 Task: Look for space in Senden, Germany from 1st June, 2023 to 9th June, 2023 for 6 adults in price range Rs.6000 to Rs.12000. Place can be entire place with 3 bedrooms having 3 beds and 3 bathrooms. Property type can be house, flat, guest house. Booking option can be shelf check-in. Required host language is English.
Action: Mouse moved to (440, 100)
Screenshot: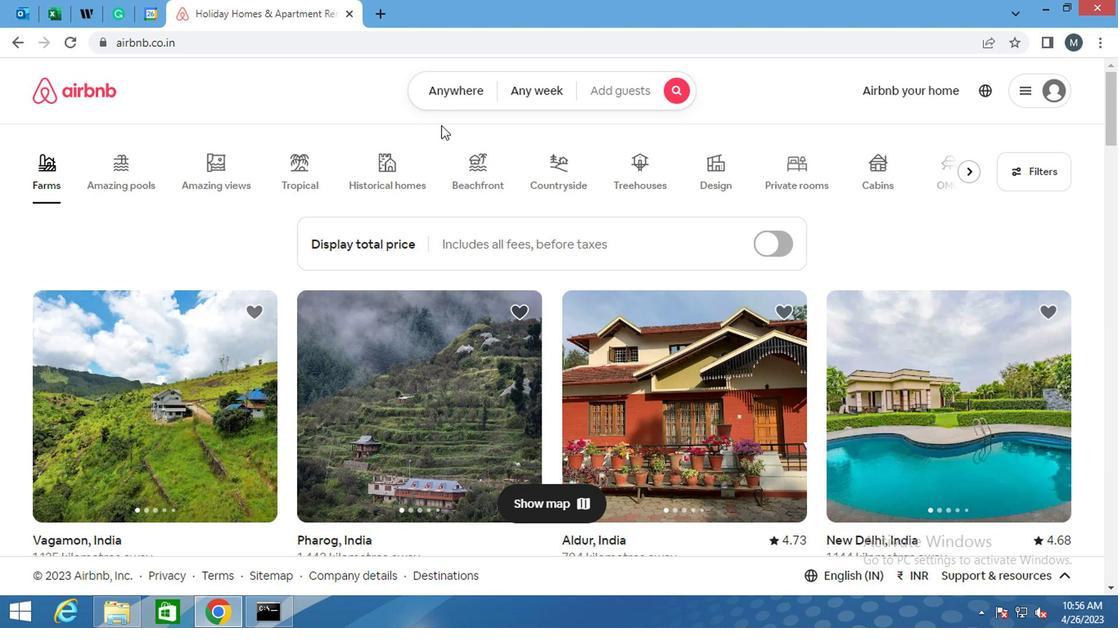 
Action: Mouse pressed left at (440, 100)
Screenshot: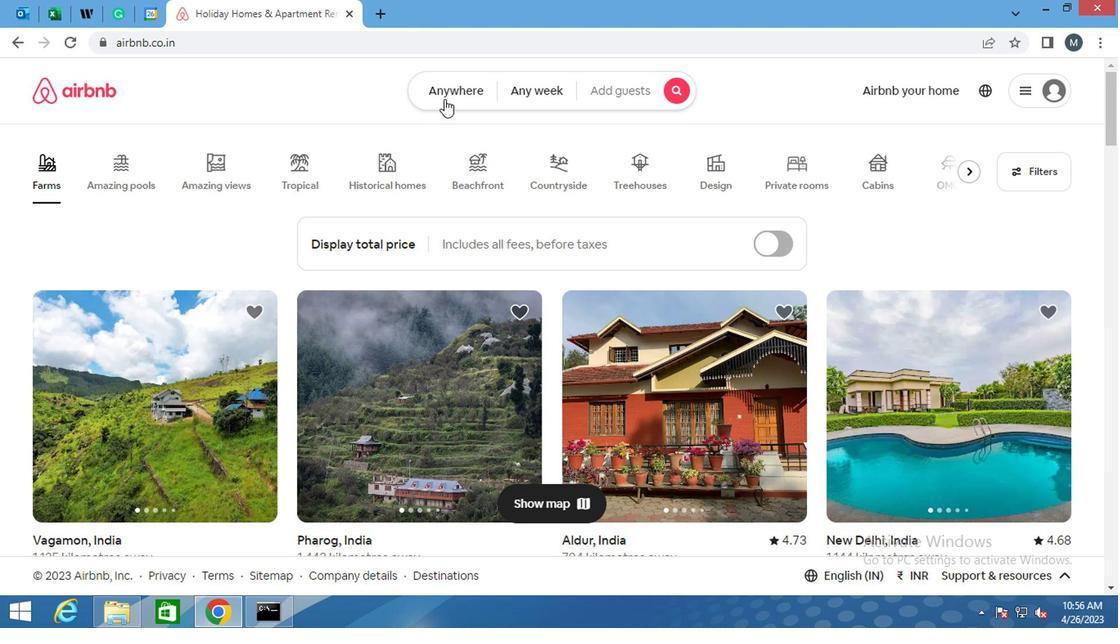 
Action: Mouse moved to (315, 158)
Screenshot: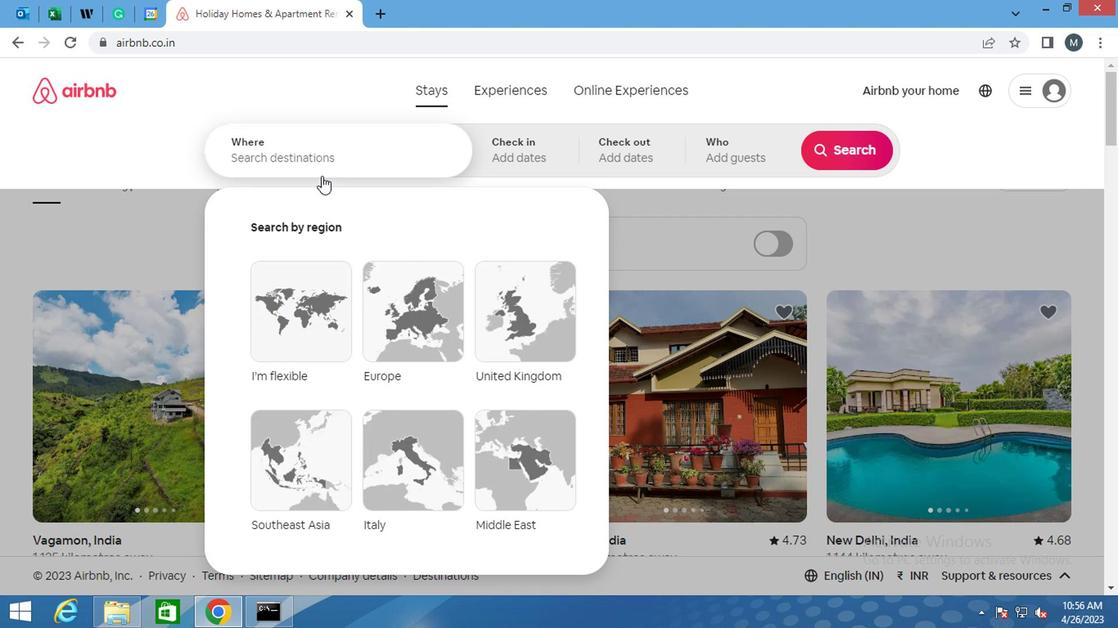 
Action: Mouse pressed left at (315, 158)
Screenshot: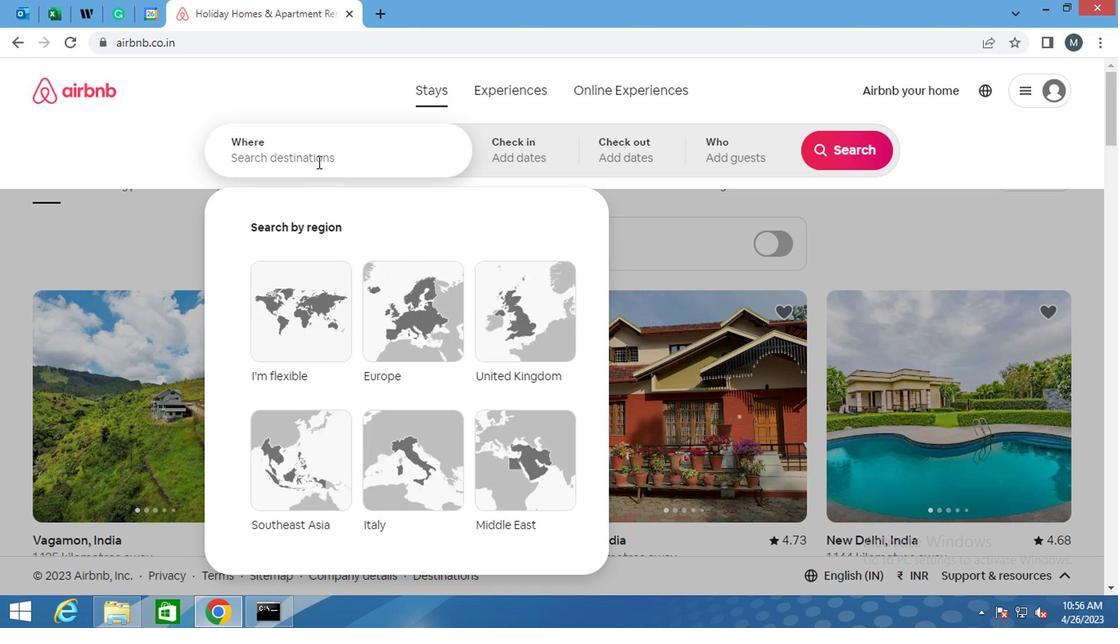 
Action: Mouse moved to (317, 164)
Screenshot: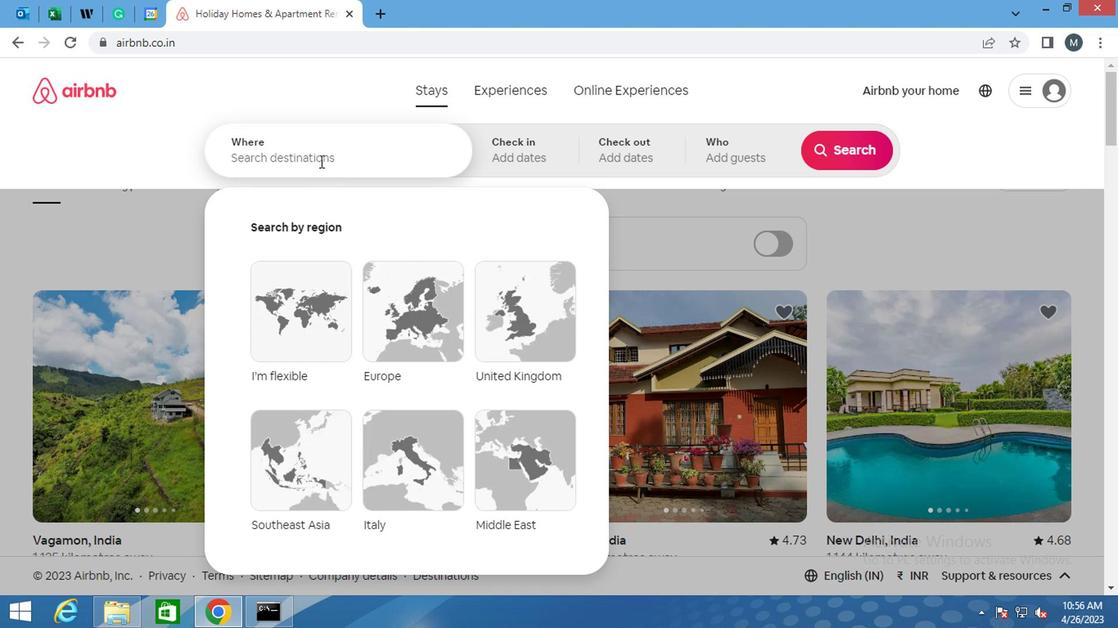 
Action: Key pressed <Key.shift>
Screenshot: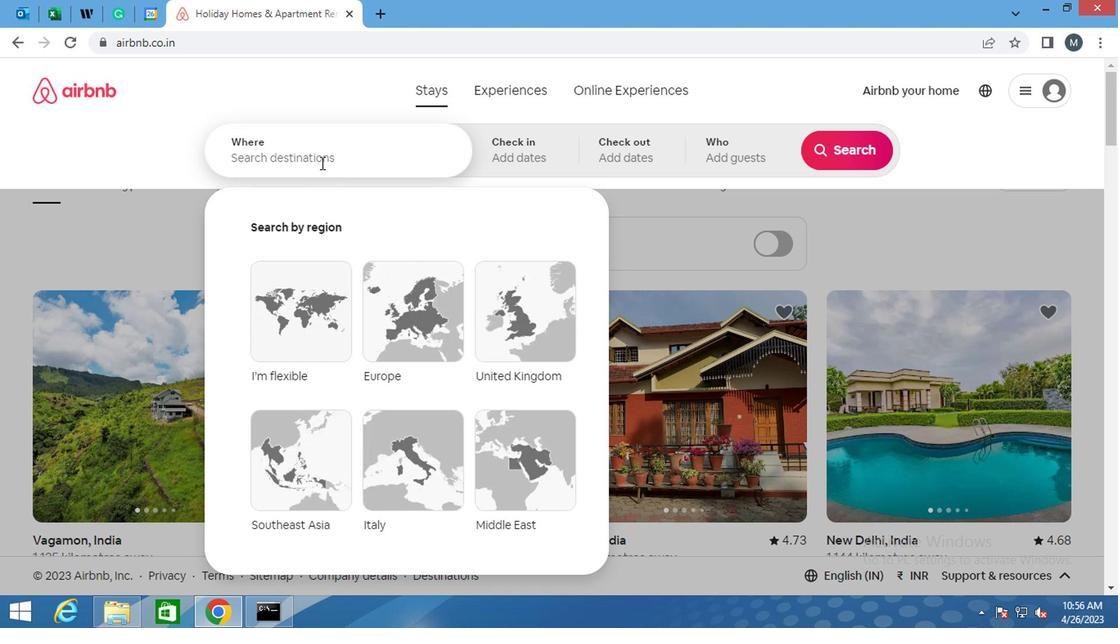 
Action: Mouse moved to (320, 172)
Screenshot: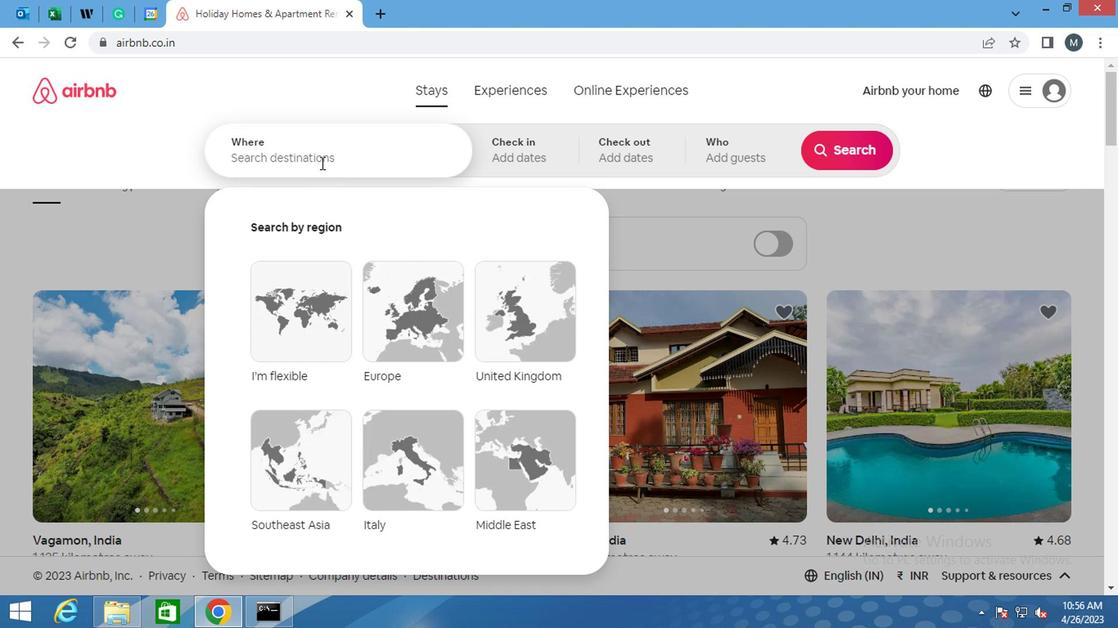 
Action: Key pressed S
Screenshot: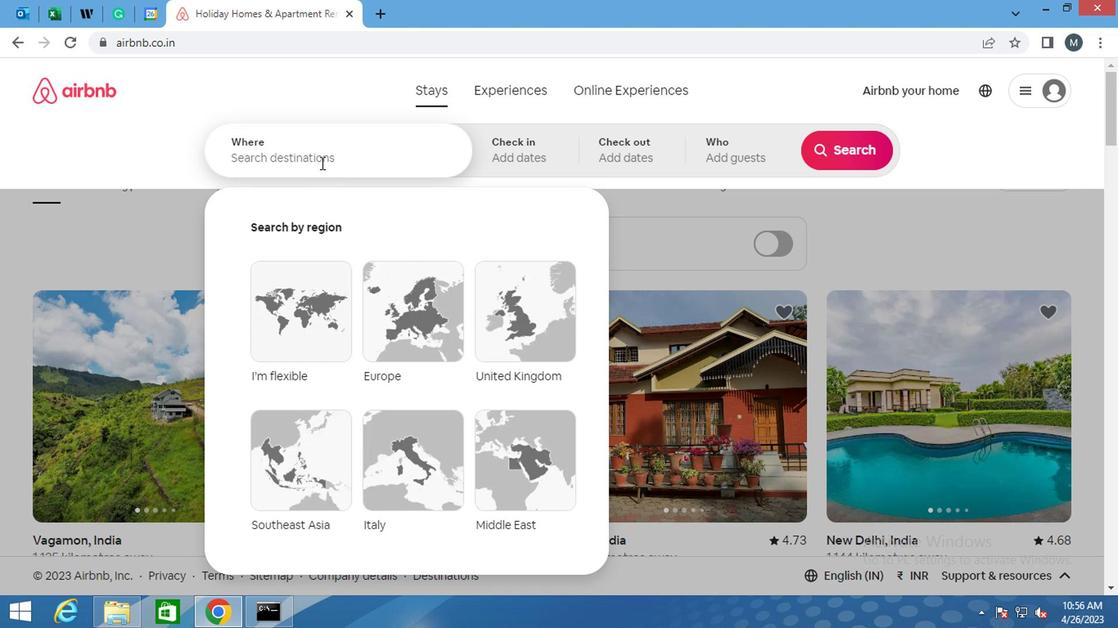 
Action: Mouse moved to (324, 178)
Screenshot: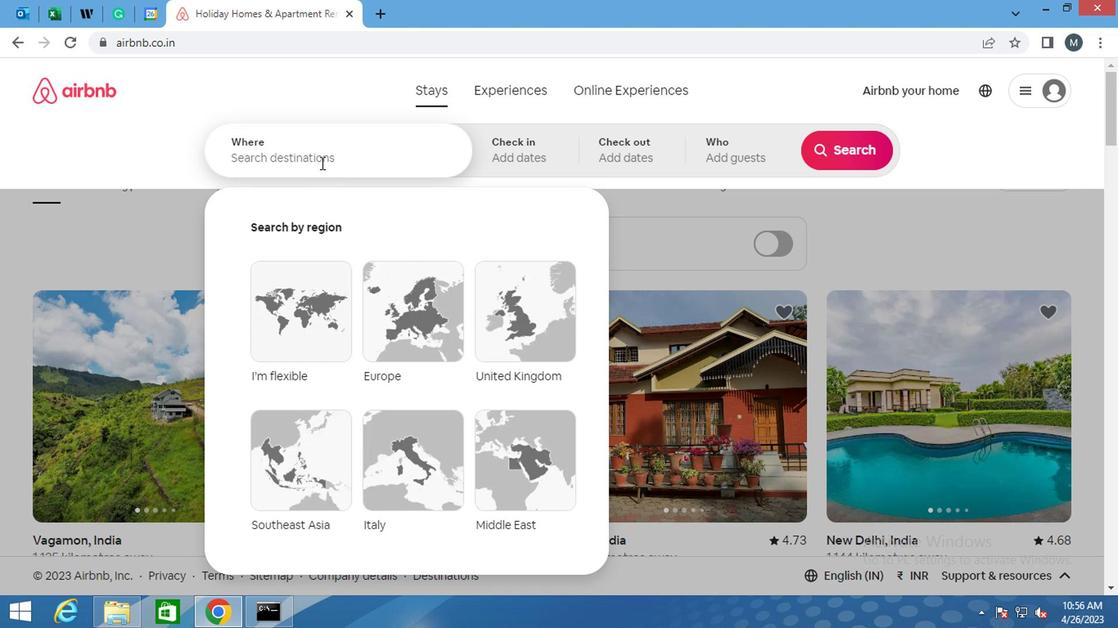 
Action: Key pressed EN
Screenshot: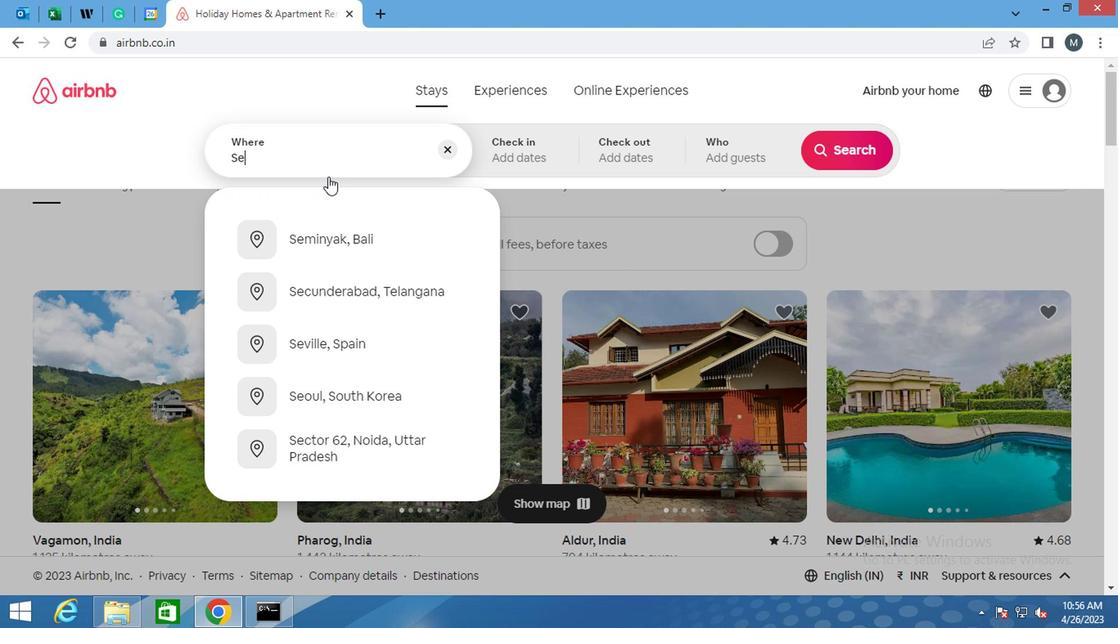 
Action: Mouse moved to (326, 178)
Screenshot: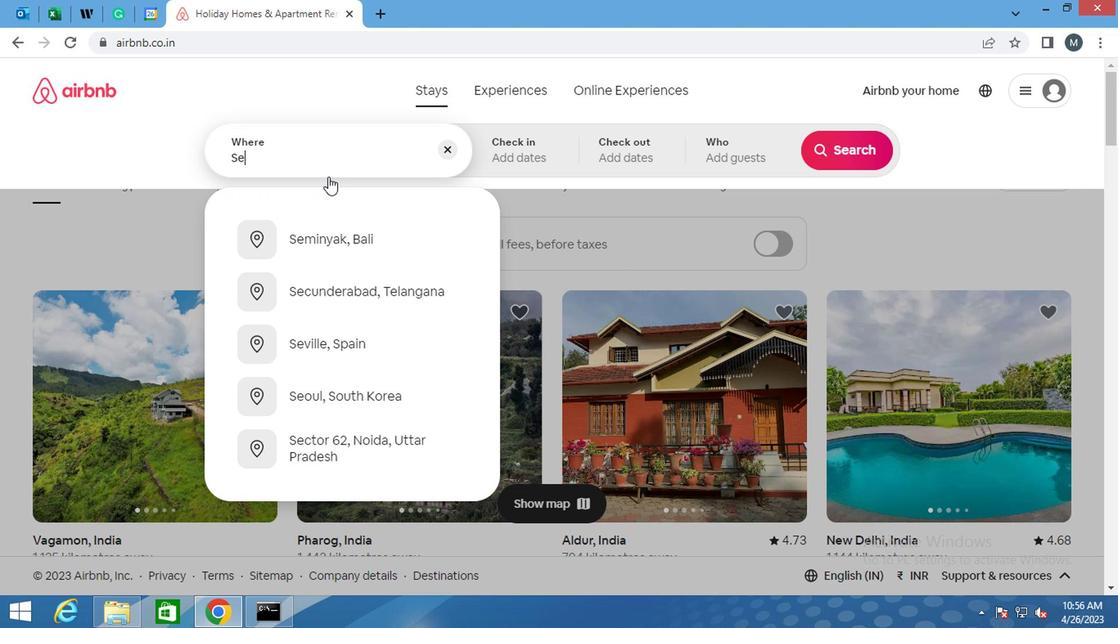 
Action: Key pressed DEN,<Key.space><Key.shift>GERMANY<Key.enter>
Screenshot: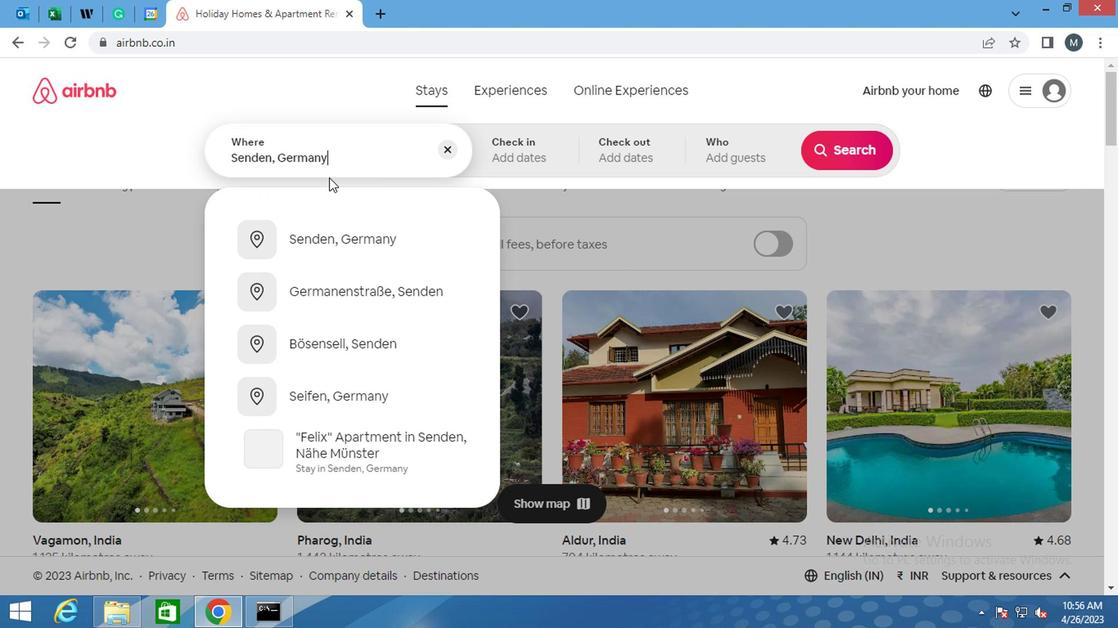 
Action: Mouse moved to (842, 285)
Screenshot: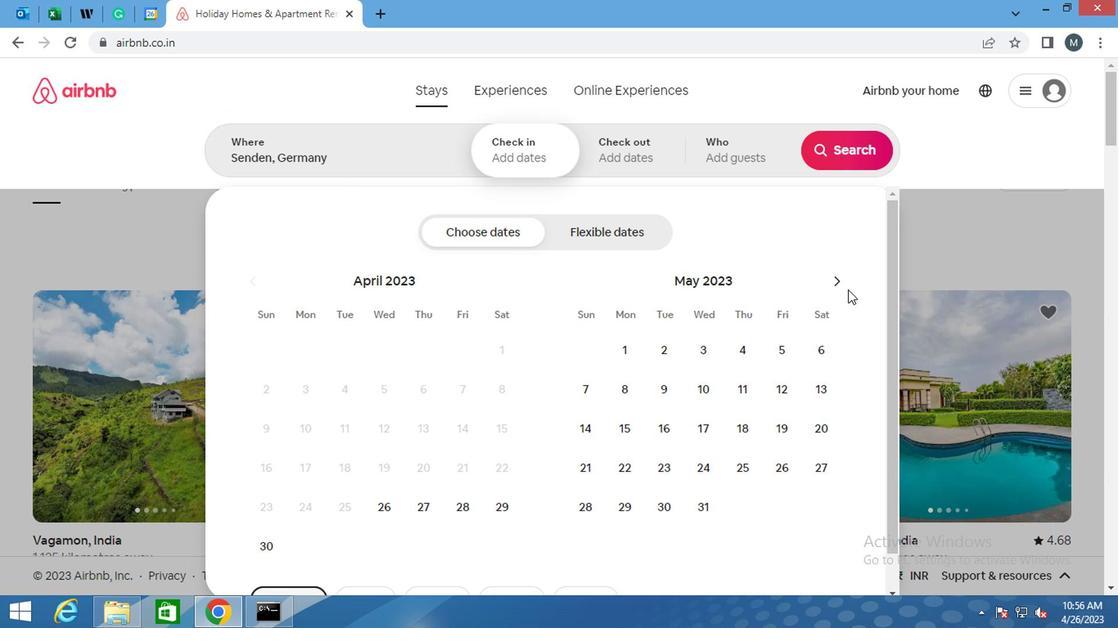 
Action: Mouse pressed left at (842, 285)
Screenshot: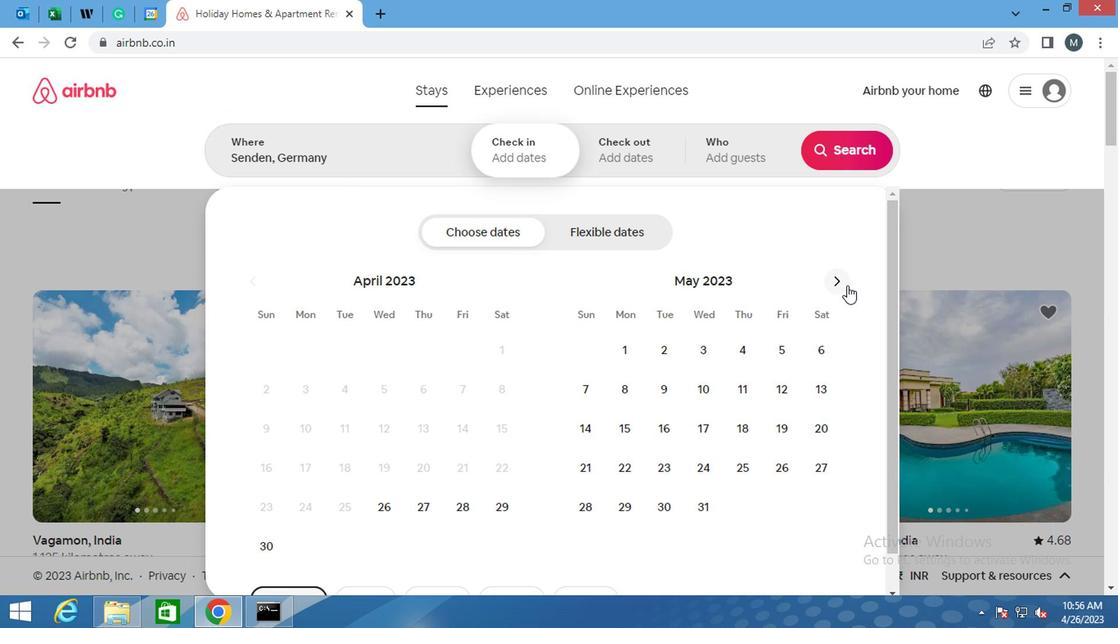 
Action: Mouse moved to (730, 348)
Screenshot: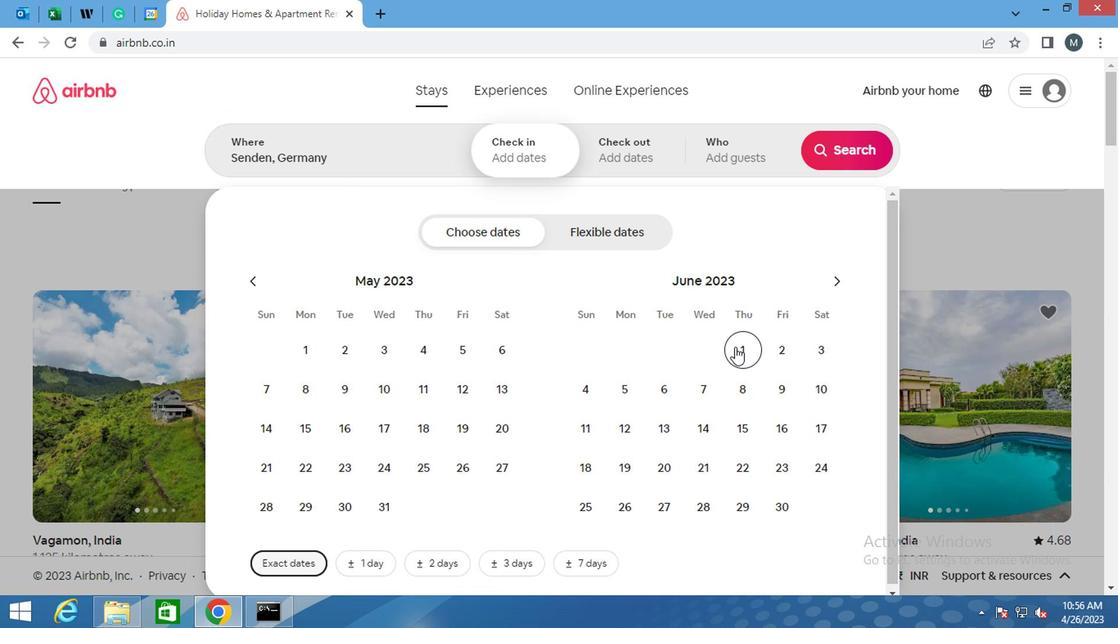 
Action: Mouse pressed left at (730, 348)
Screenshot: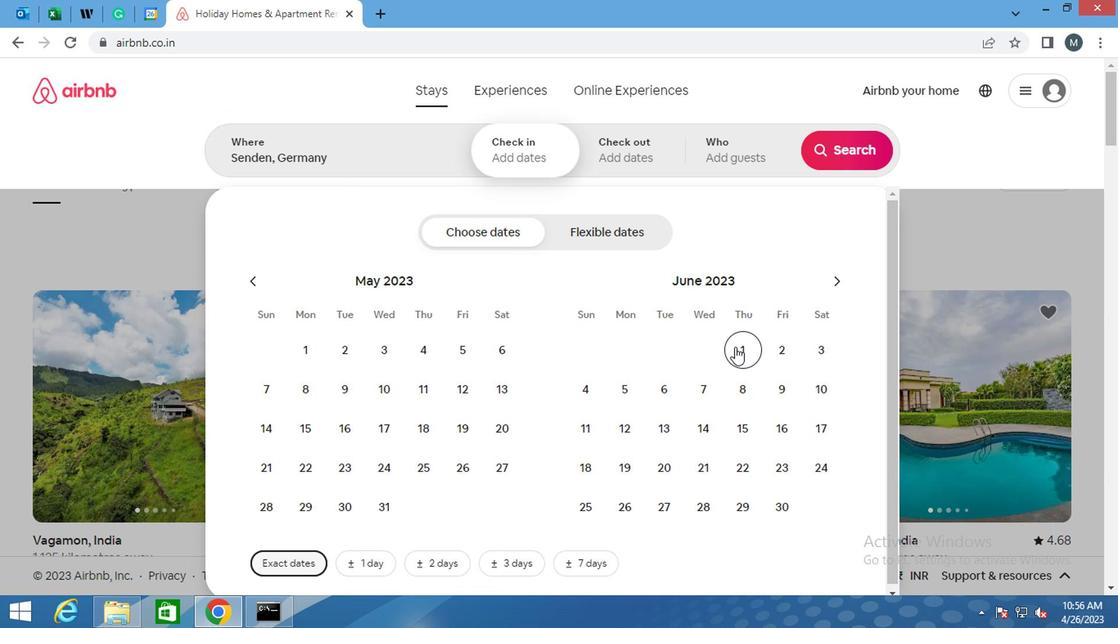 
Action: Mouse moved to (769, 387)
Screenshot: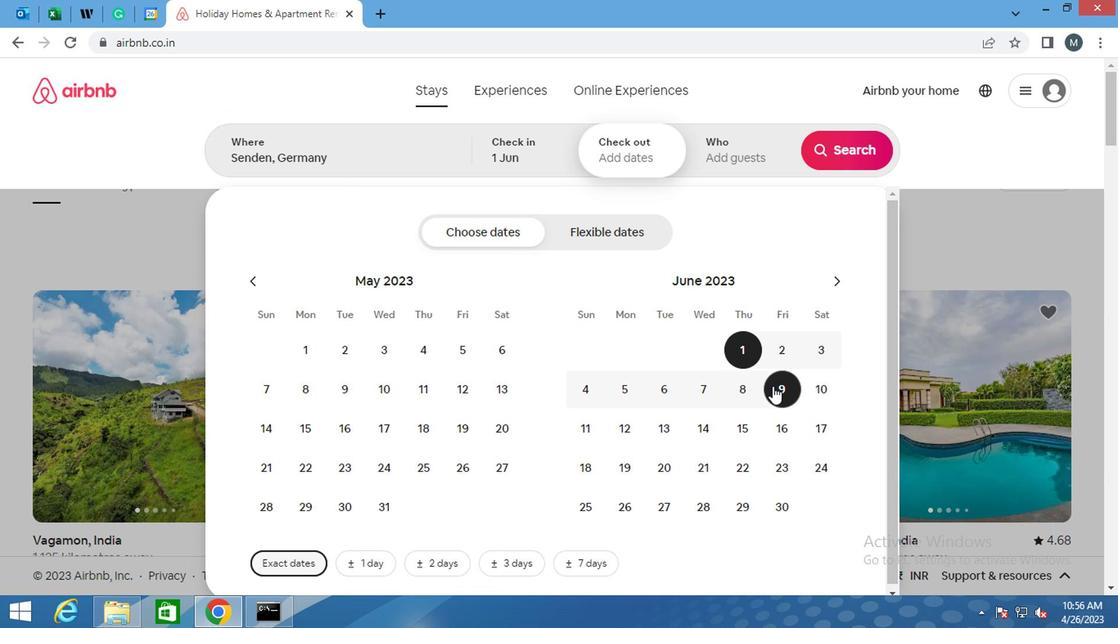 
Action: Mouse pressed left at (769, 387)
Screenshot: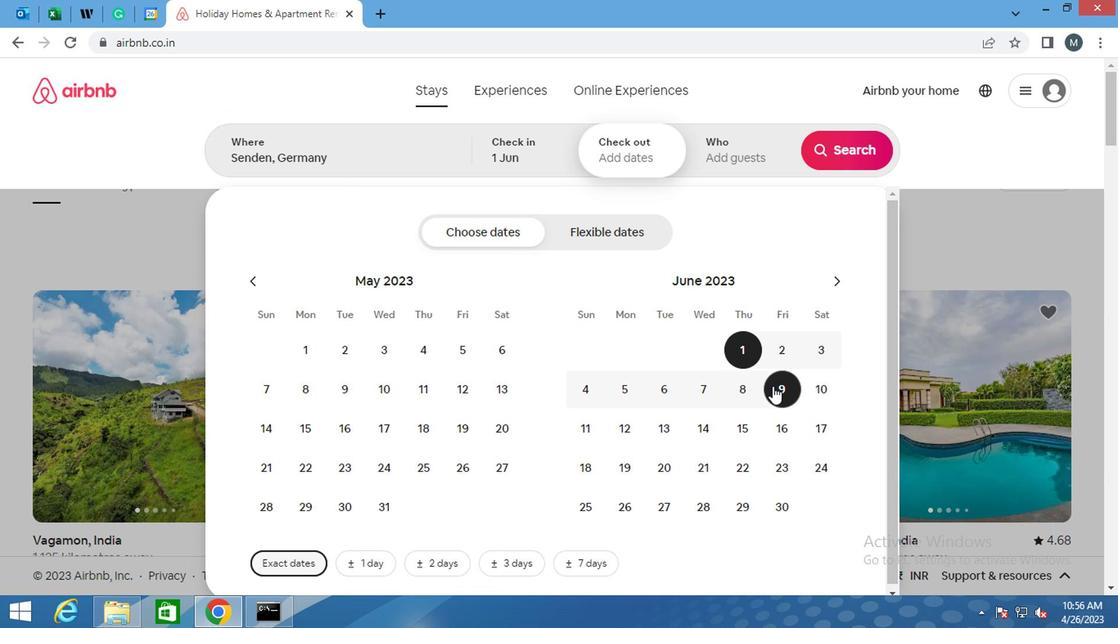 
Action: Mouse moved to (702, 138)
Screenshot: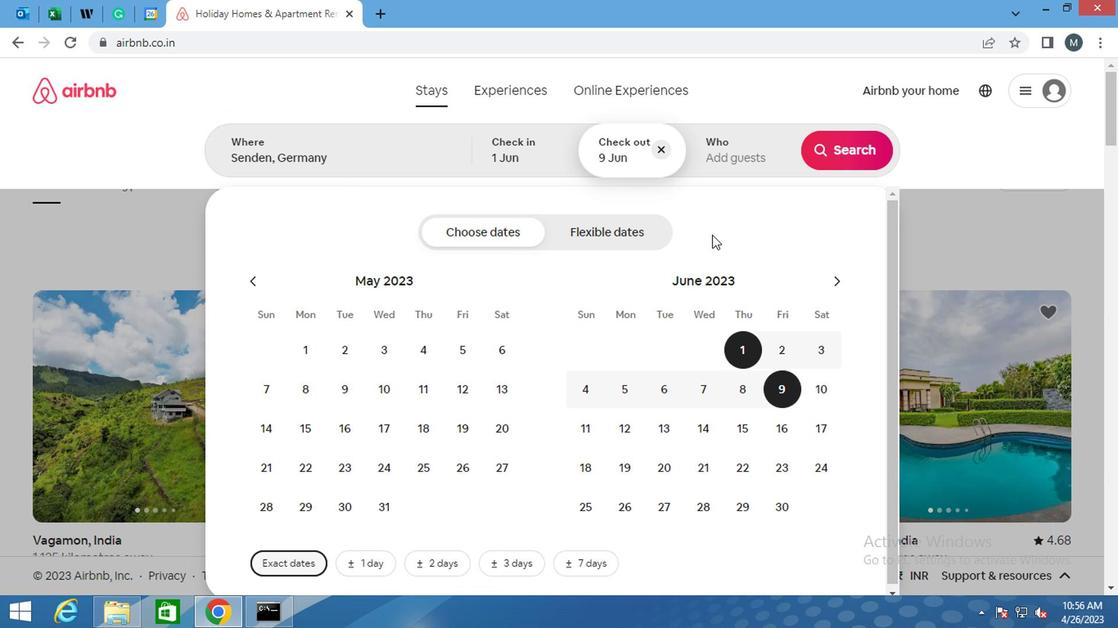 
Action: Mouse pressed left at (702, 138)
Screenshot: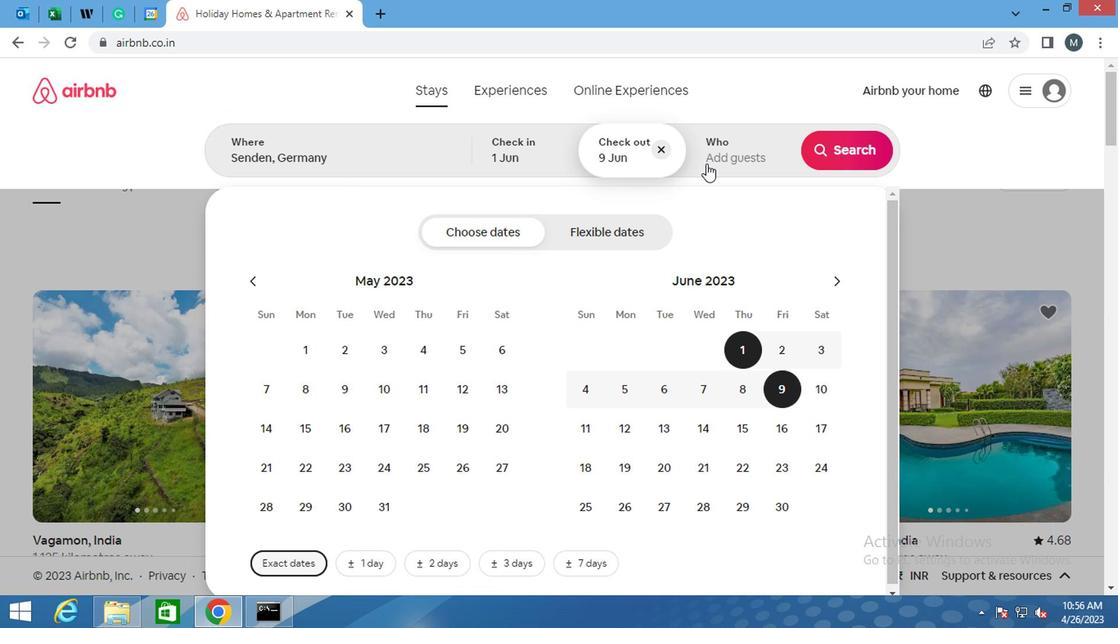 
Action: Mouse moved to (858, 243)
Screenshot: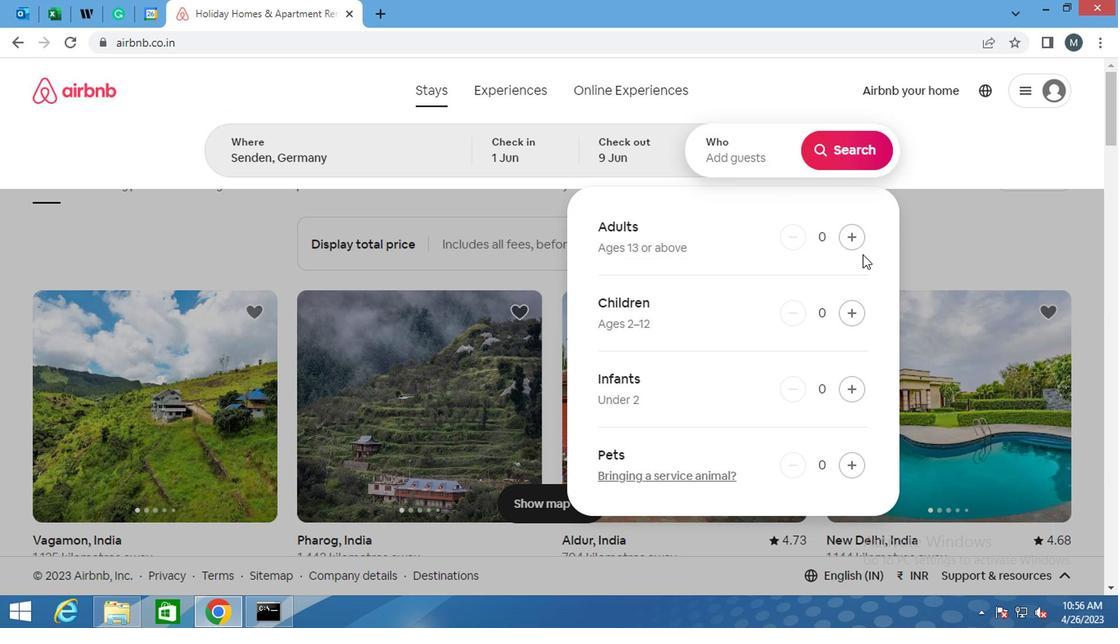 
Action: Mouse pressed left at (858, 243)
Screenshot: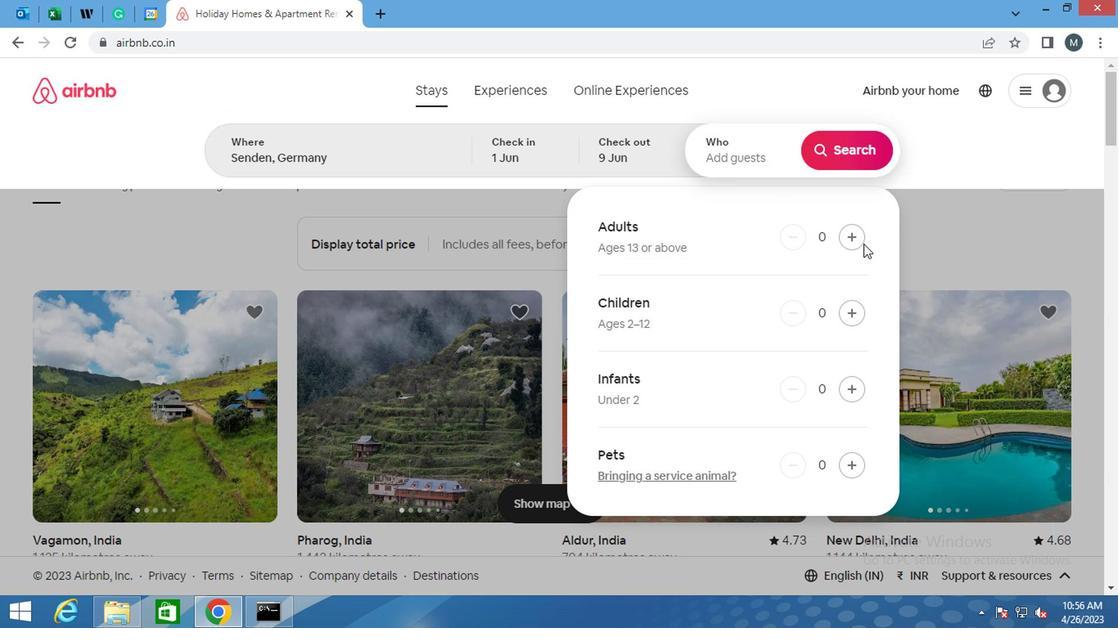 
Action: Mouse moved to (857, 241)
Screenshot: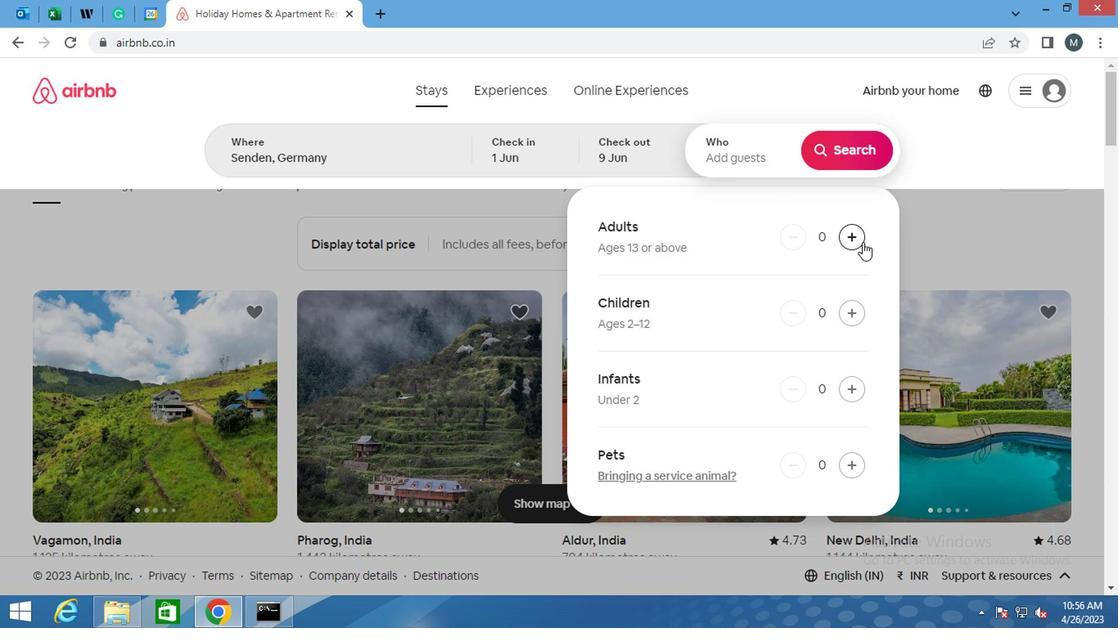 
Action: Mouse pressed left at (857, 241)
Screenshot: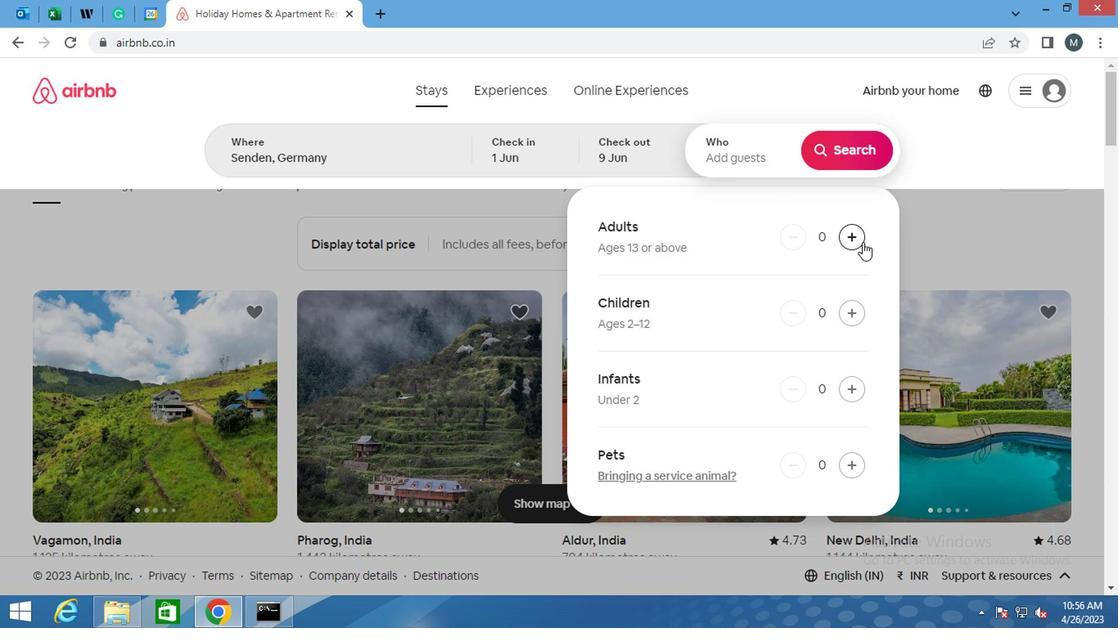 
Action: Mouse moved to (857, 241)
Screenshot: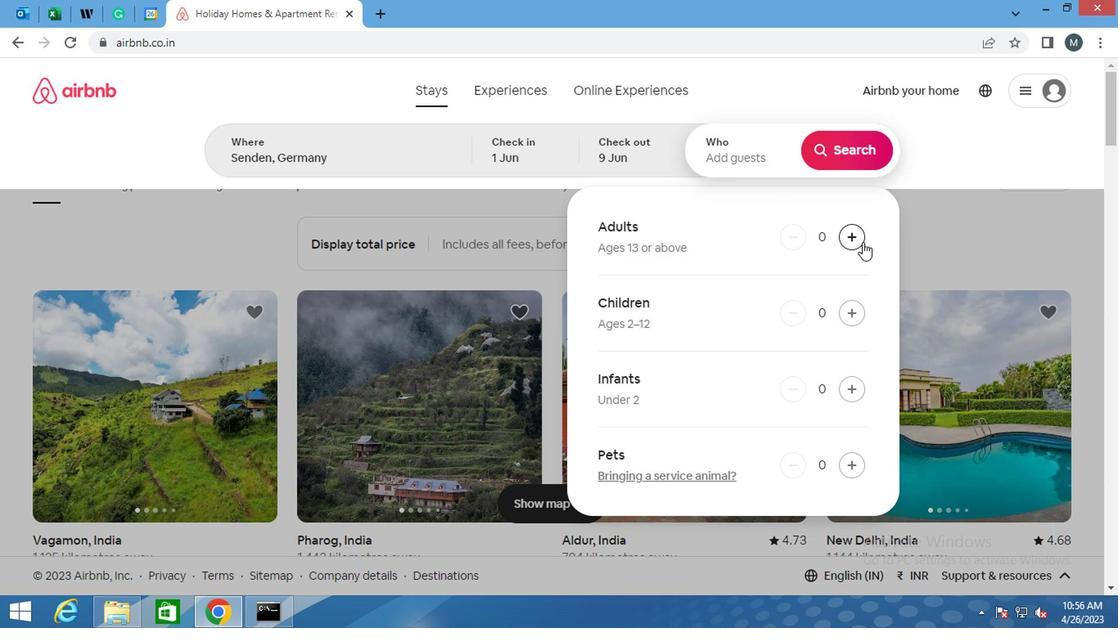 
Action: Mouse pressed left at (857, 241)
Screenshot: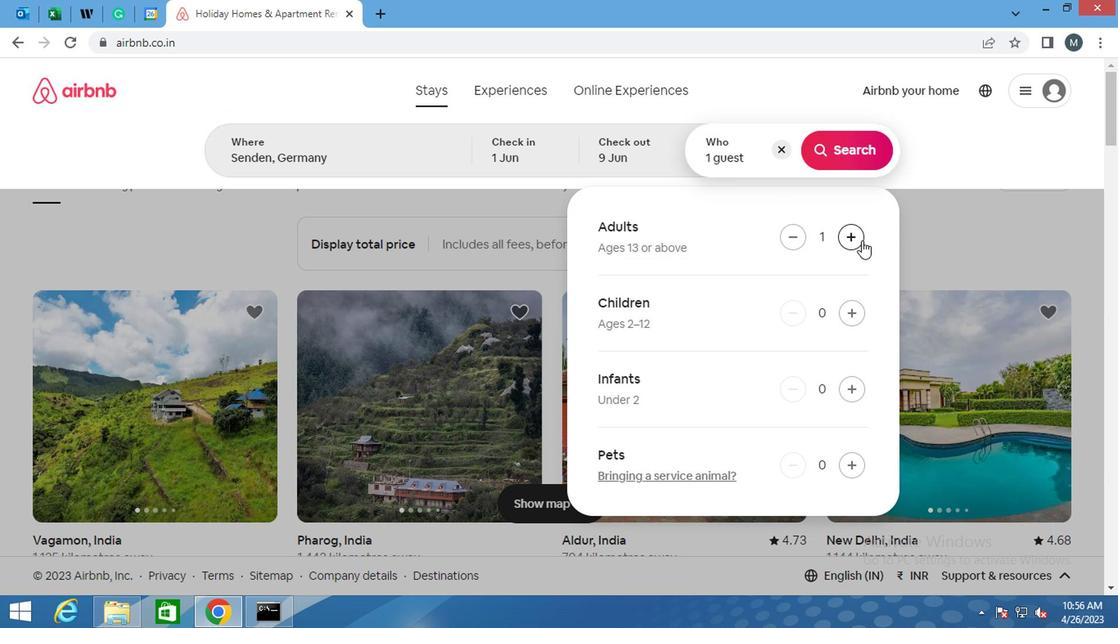 
Action: Mouse moved to (857, 240)
Screenshot: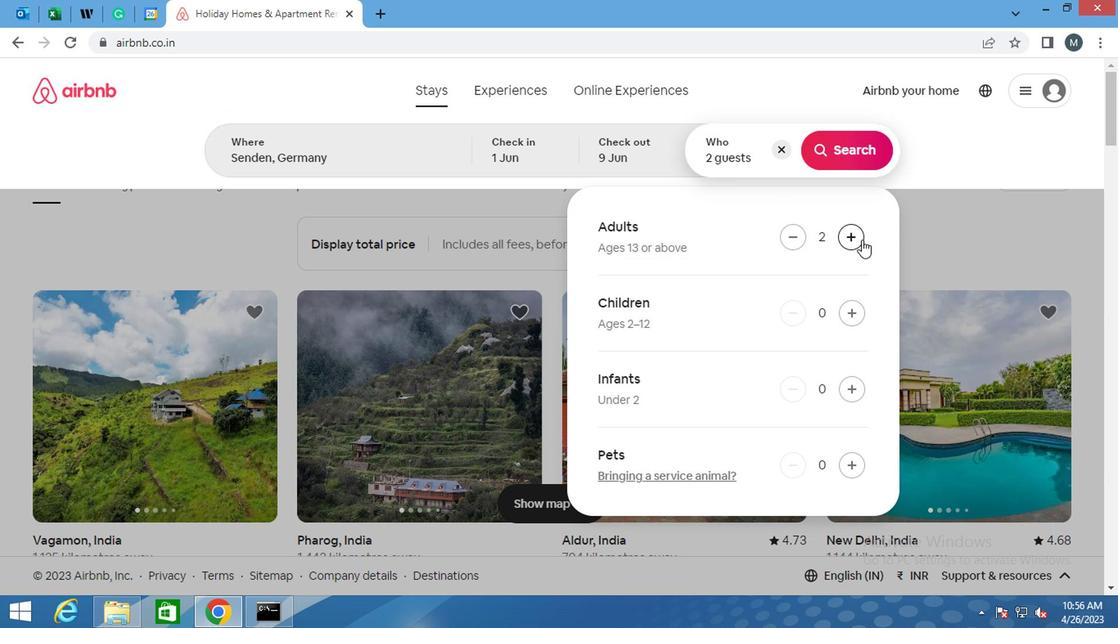 
Action: Mouse pressed left at (857, 240)
Screenshot: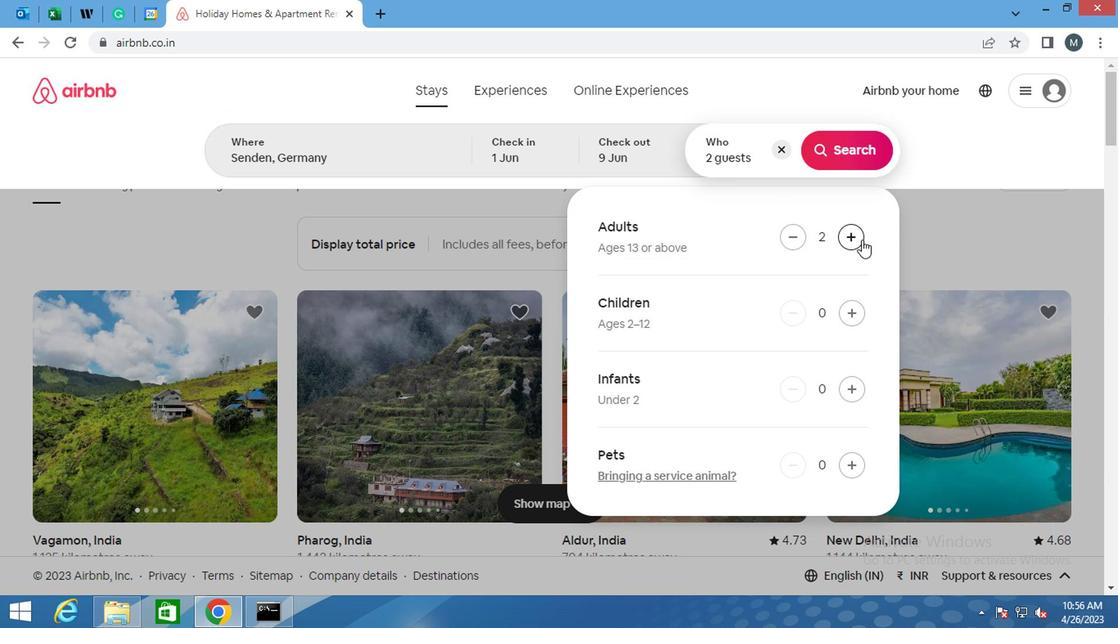 
Action: Mouse pressed left at (857, 240)
Screenshot: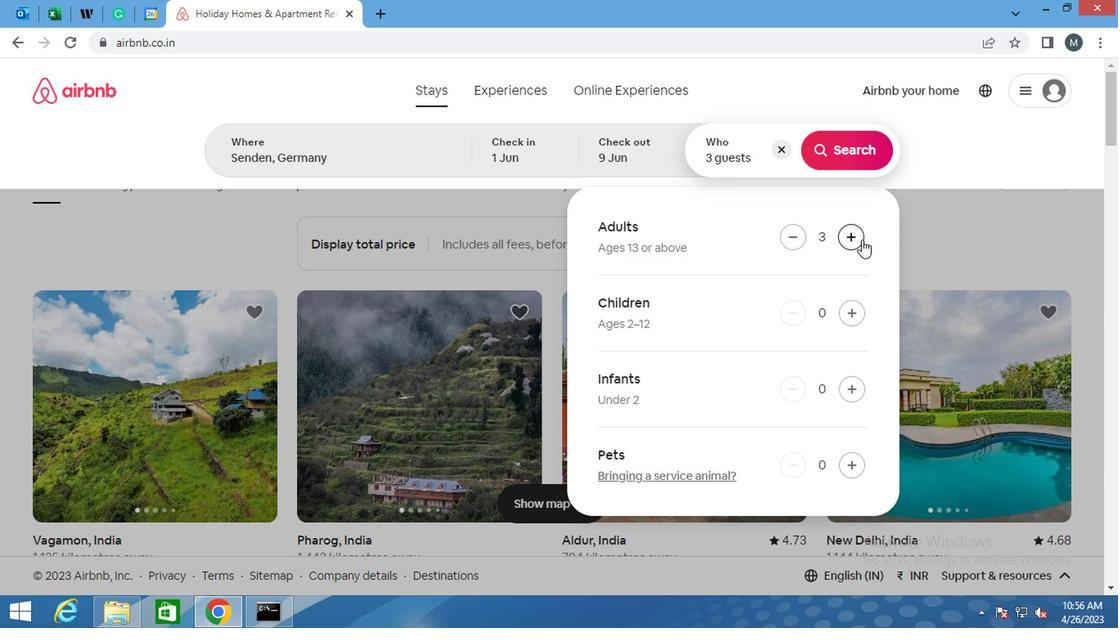 
Action: Mouse moved to (839, 235)
Screenshot: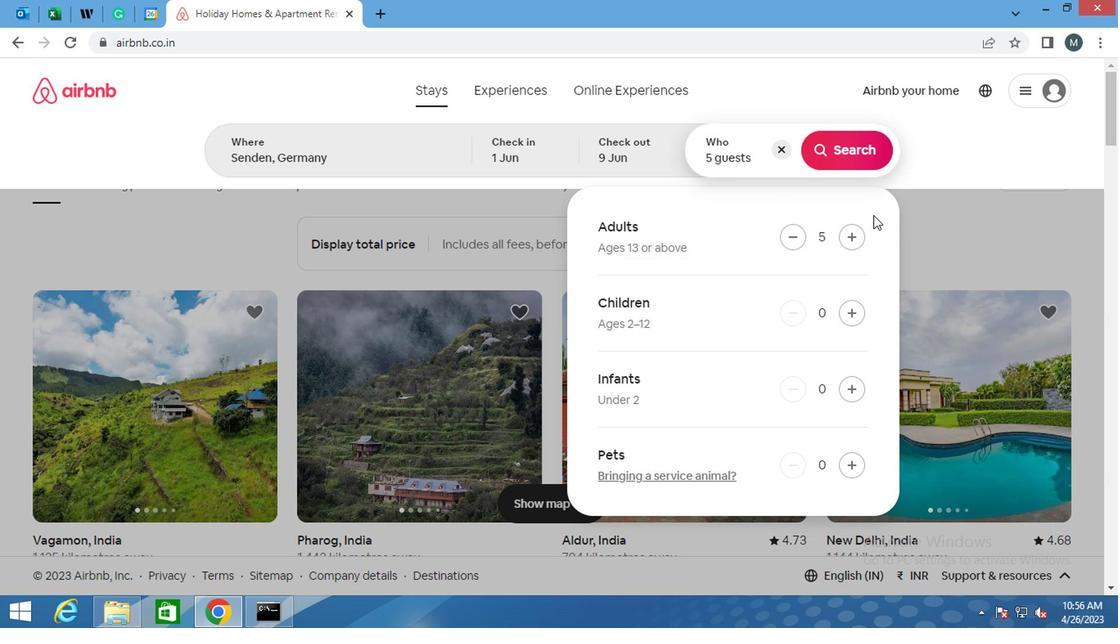 
Action: Mouse pressed left at (839, 235)
Screenshot: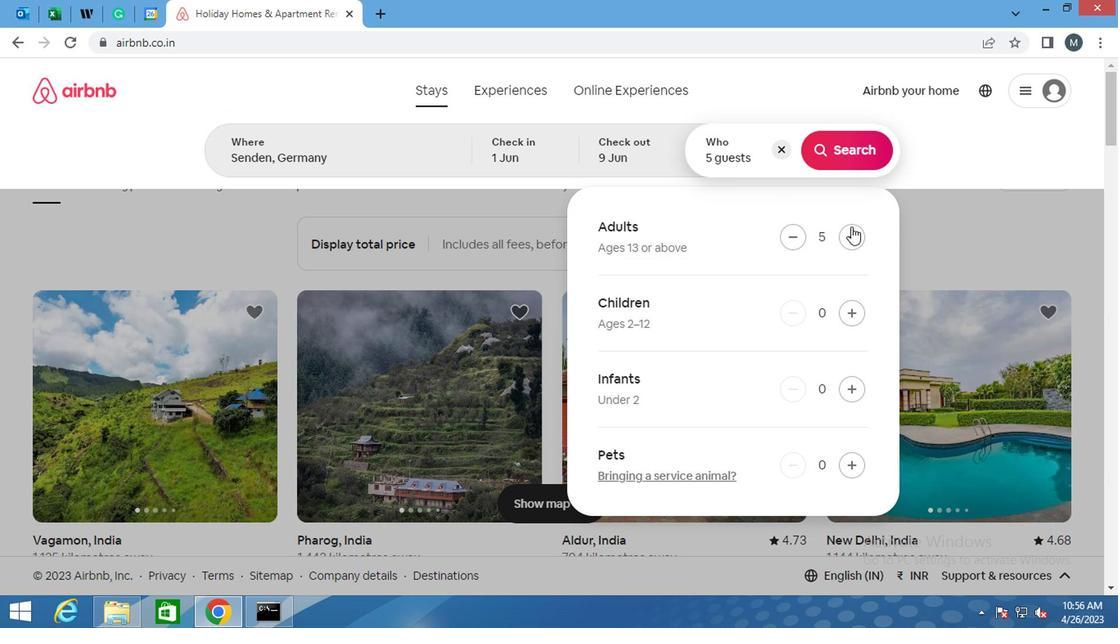 
Action: Mouse moved to (839, 174)
Screenshot: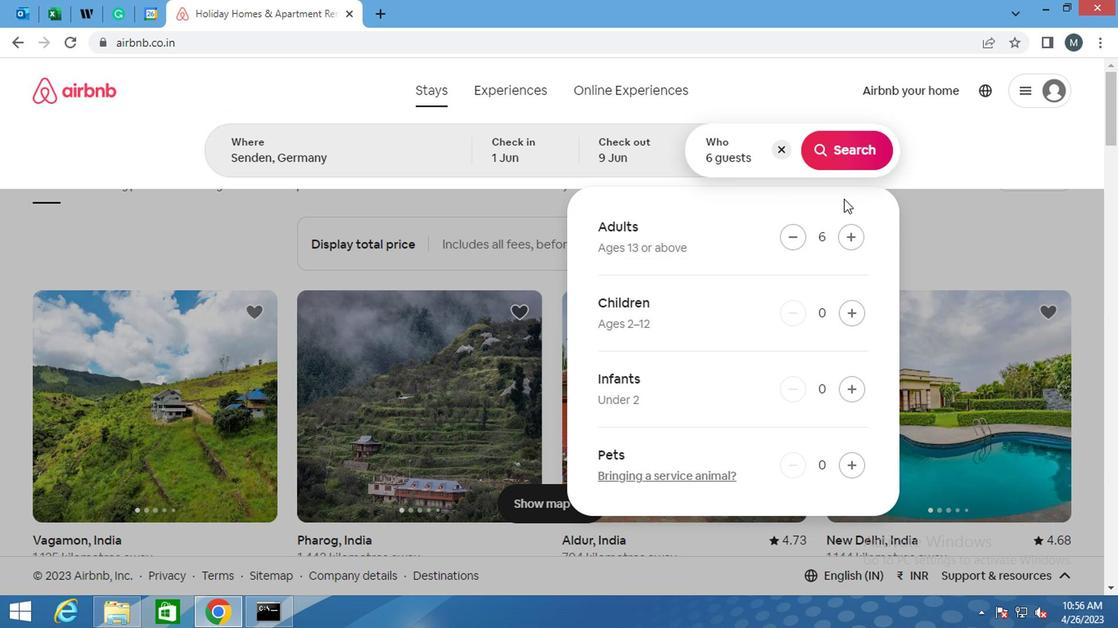 
Action: Mouse pressed left at (839, 174)
Screenshot: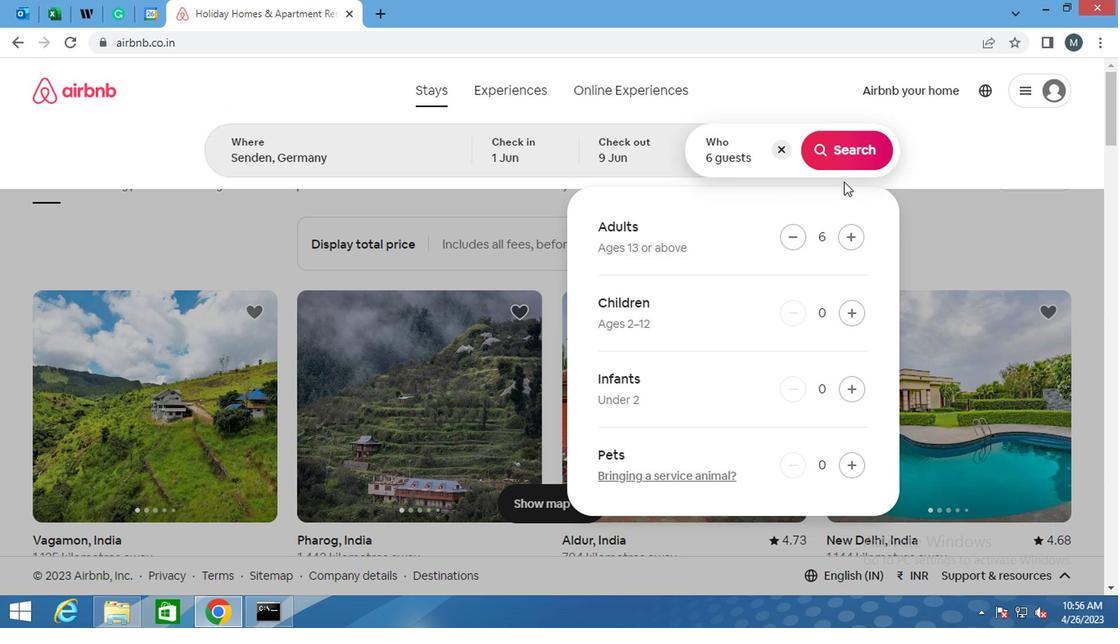 
Action: Mouse moved to (853, 147)
Screenshot: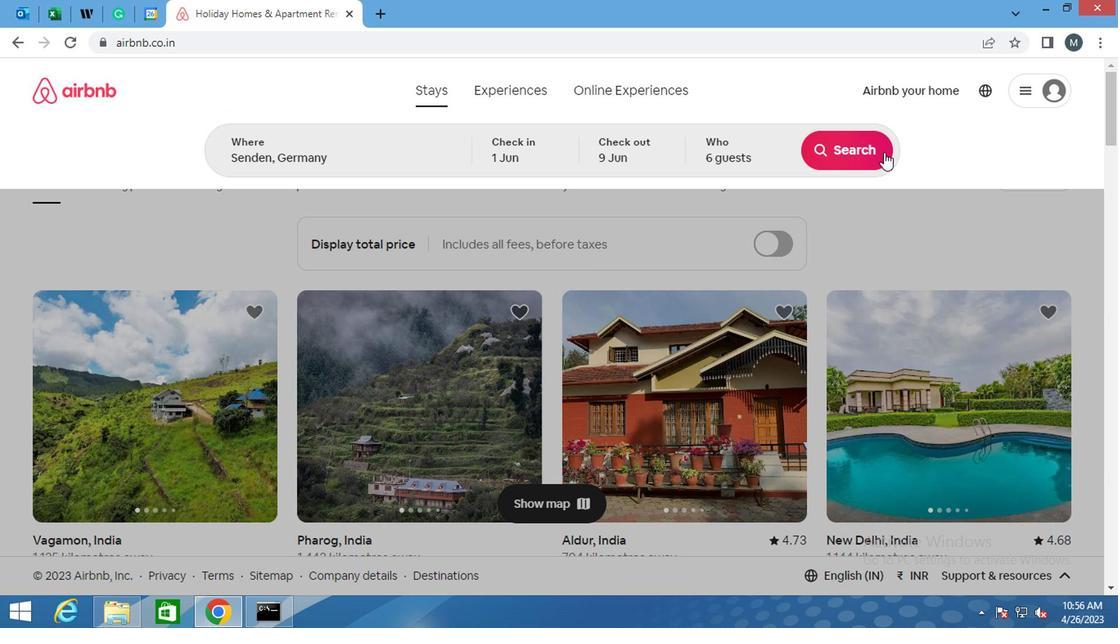 
Action: Mouse pressed left at (853, 147)
Screenshot: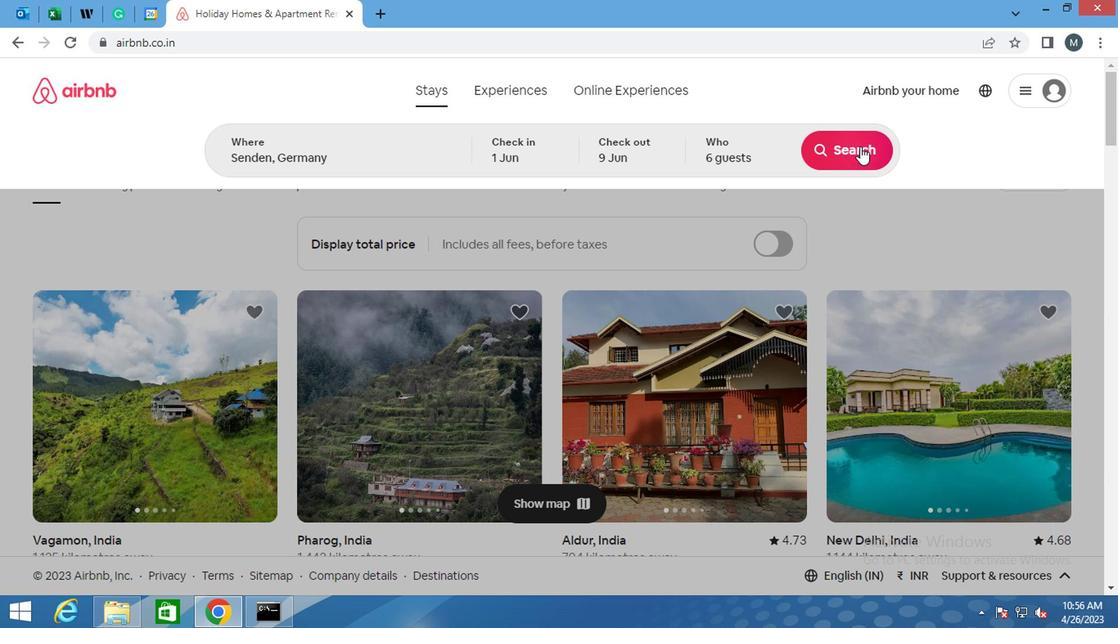 
Action: Mouse moved to (1014, 163)
Screenshot: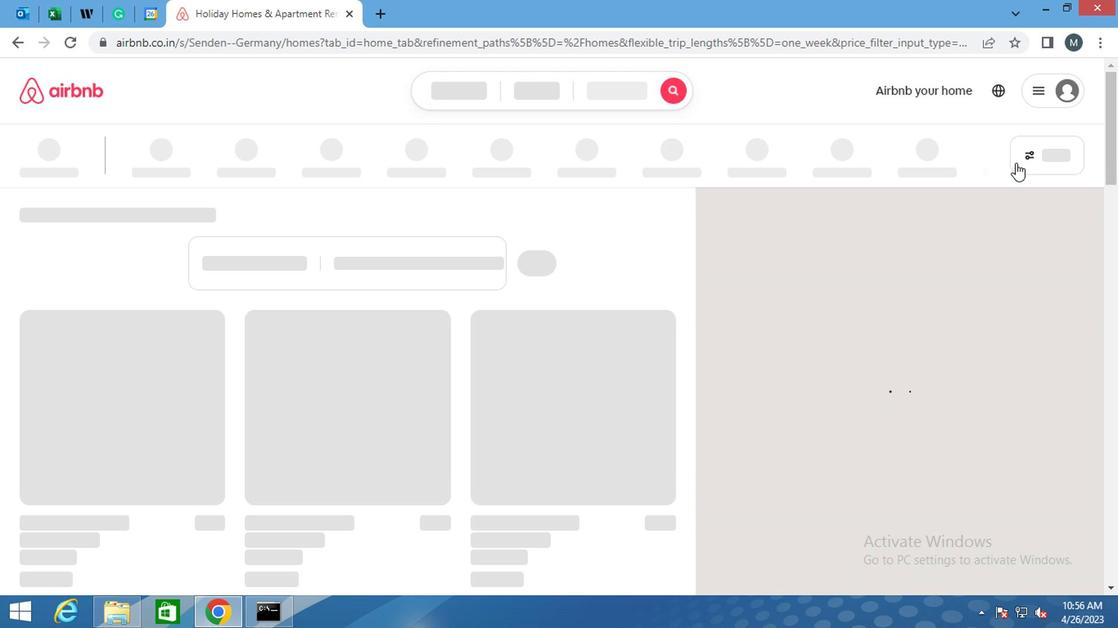 
Action: Mouse pressed left at (1014, 163)
Screenshot: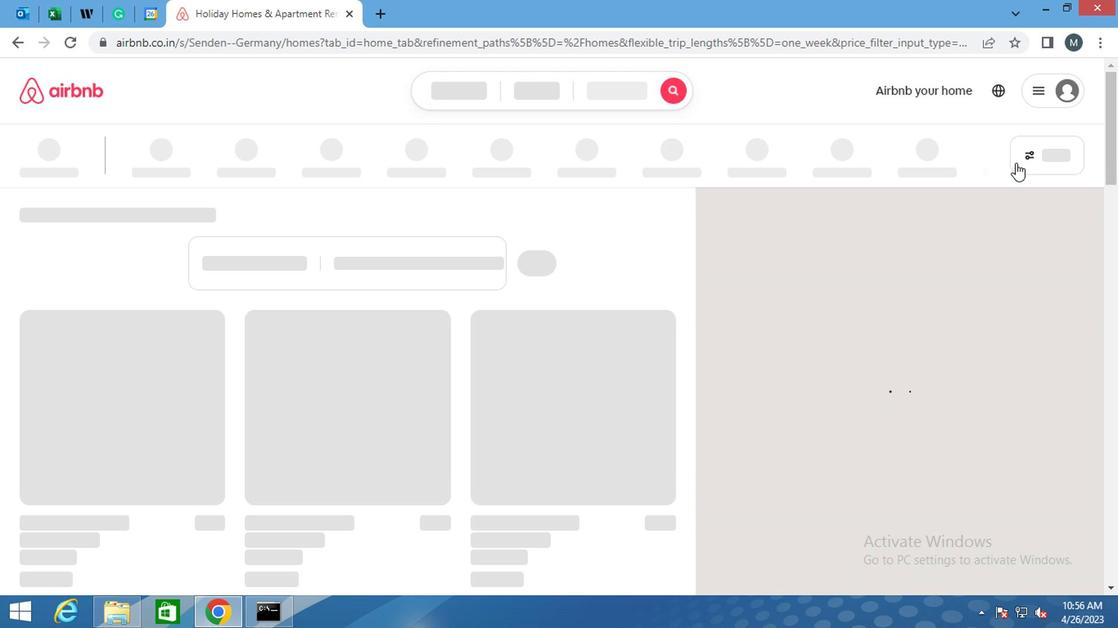 
Action: Mouse moved to (1022, 154)
Screenshot: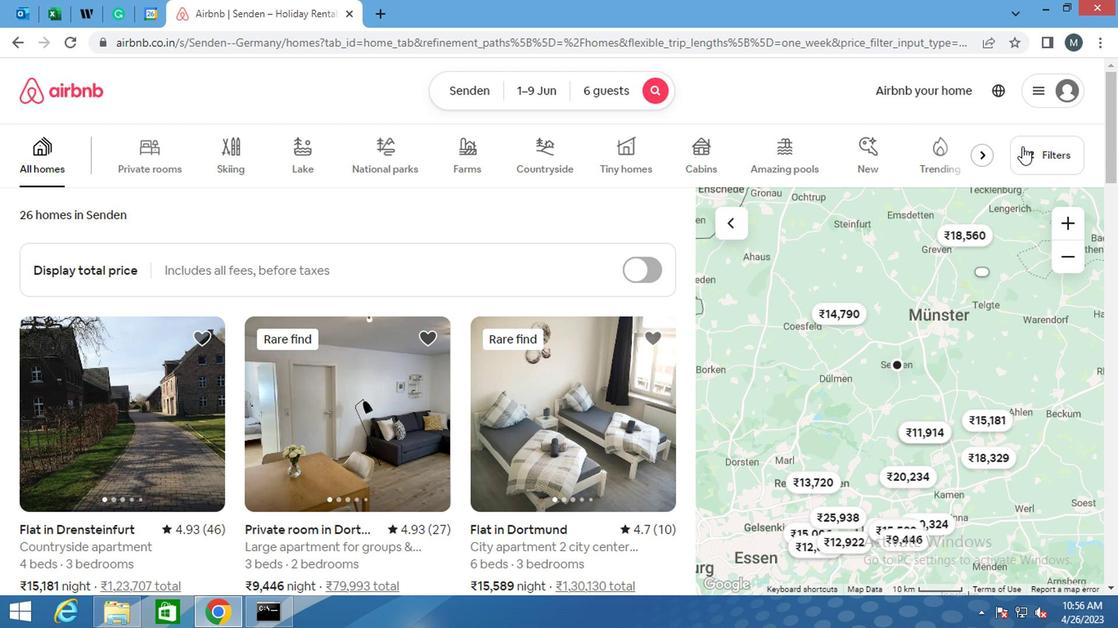 
Action: Mouse pressed left at (1022, 154)
Screenshot: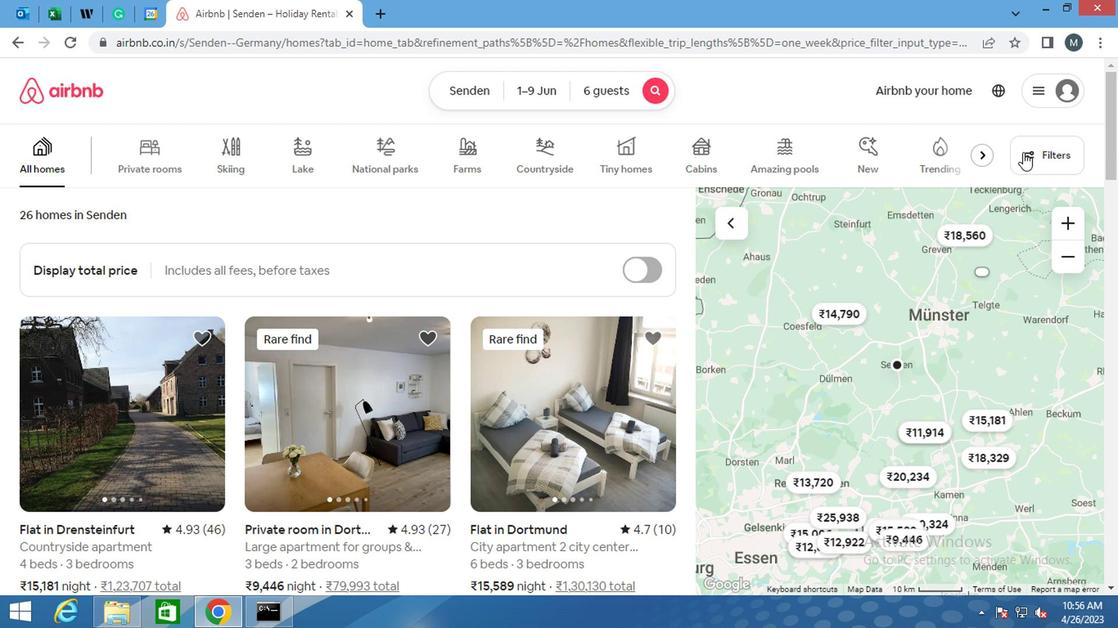
Action: Mouse moved to (413, 366)
Screenshot: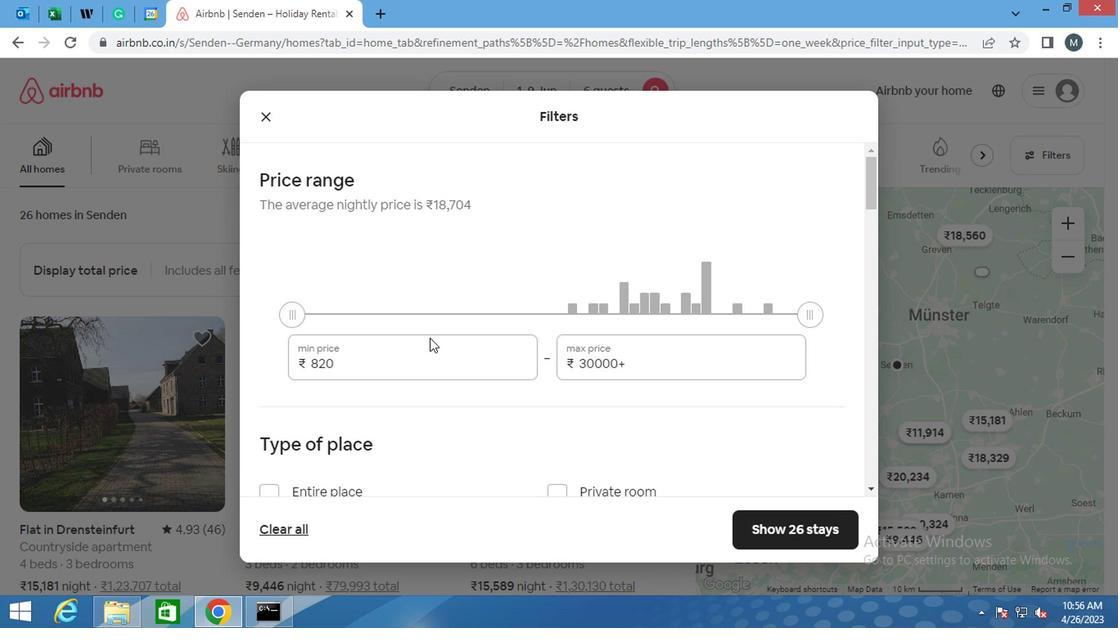 
Action: Mouse pressed left at (413, 366)
Screenshot: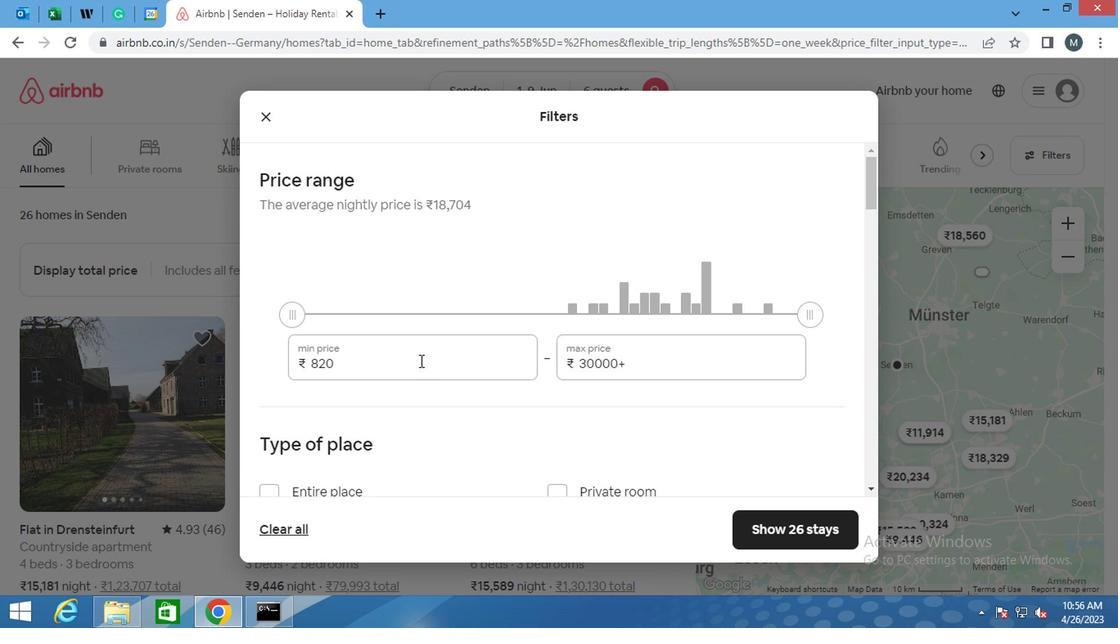 
Action: Mouse pressed left at (413, 366)
Screenshot: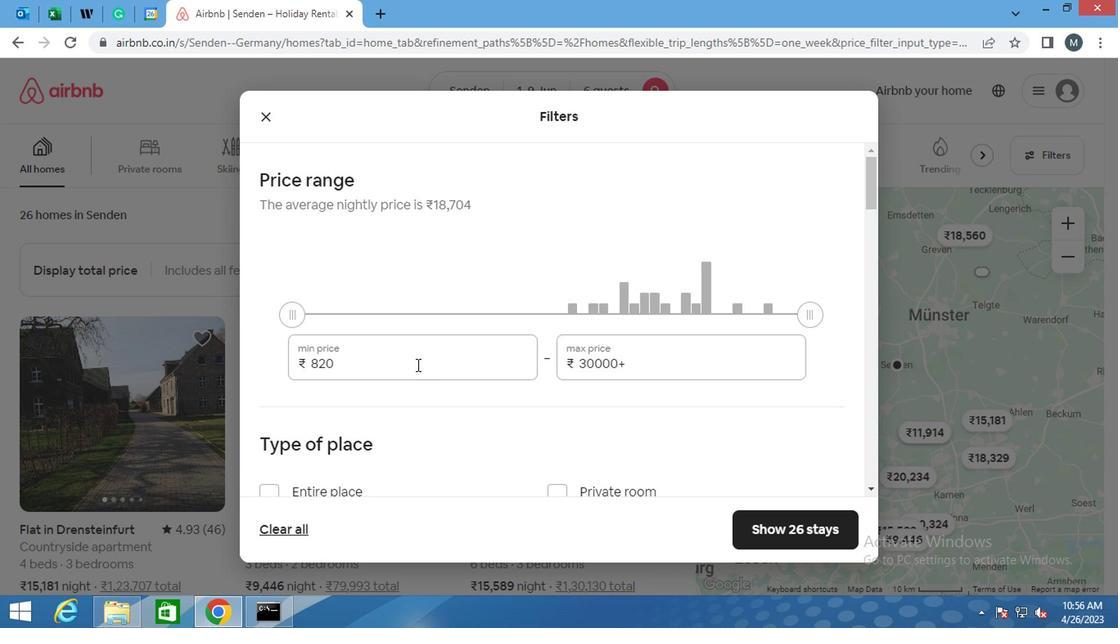 
Action: Mouse pressed left at (413, 366)
Screenshot: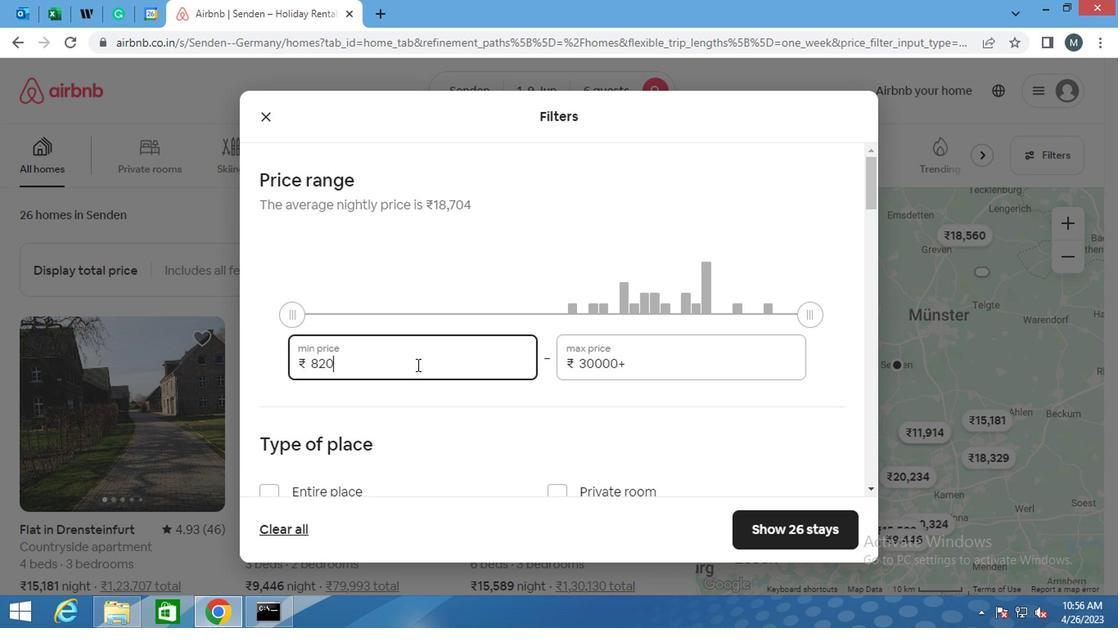 
Action: Key pressed 6
Screenshot: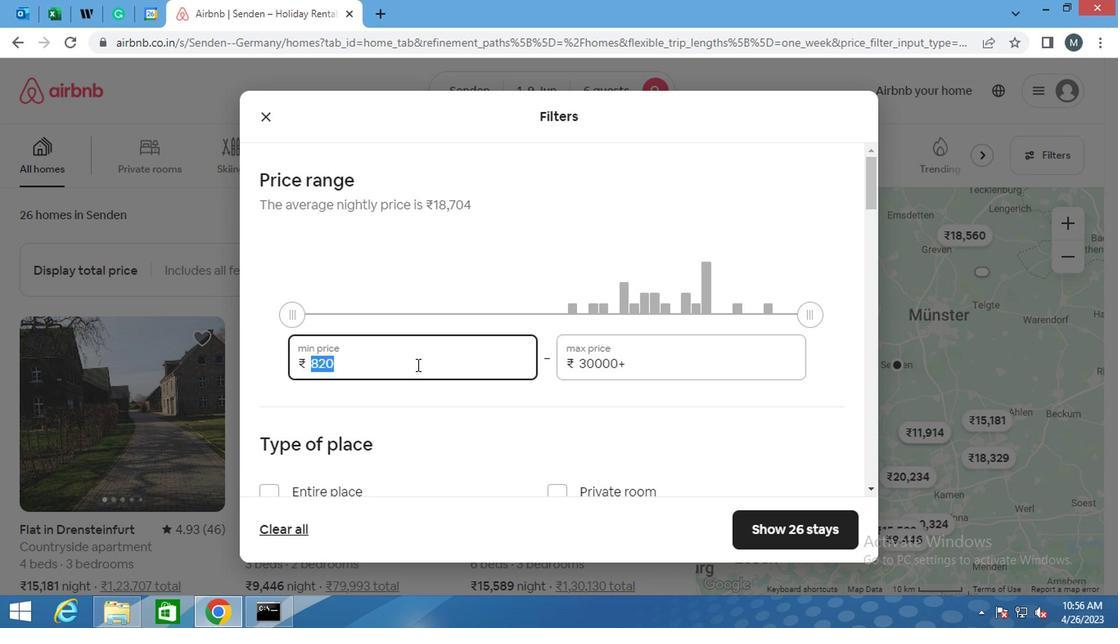 
Action: Mouse moved to (420, 361)
Screenshot: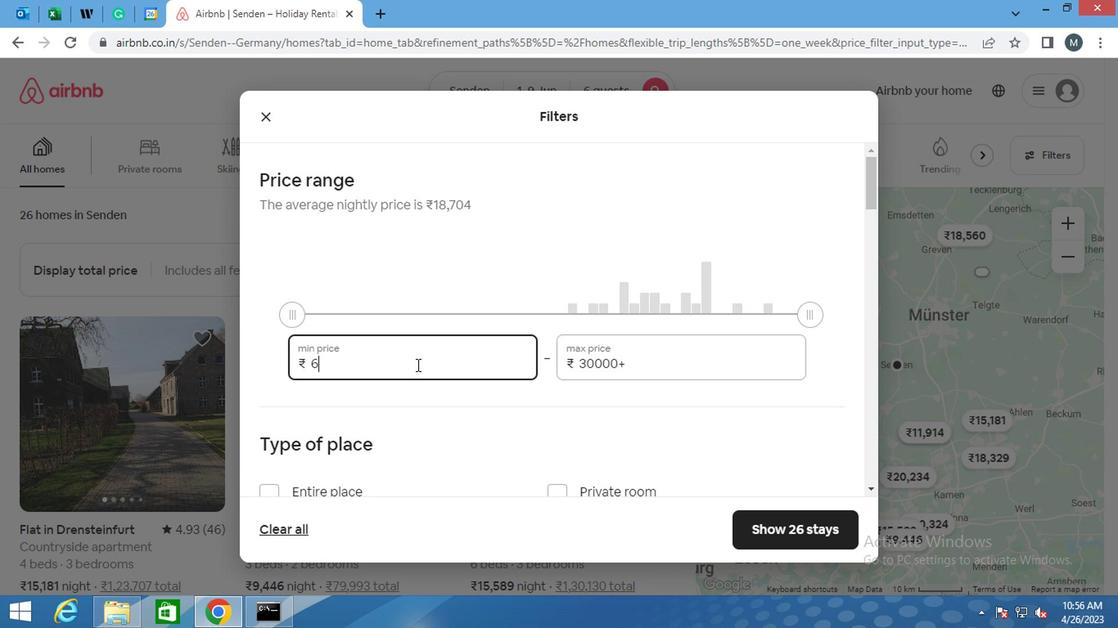 
Action: Key pressed 0
Screenshot: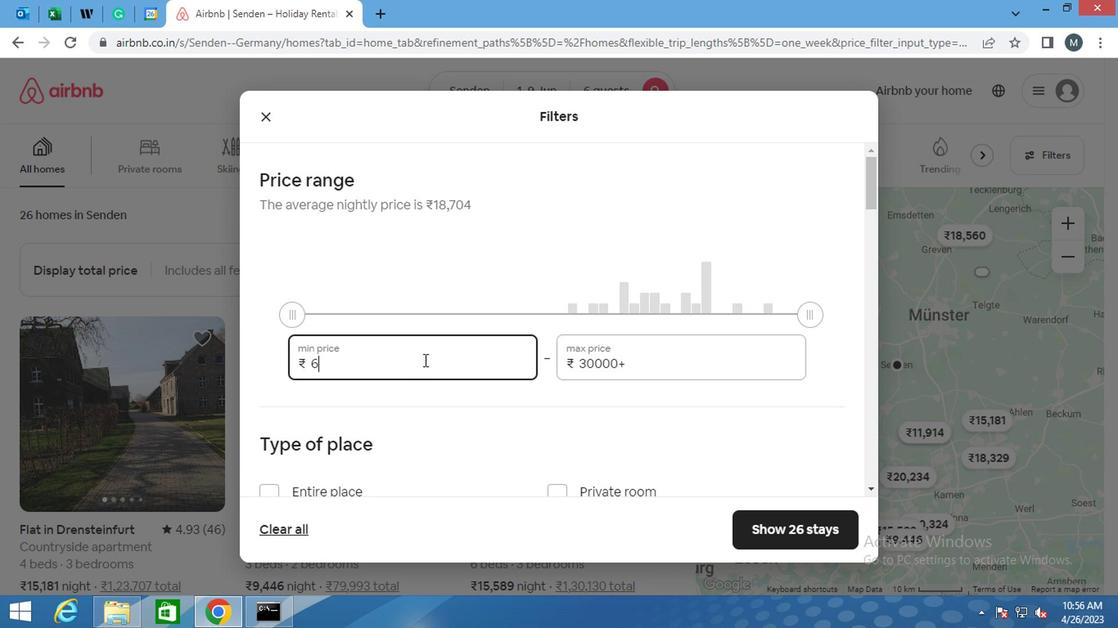 
Action: Mouse moved to (525, 352)
Screenshot: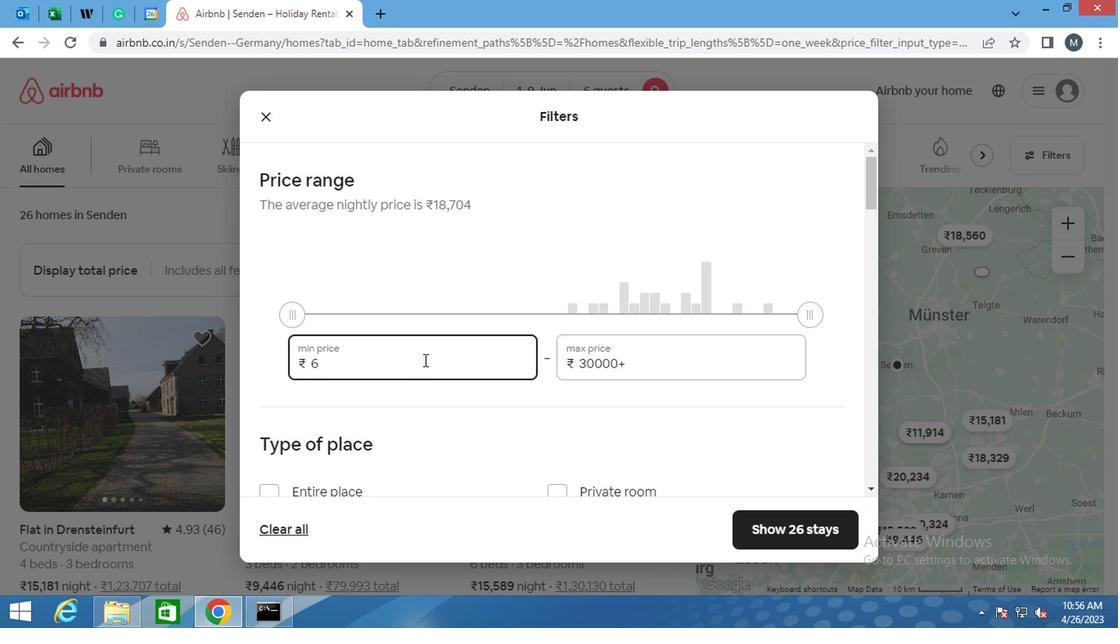 
Action: Key pressed 0
Screenshot: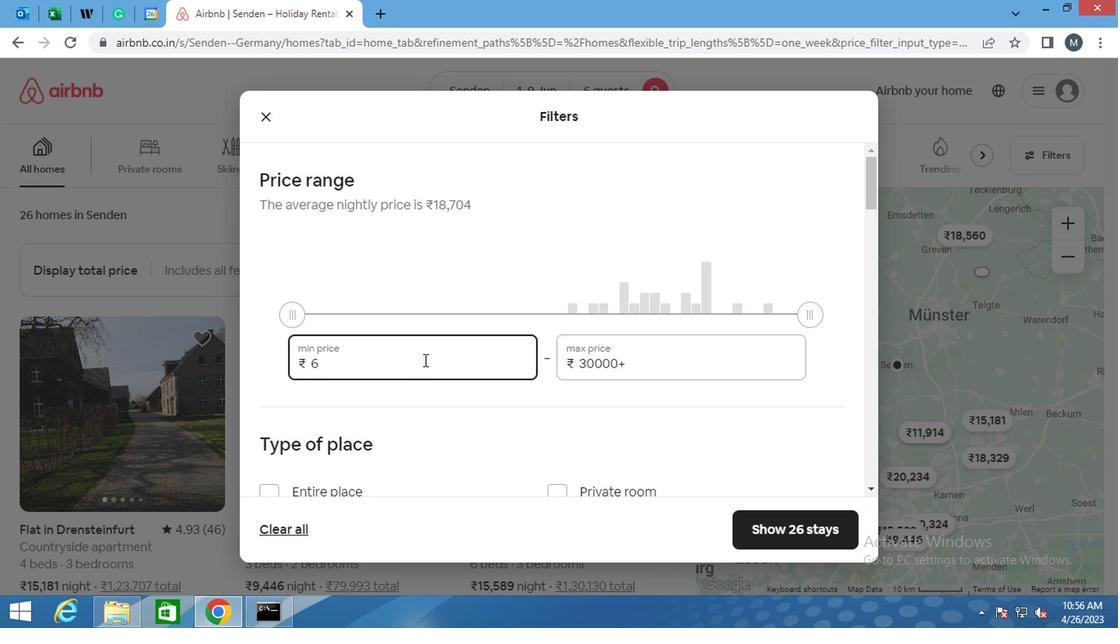 
Action: Mouse moved to (598, 359)
Screenshot: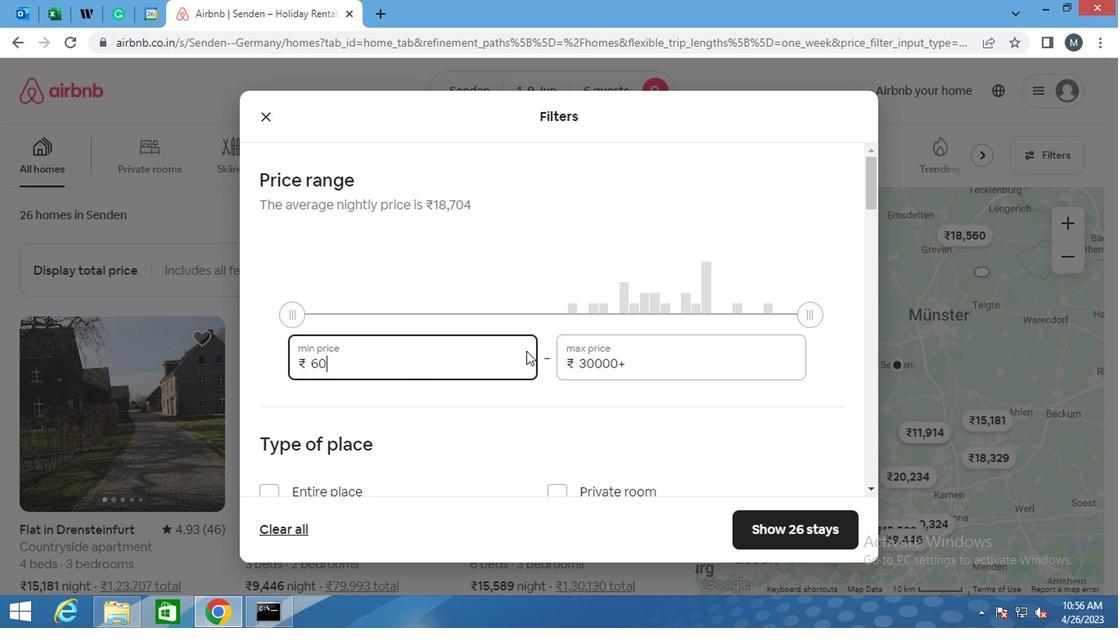 
Action: Key pressed 0
Screenshot: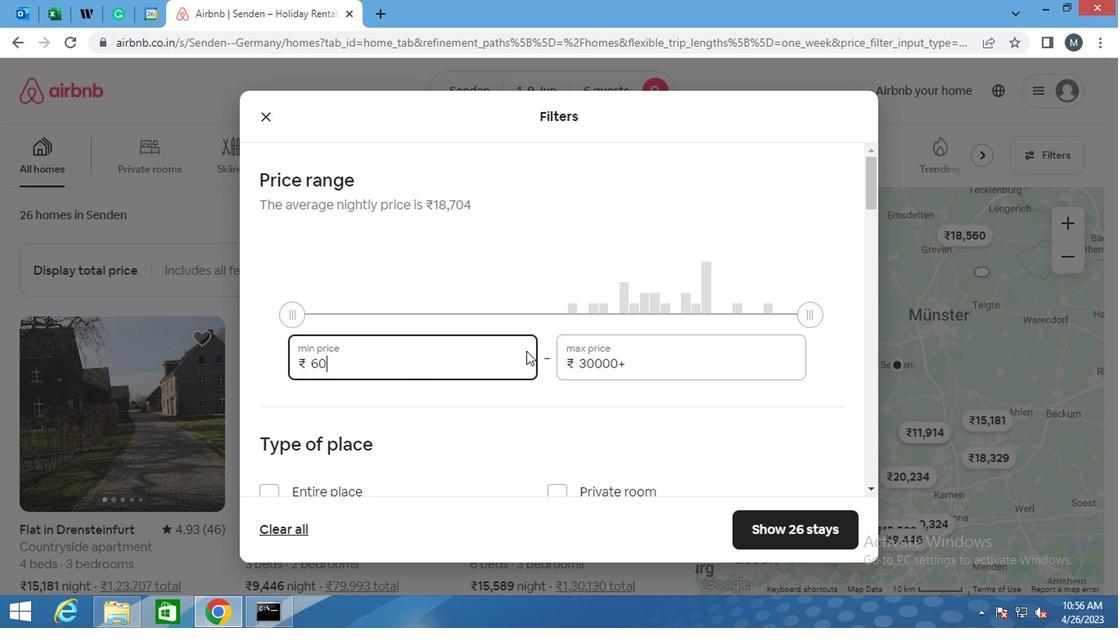 
Action: Mouse moved to (611, 367)
Screenshot: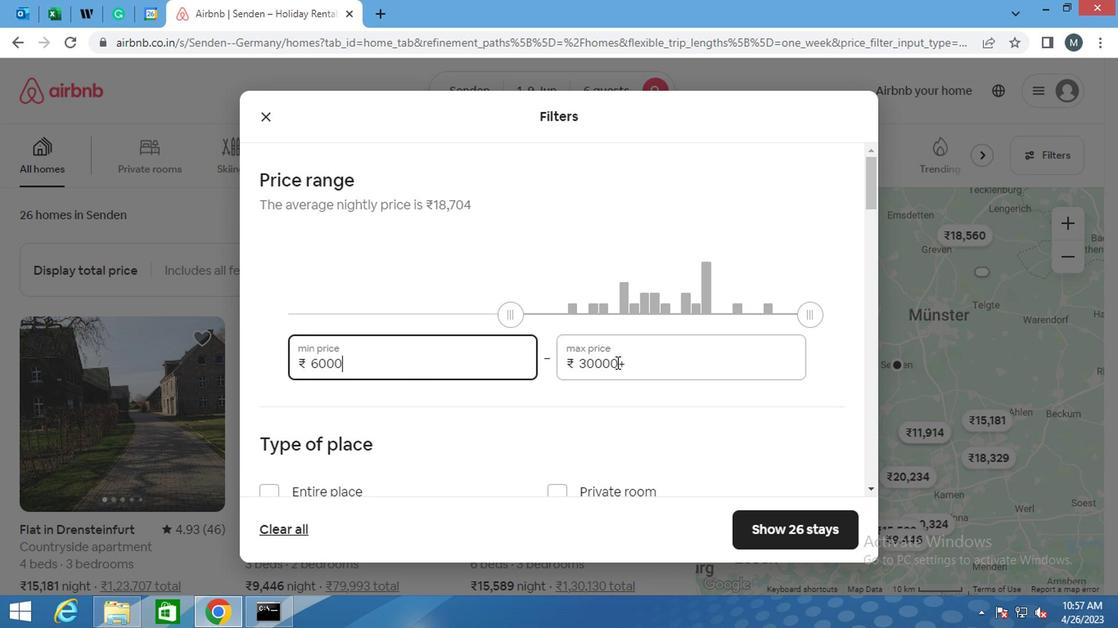 
Action: Mouse pressed left at (611, 367)
Screenshot: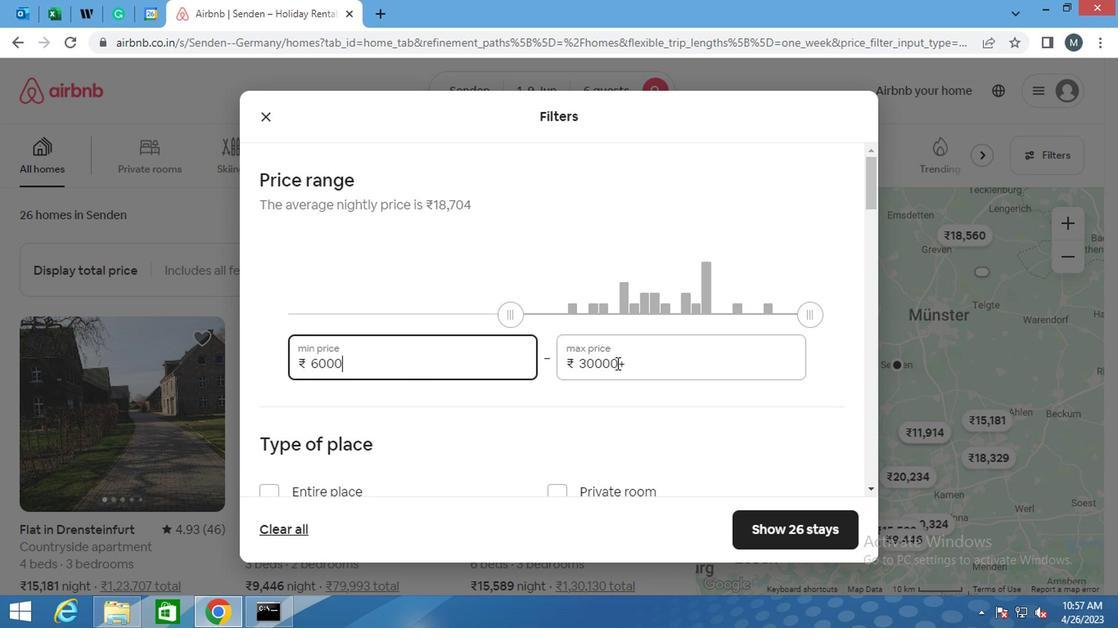 
Action: Mouse pressed left at (611, 367)
Screenshot: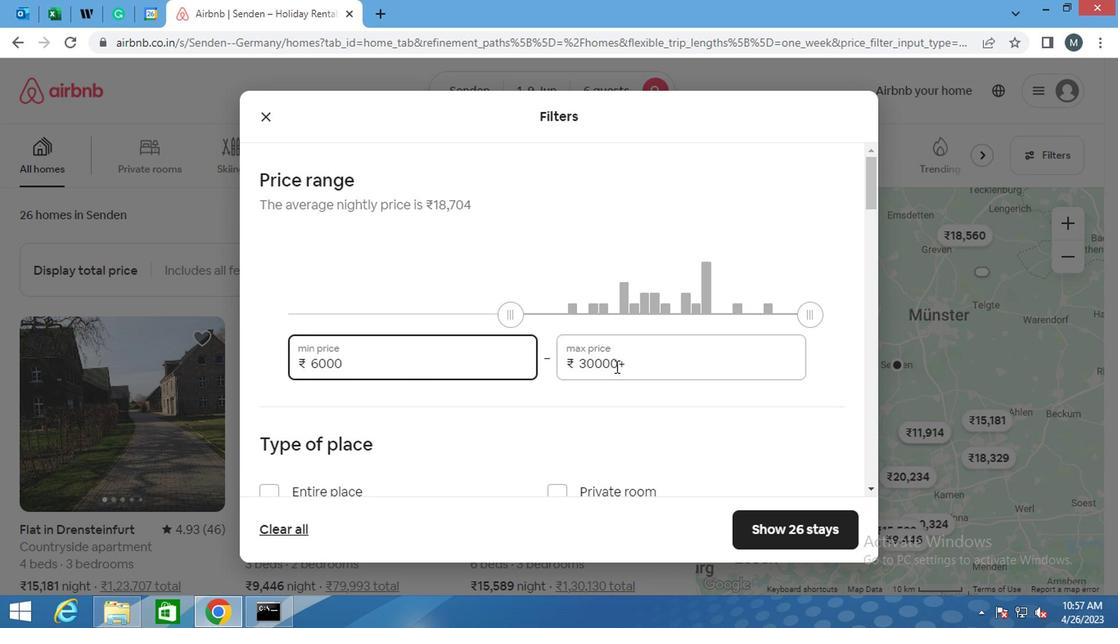 
Action: Mouse moved to (611, 367)
Screenshot: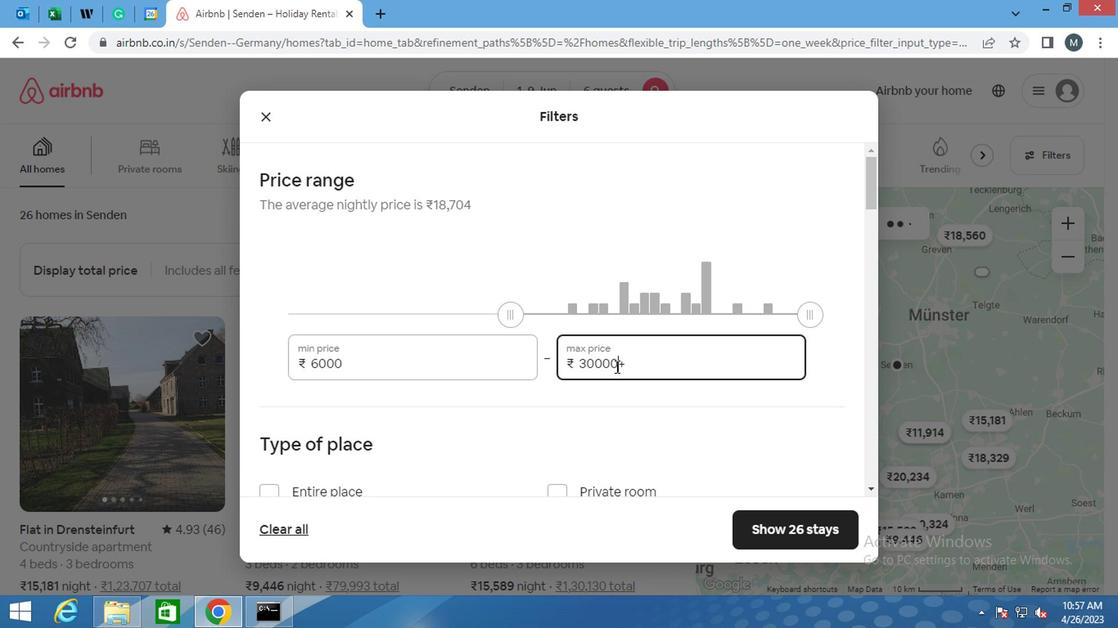 
Action: Mouse pressed left at (611, 367)
Screenshot: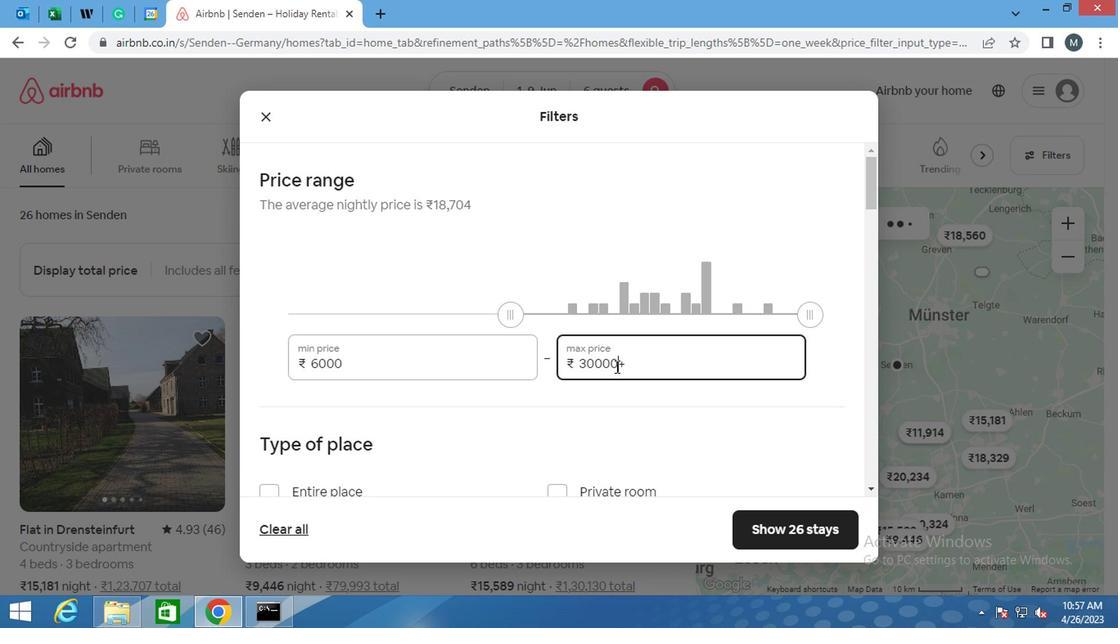 
Action: Mouse moved to (610, 367)
Screenshot: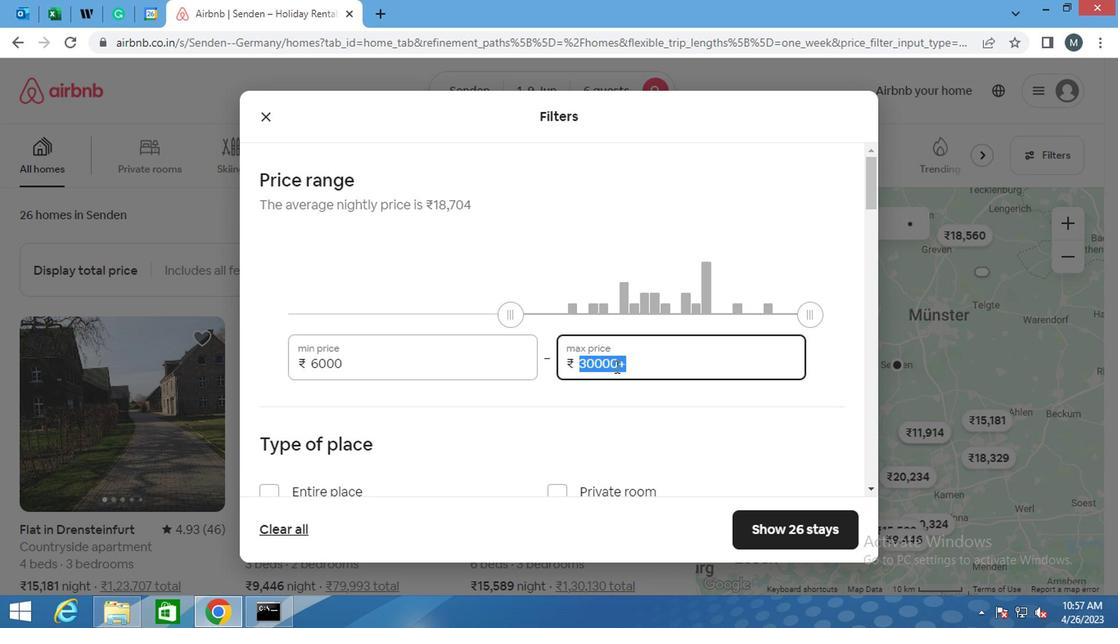 
Action: Key pressed 12000
Screenshot: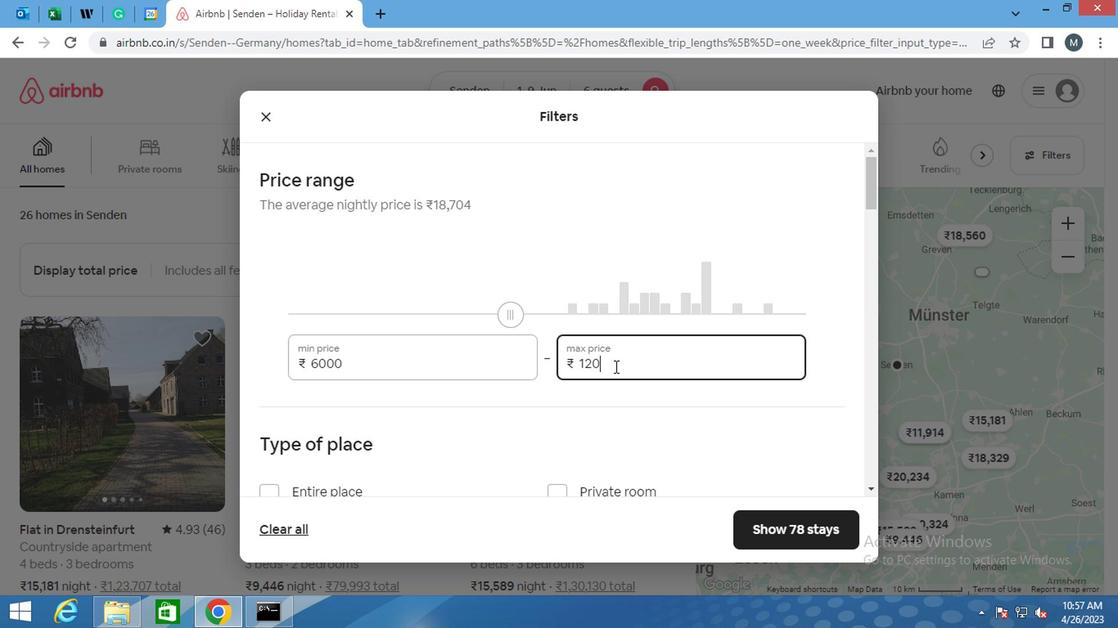 
Action: Mouse moved to (538, 366)
Screenshot: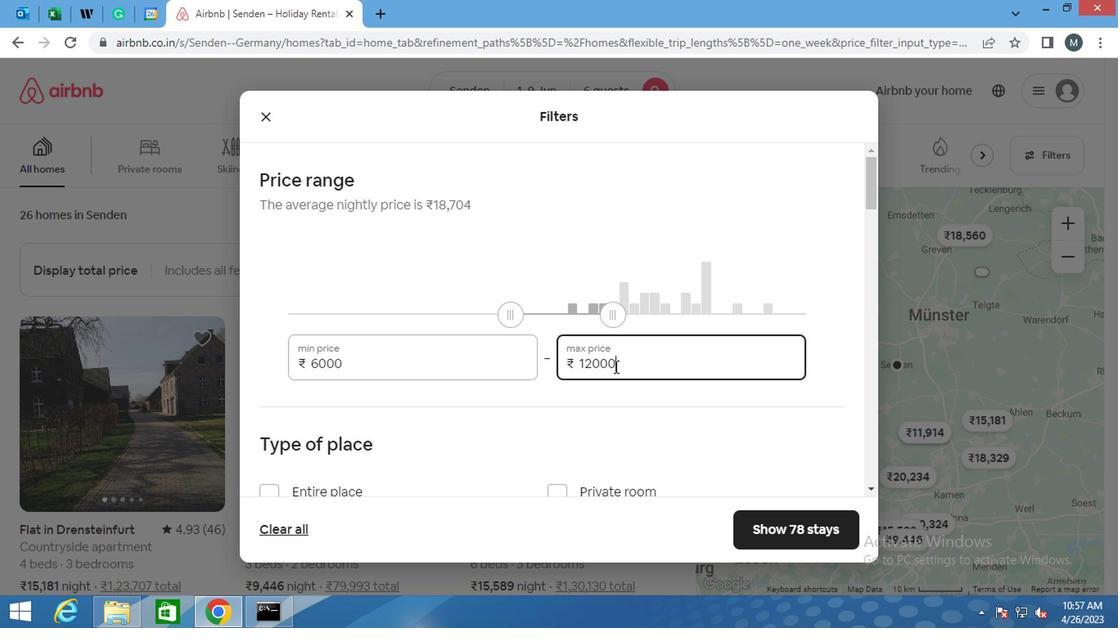 
Action: Mouse scrolled (538, 366) with delta (0, 0)
Screenshot: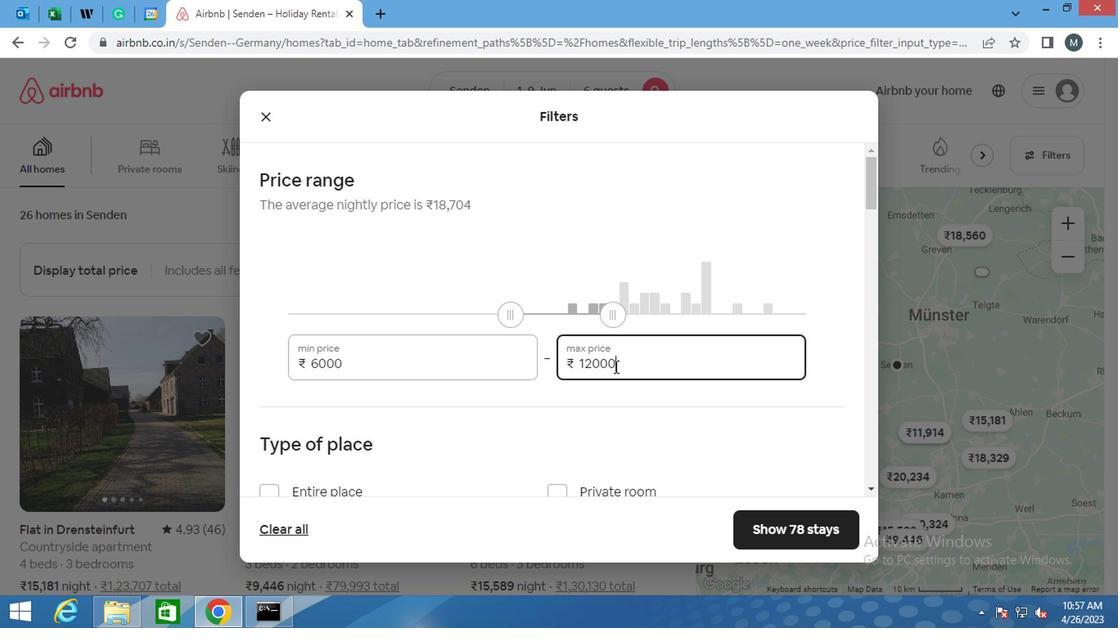 
Action: Mouse moved to (514, 372)
Screenshot: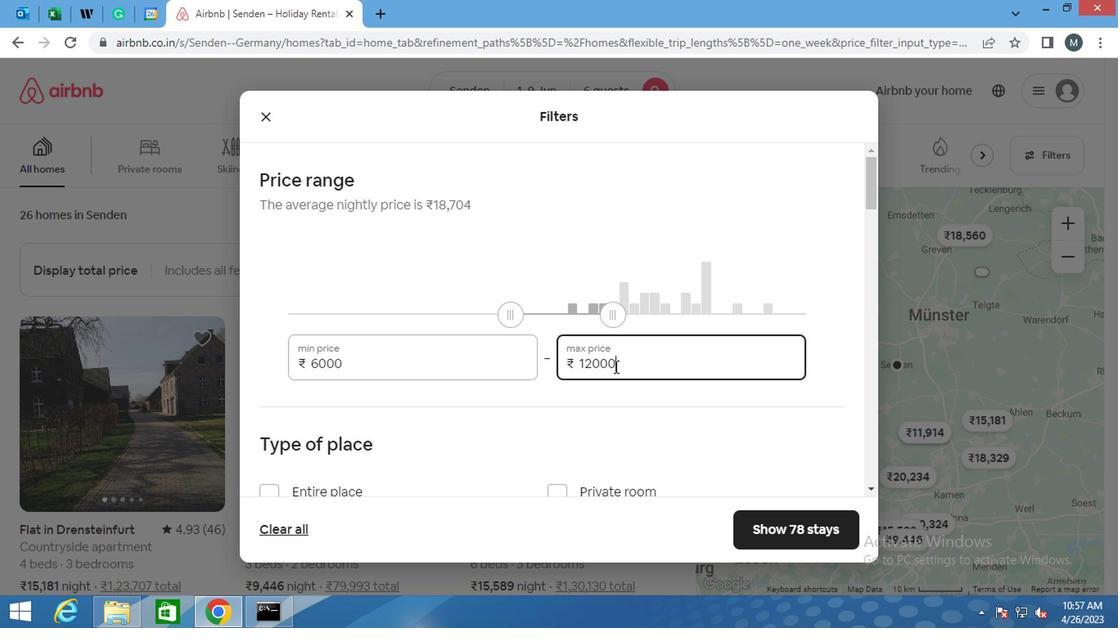 
Action: Mouse scrolled (514, 371) with delta (0, -1)
Screenshot: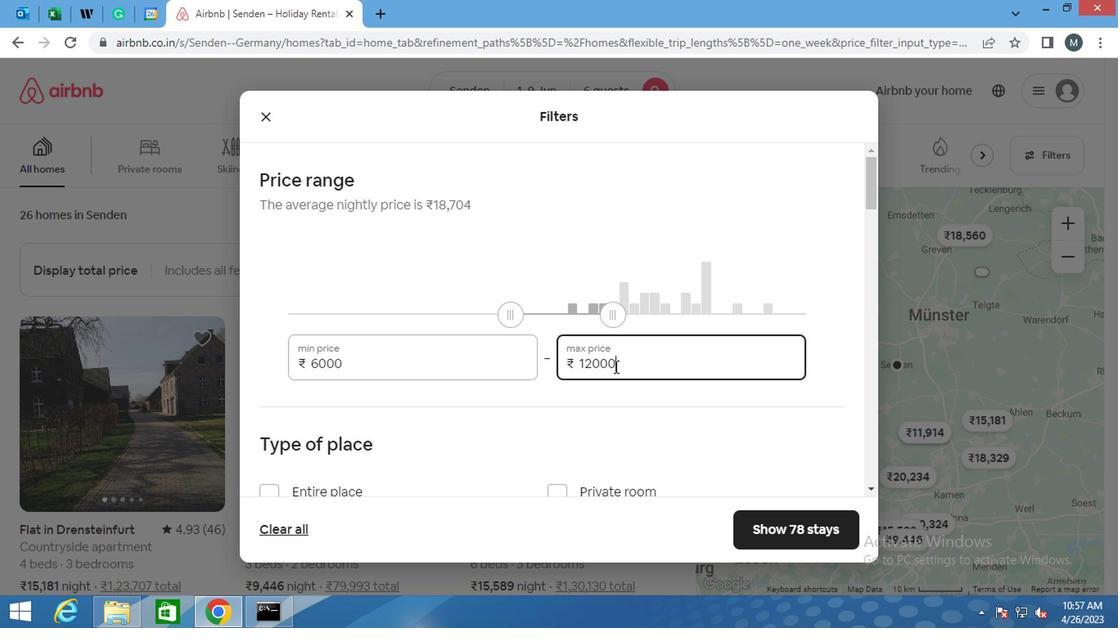 
Action: Mouse moved to (334, 346)
Screenshot: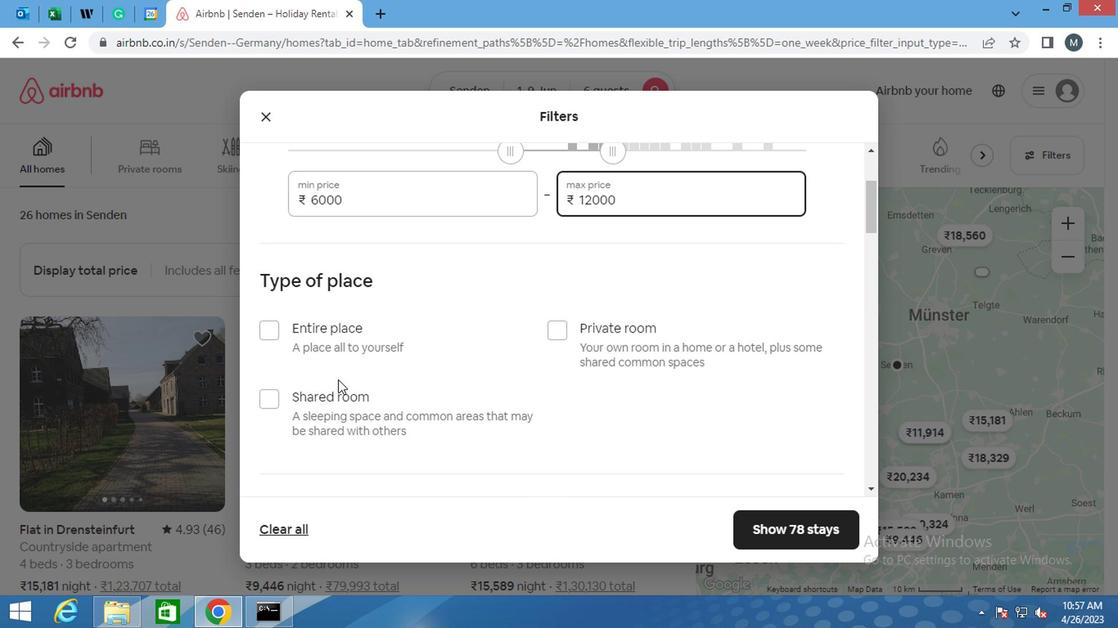 
Action: Mouse pressed left at (334, 346)
Screenshot: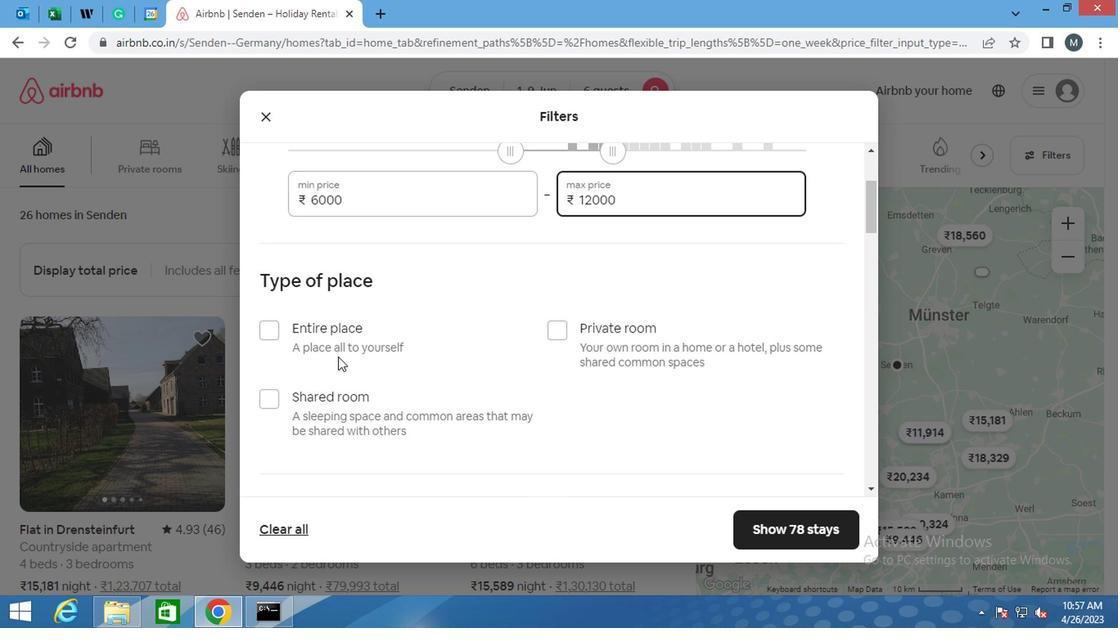 
Action: Mouse moved to (443, 397)
Screenshot: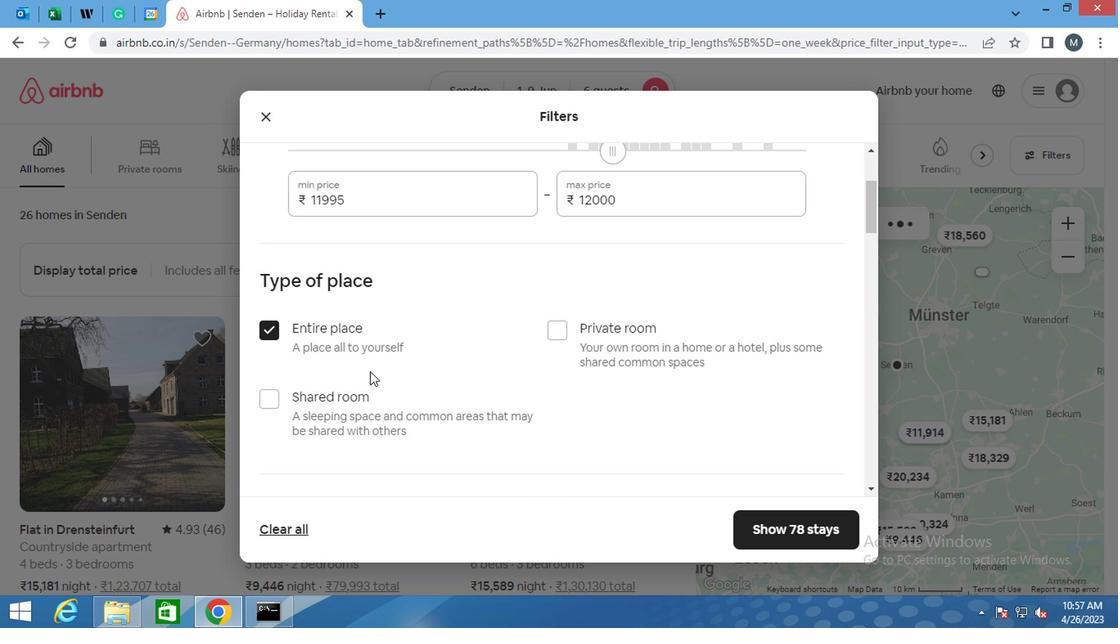 
Action: Mouse scrolled (443, 397) with delta (0, 0)
Screenshot: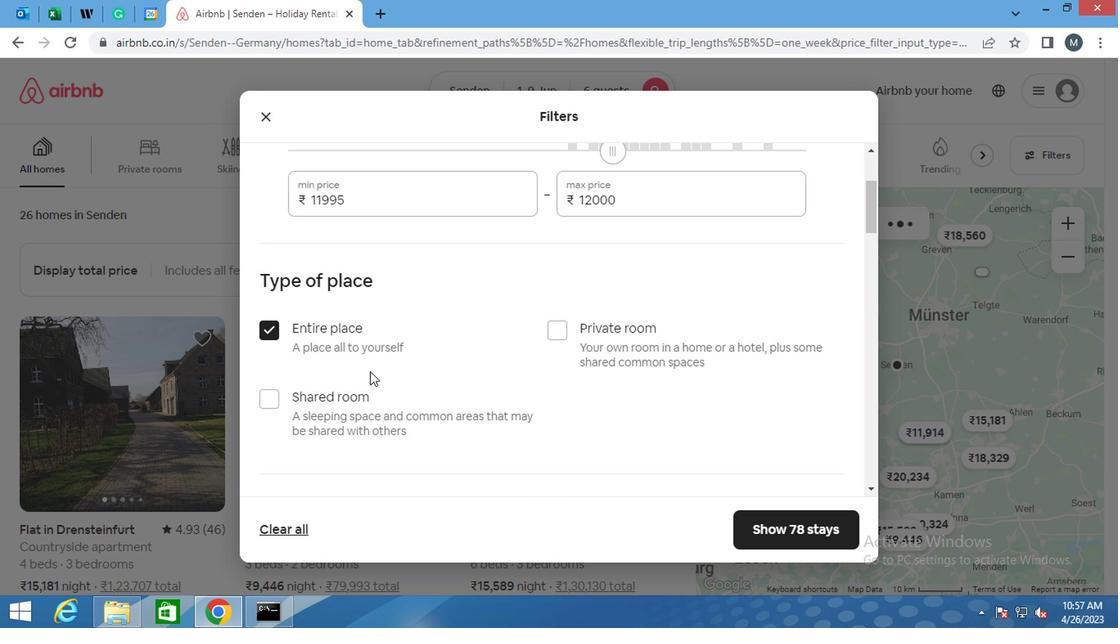 
Action: Mouse moved to (444, 398)
Screenshot: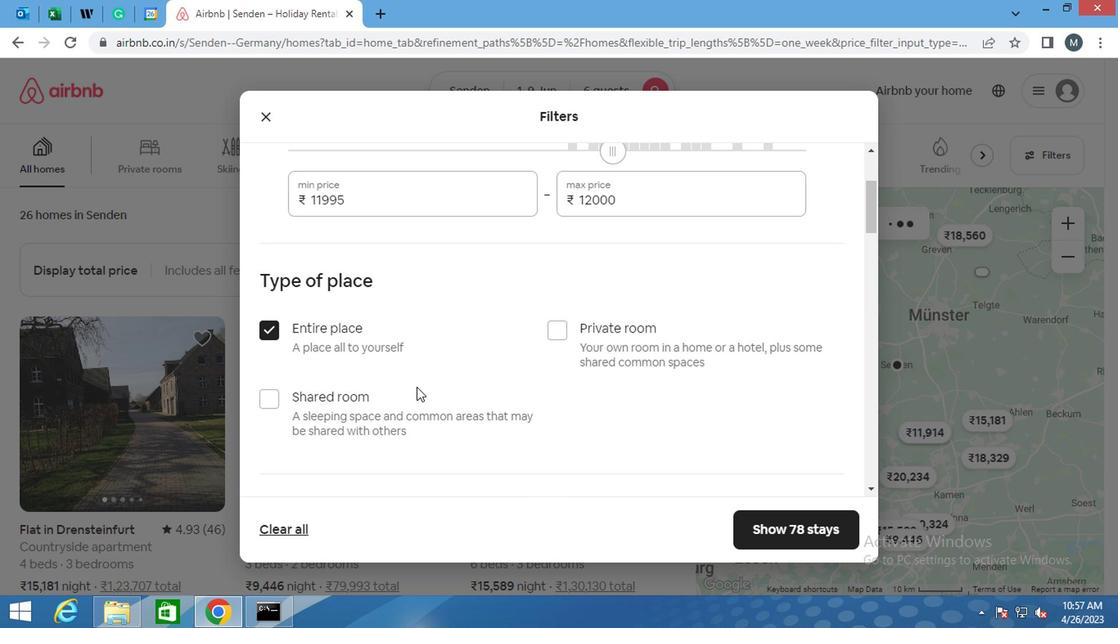 
Action: Mouse scrolled (444, 397) with delta (0, -1)
Screenshot: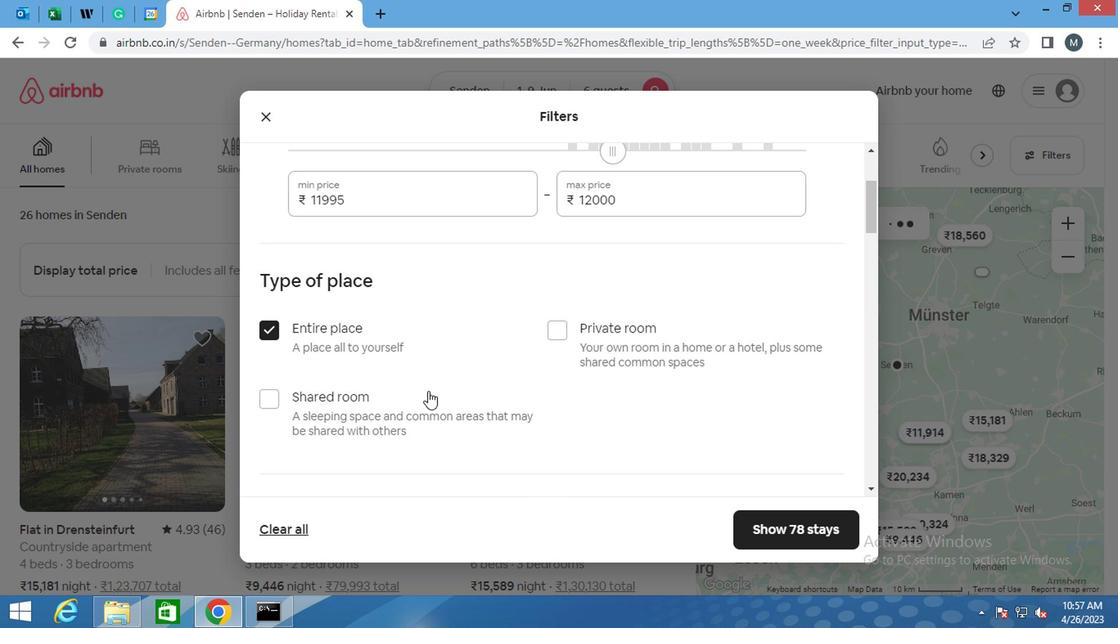 
Action: Mouse moved to (448, 401)
Screenshot: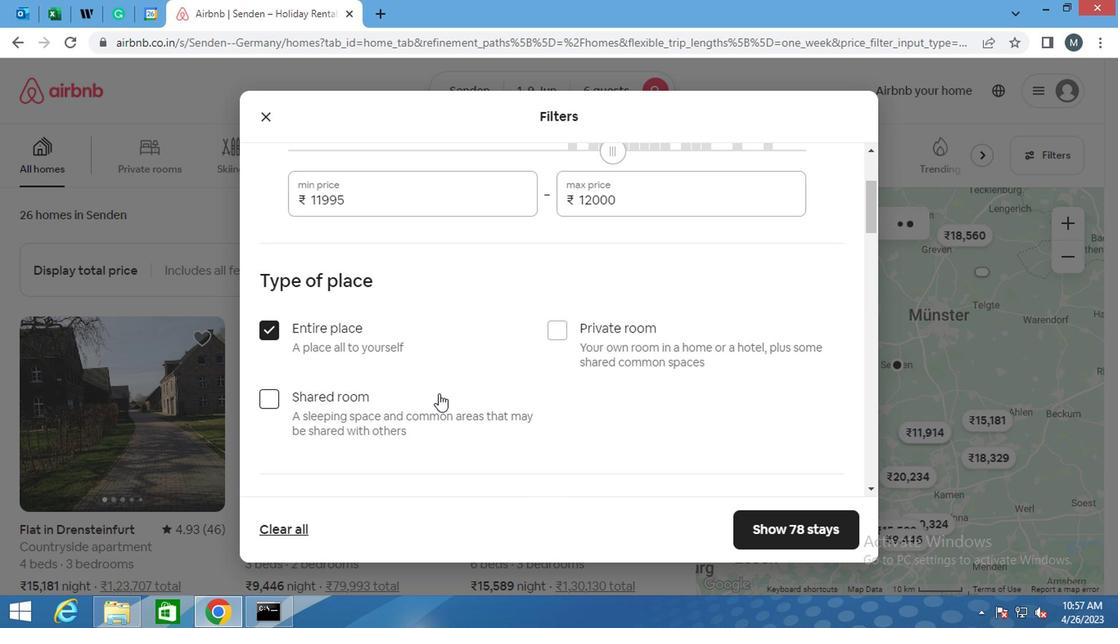 
Action: Mouse scrolled (448, 400) with delta (0, 0)
Screenshot: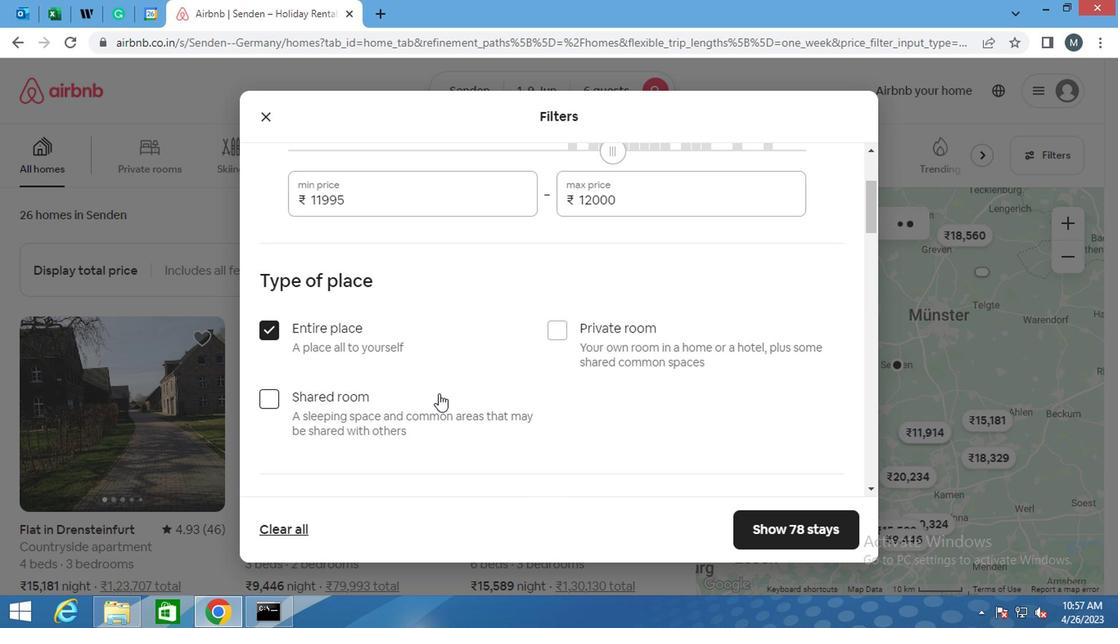 
Action: Mouse moved to (411, 373)
Screenshot: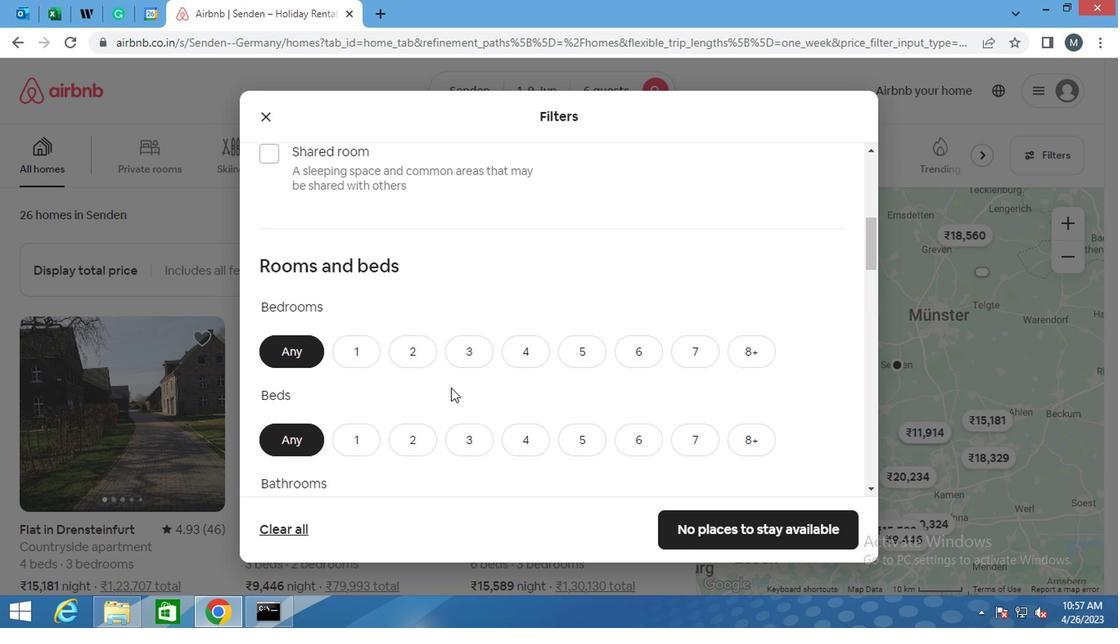
Action: Mouse scrolled (411, 372) with delta (0, 0)
Screenshot: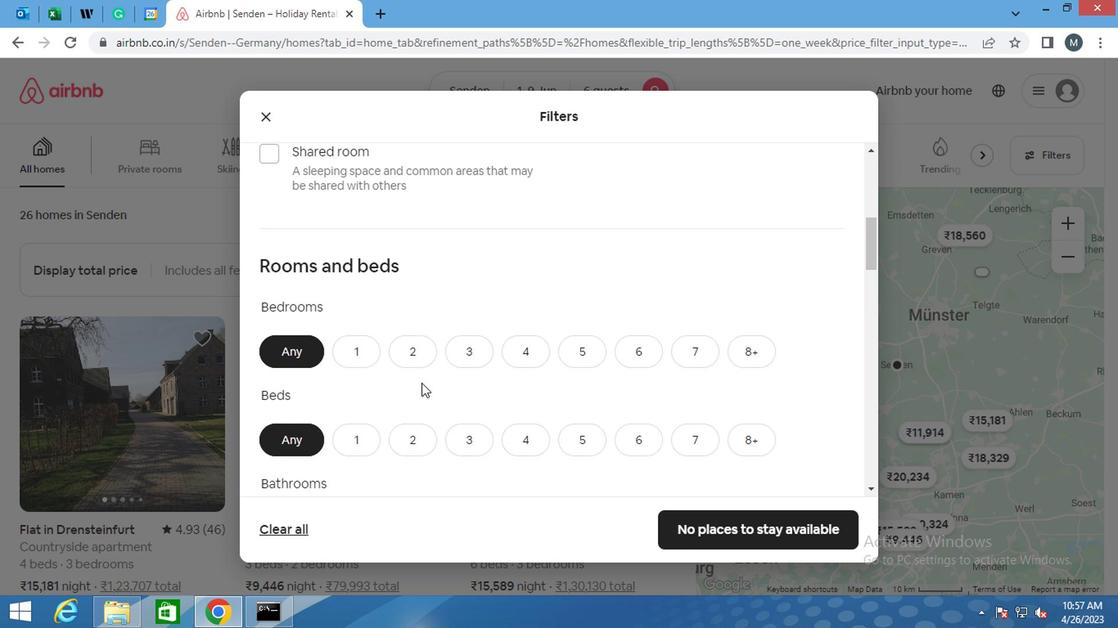 
Action: Mouse moved to (482, 271)
Screenshot: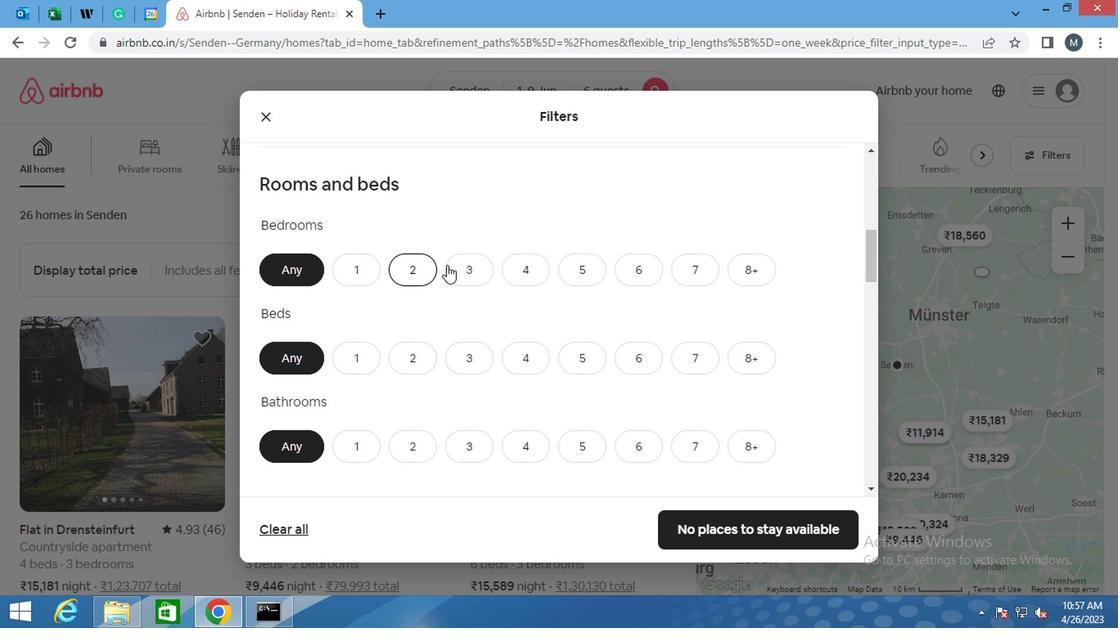 
Action: Mouse pressed left at (482, 271)
Screenshot: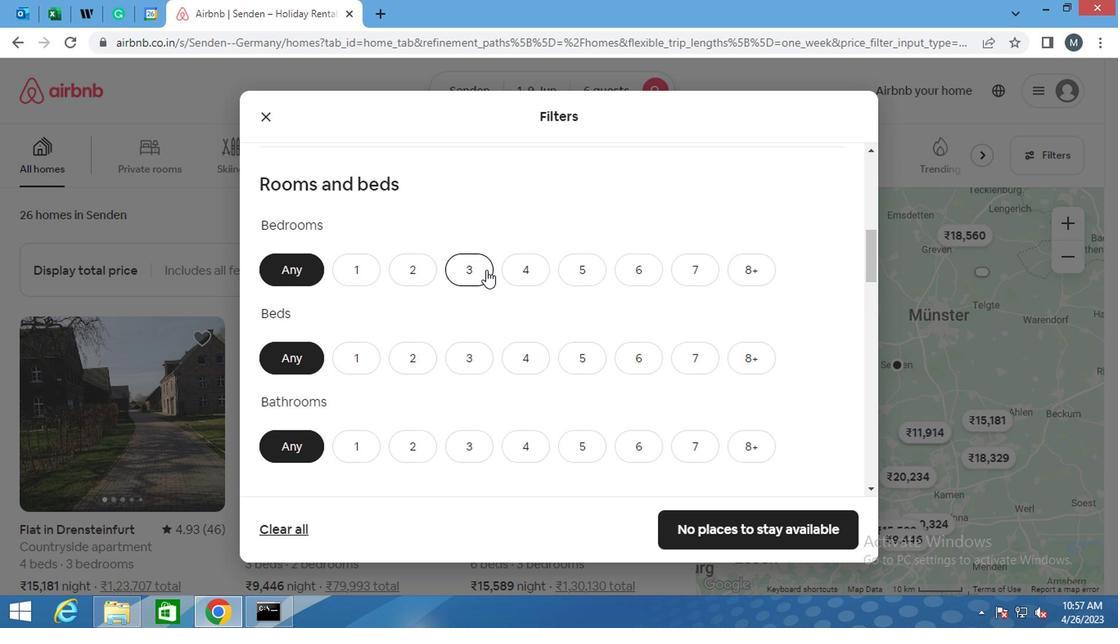 
Action: Mouse moved to (475, 362)
Screenshot: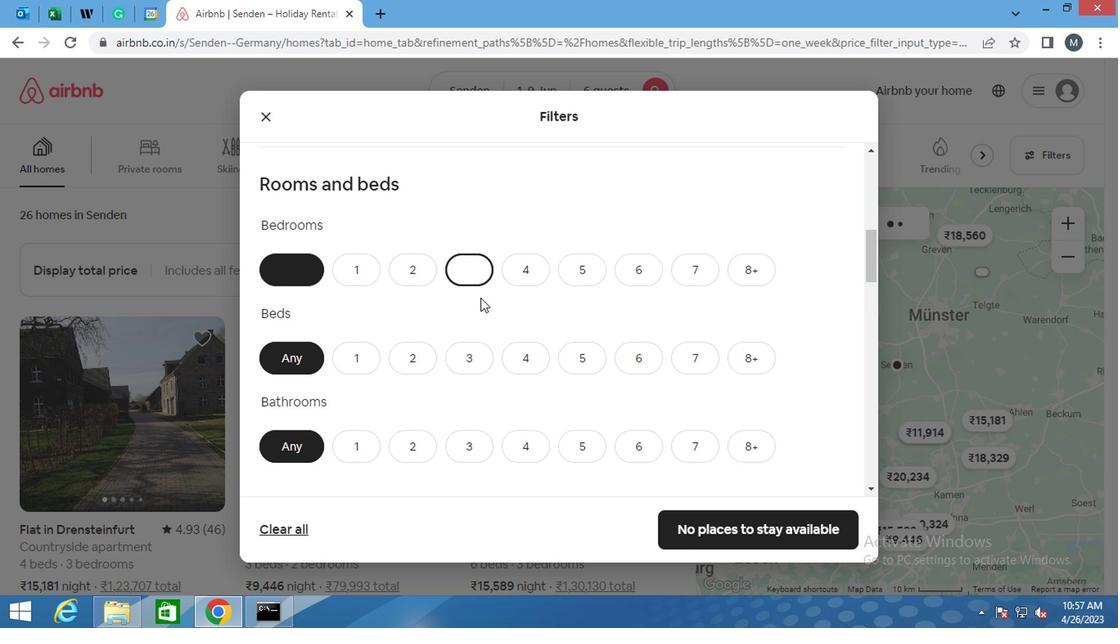 
Action: Mouse pressed left at (475, 362)
Screenshot: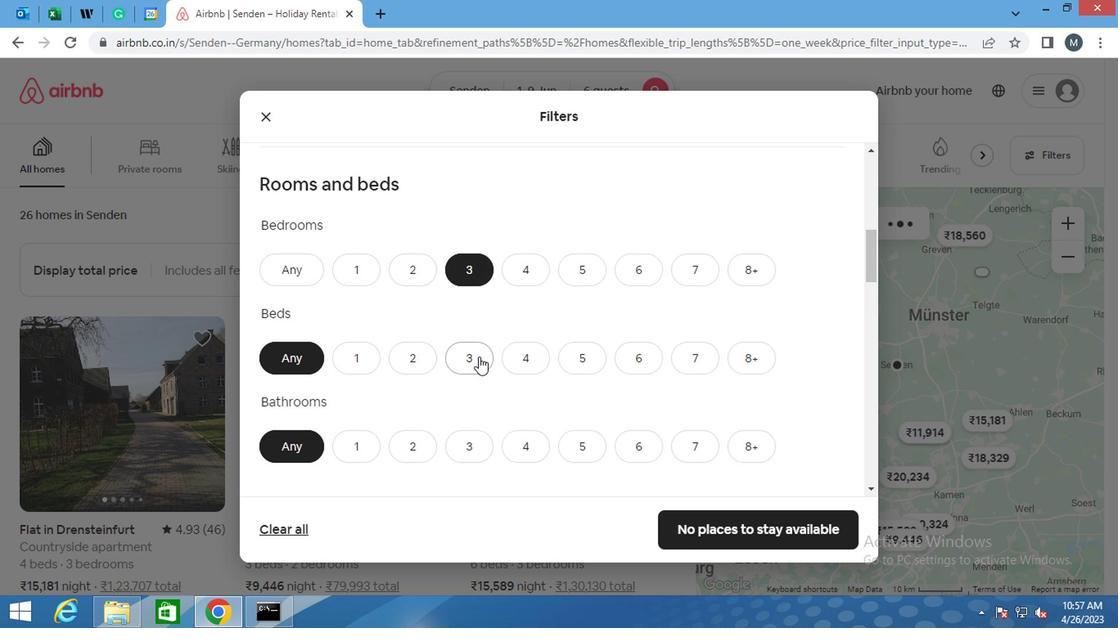 
Action: Mouse moved to (458, 451)
Screenshot: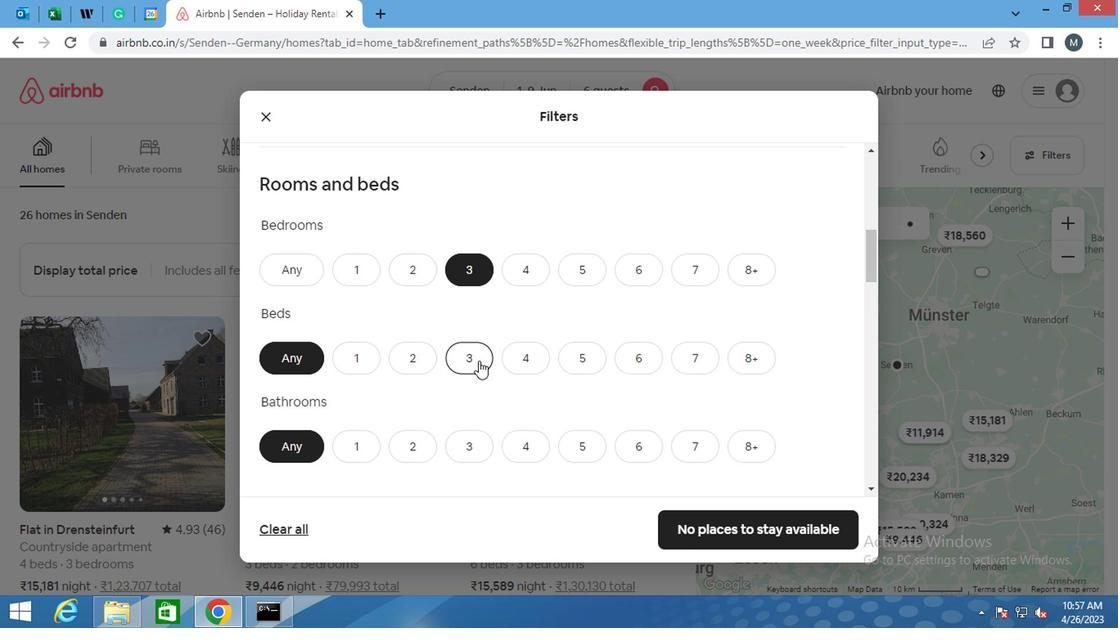 
Action: Mouse pressed left at (458, 451)
Screenshot: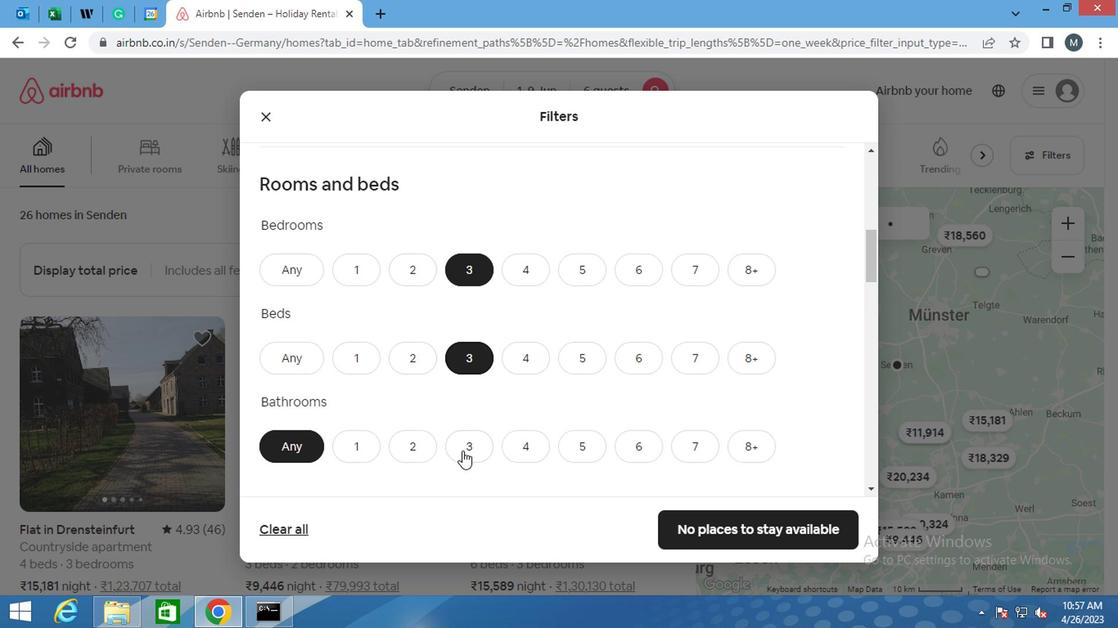 
Action: Mouse moved to (464, 361)
Screenshot: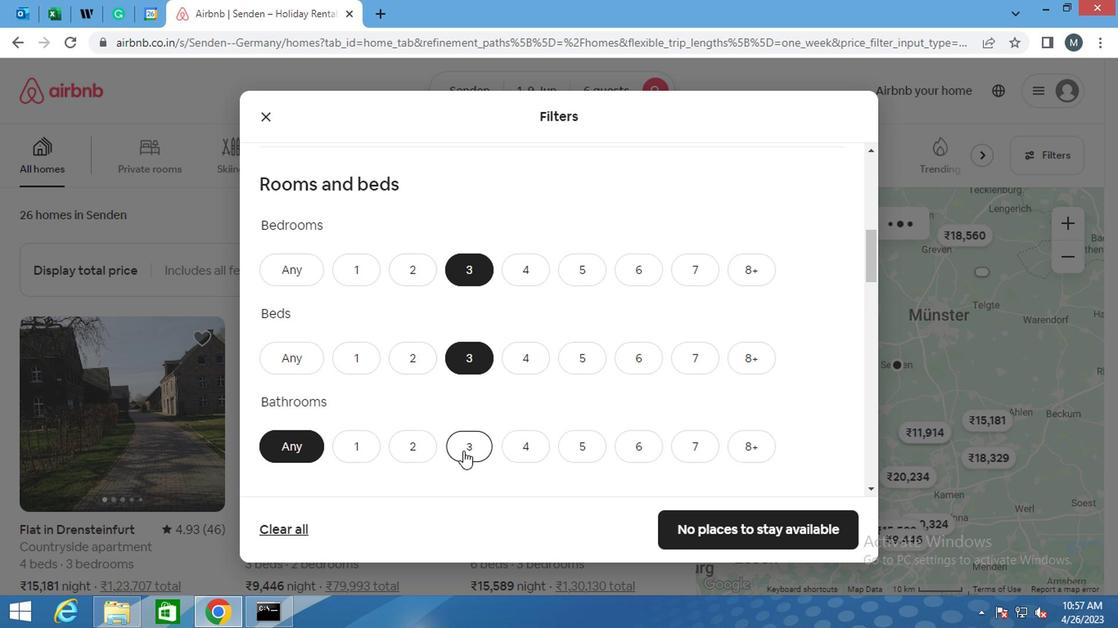 
Action: Mouse scrolled (464, 360) with delta (0, 0)
Screenshot: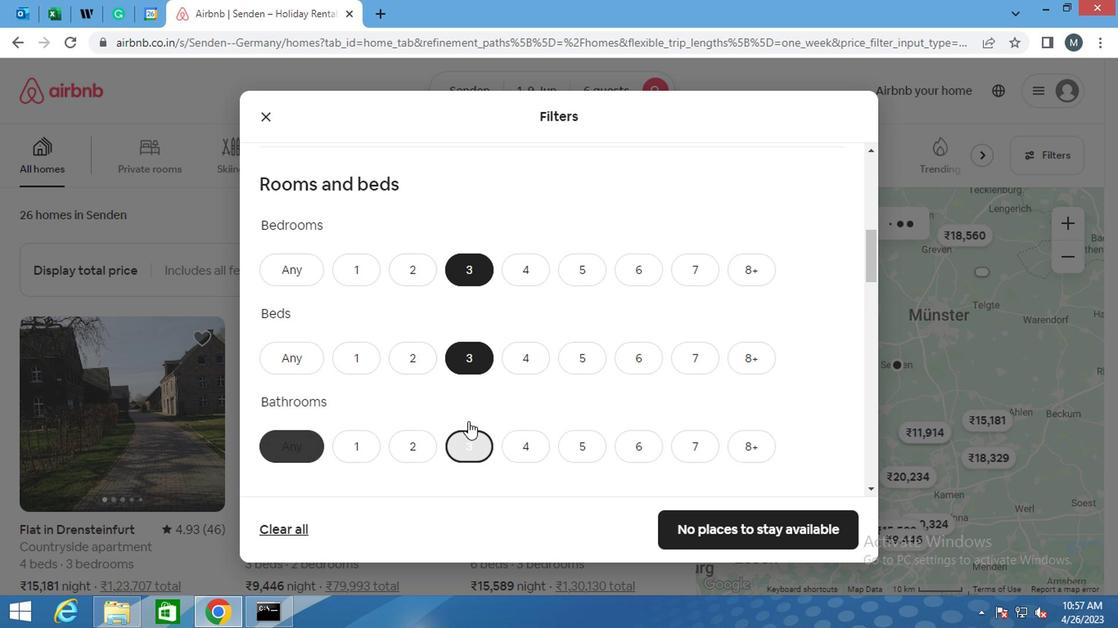 
Action: Mouse scrolled (464, 360) with delta (0, 0)
Screenshot: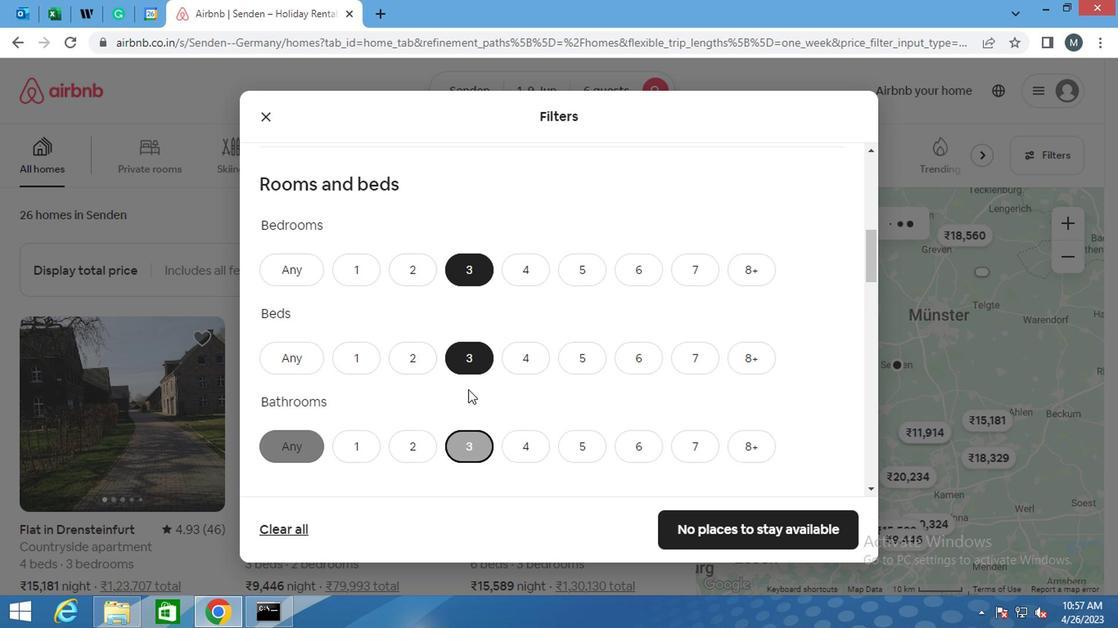 
Action: Mouse moved to (464, 361)
Screenshot: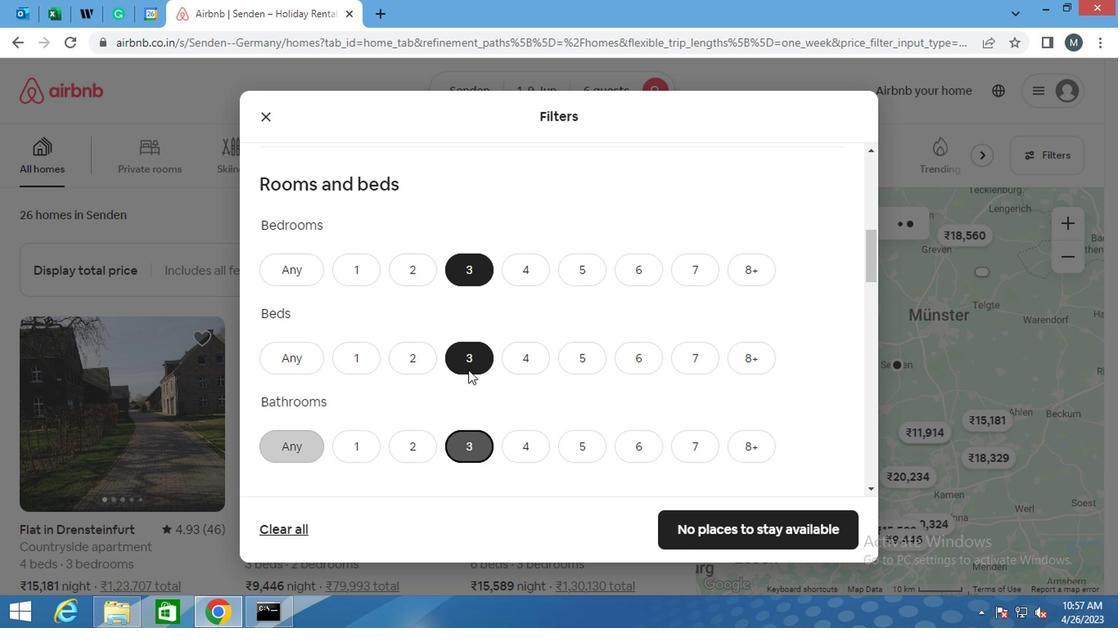 
Action: Mouse scrolled (464, 360) with delta (0, 0)
Screenshot: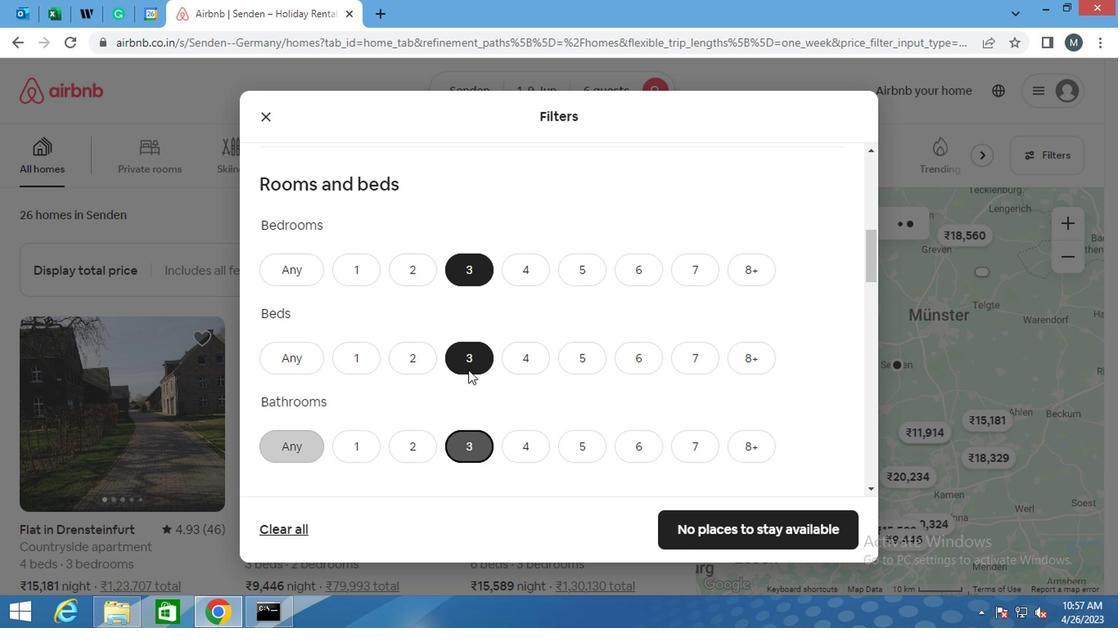 
Action: Mouse moved to (338, 393)
Screenshot: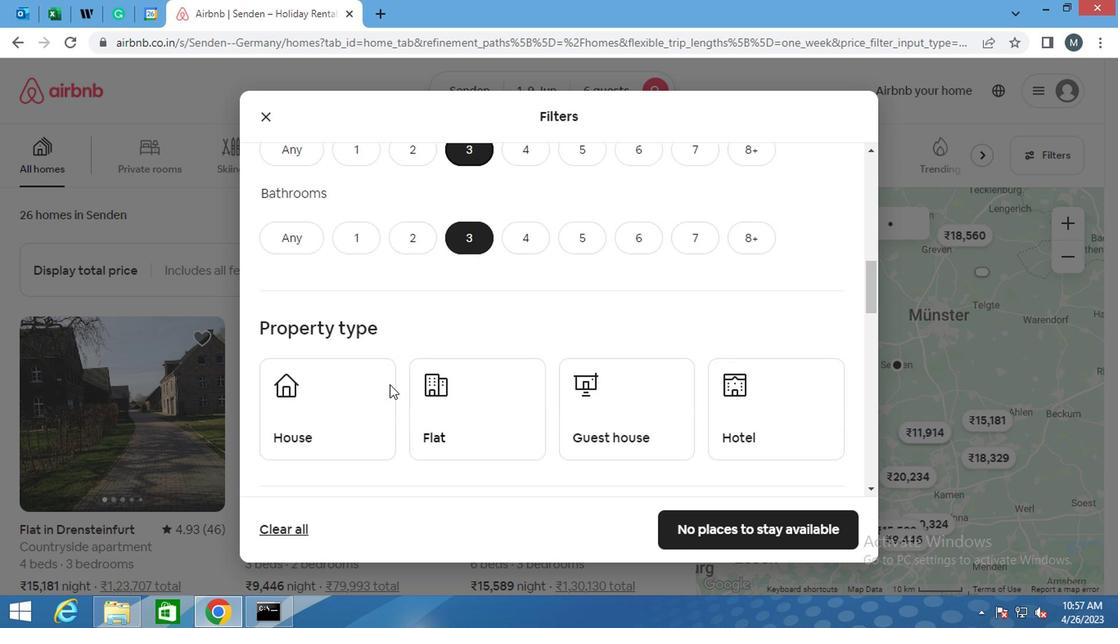 
Action: Mouse pressed left at (338, 393)
Screenshot: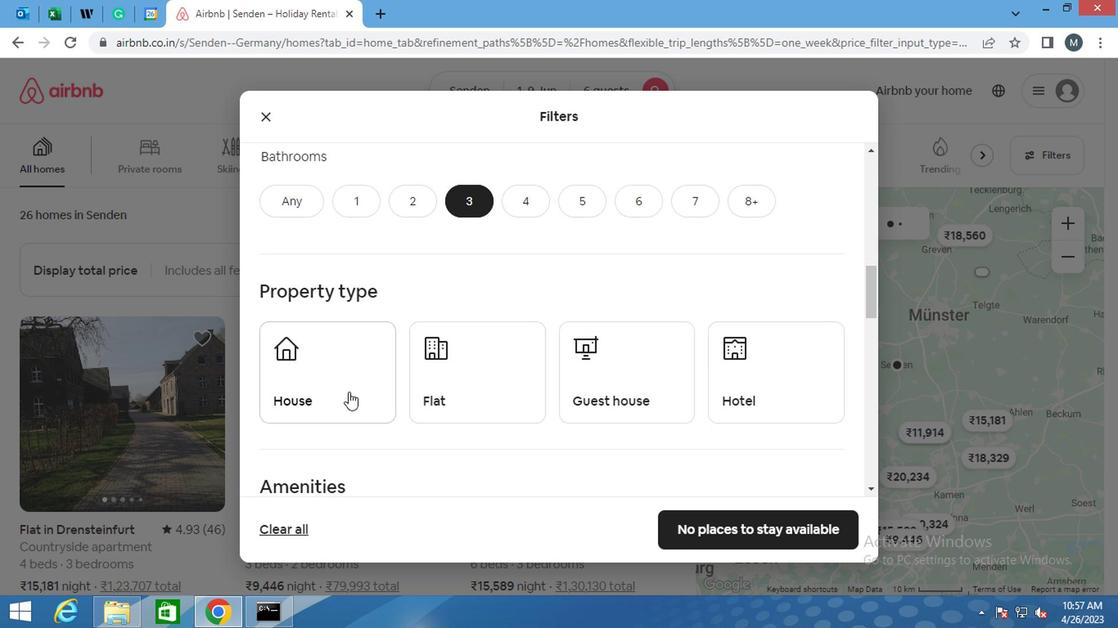 
Action: Mouse moved to (458, 390)
Screenshot: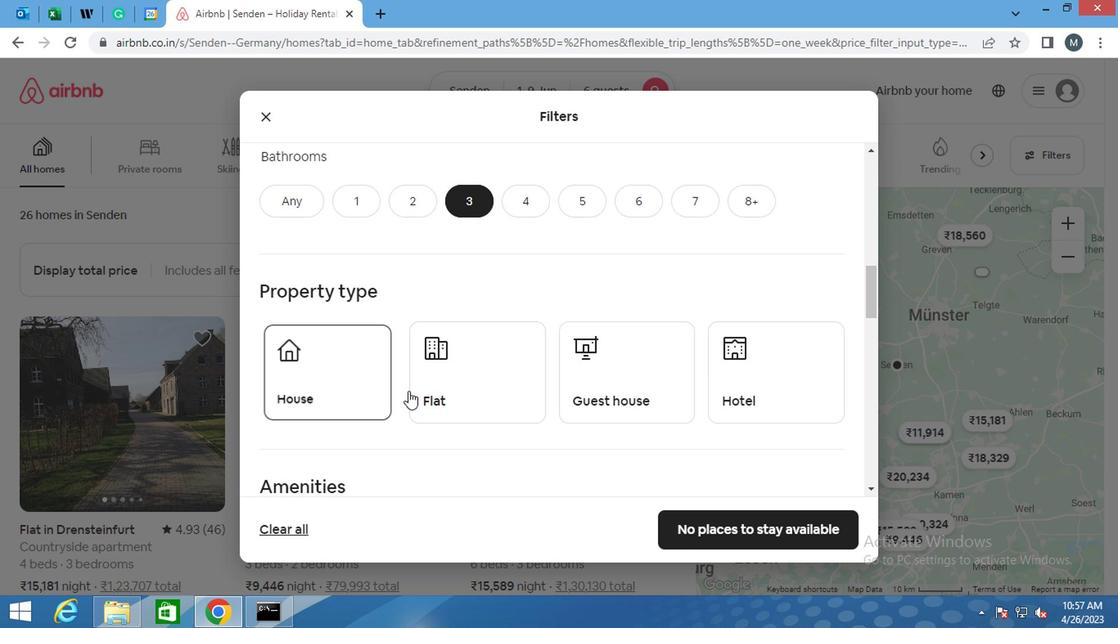 
Action: Mouse pressed left at (458, 390)
Screenshot: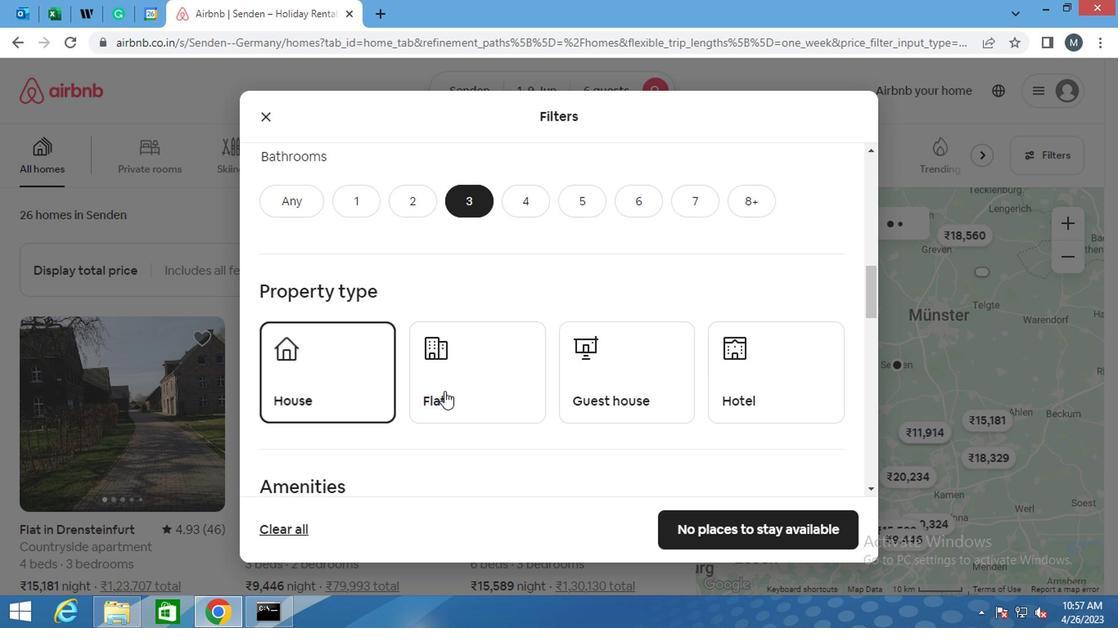 
Action: Mouse moved to (648, 389)
Screenshot: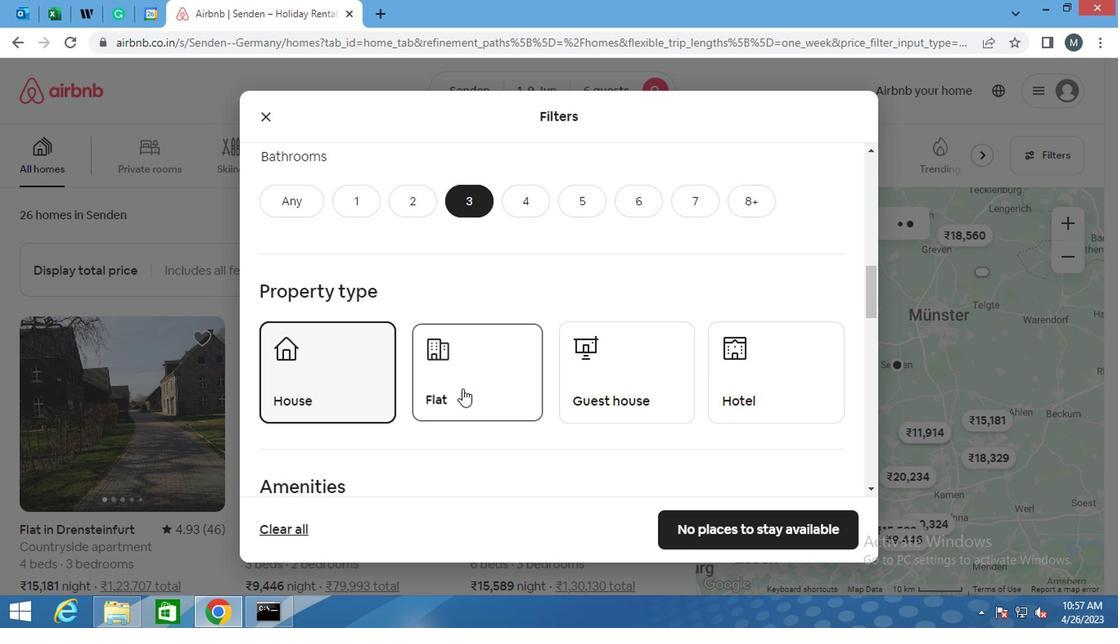 
Action: Mouse pressed left at (648, 389)
Screenshot: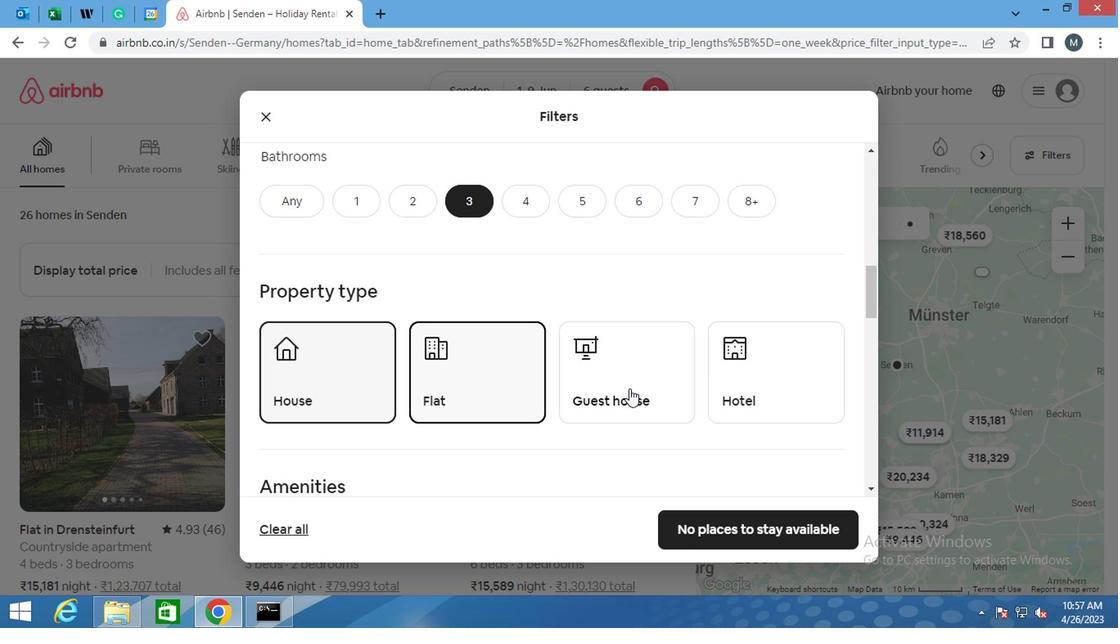 
Action: Mouse moved to (748, 385)
Screenshot: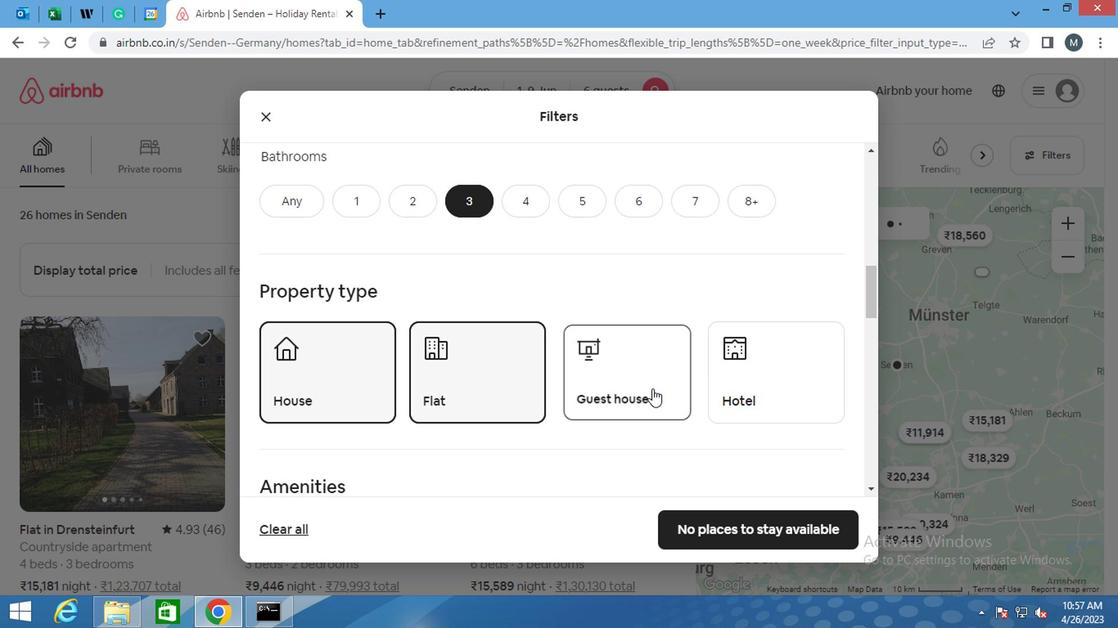 
Action: Mouse pressed left at (748, 385)
Screenshot: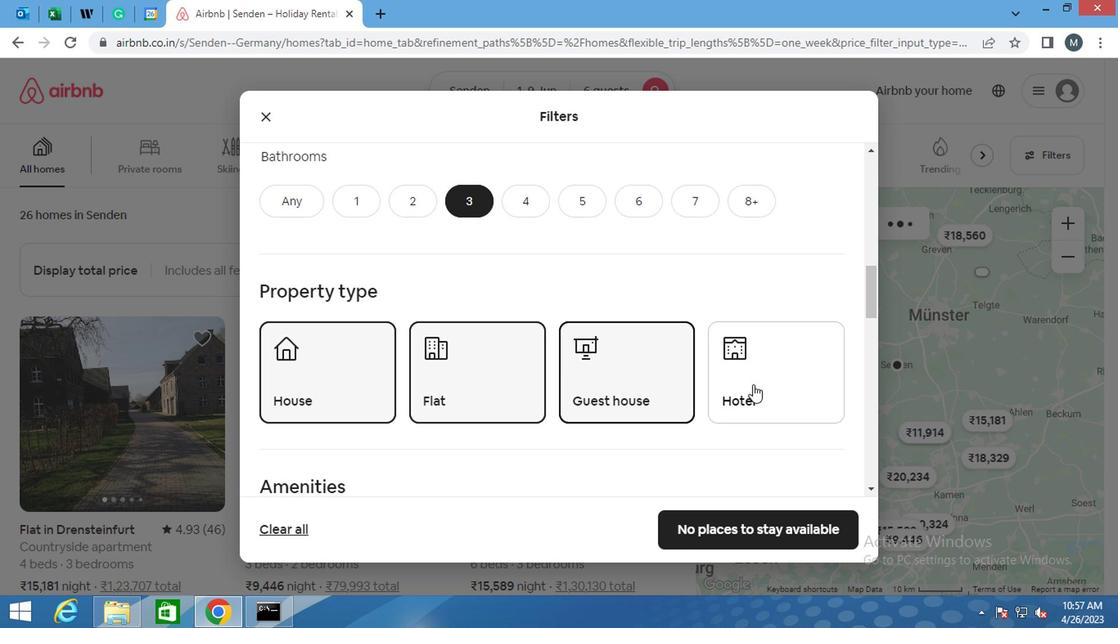 
Action: Mouse moved to (749, 384)
Screenshot: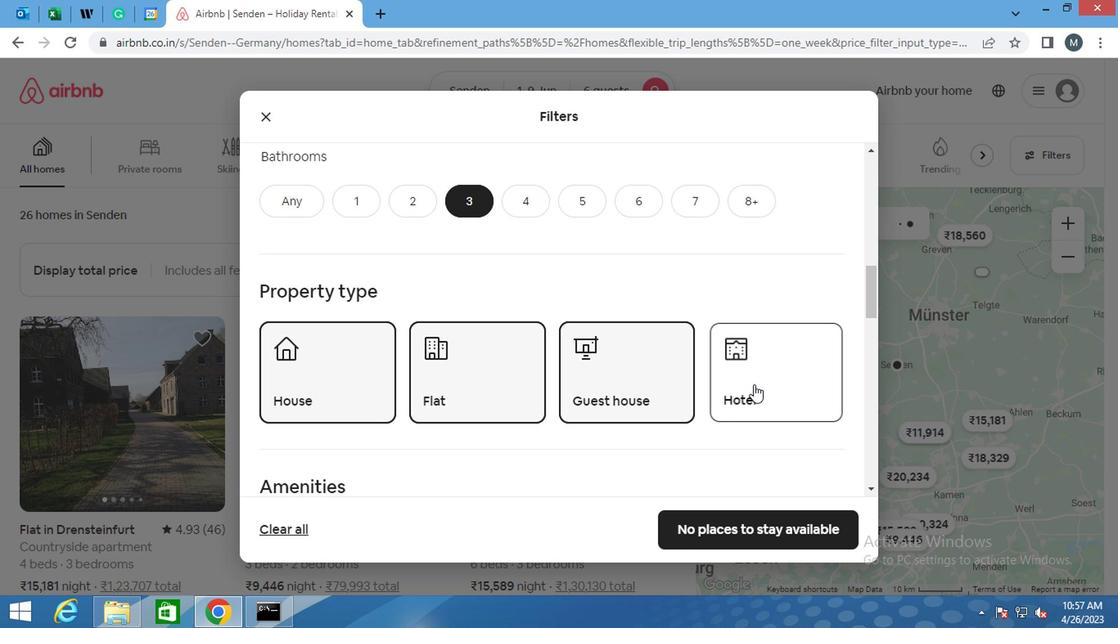 
Action: Mouse pressed left at (749, 384)
Screenshot: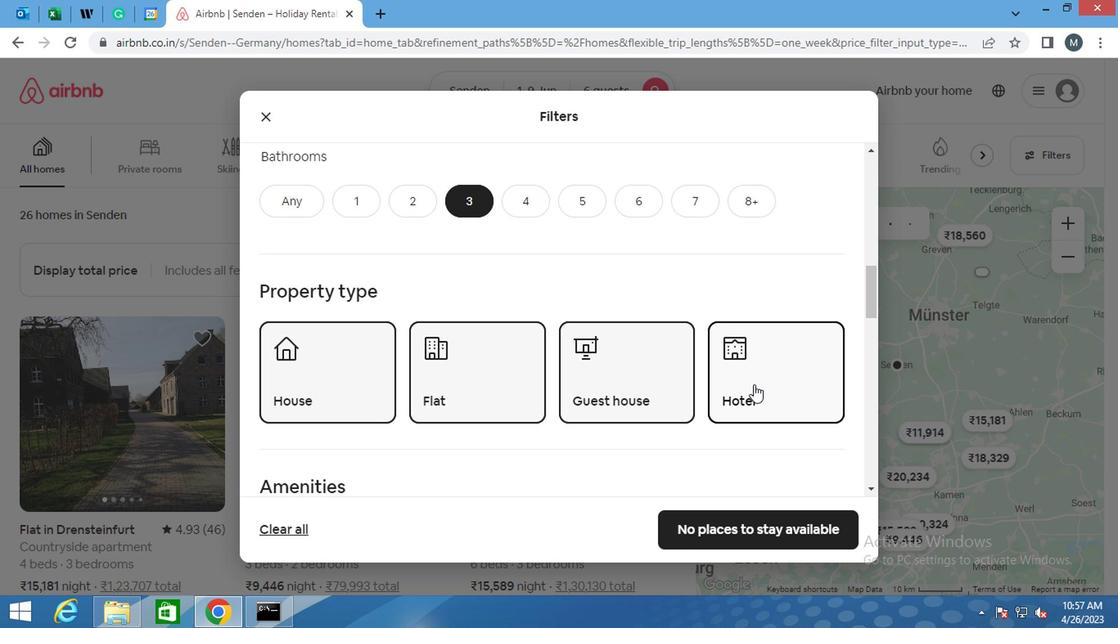 
Action: Mouse moved to (643, 404)
Screenshot: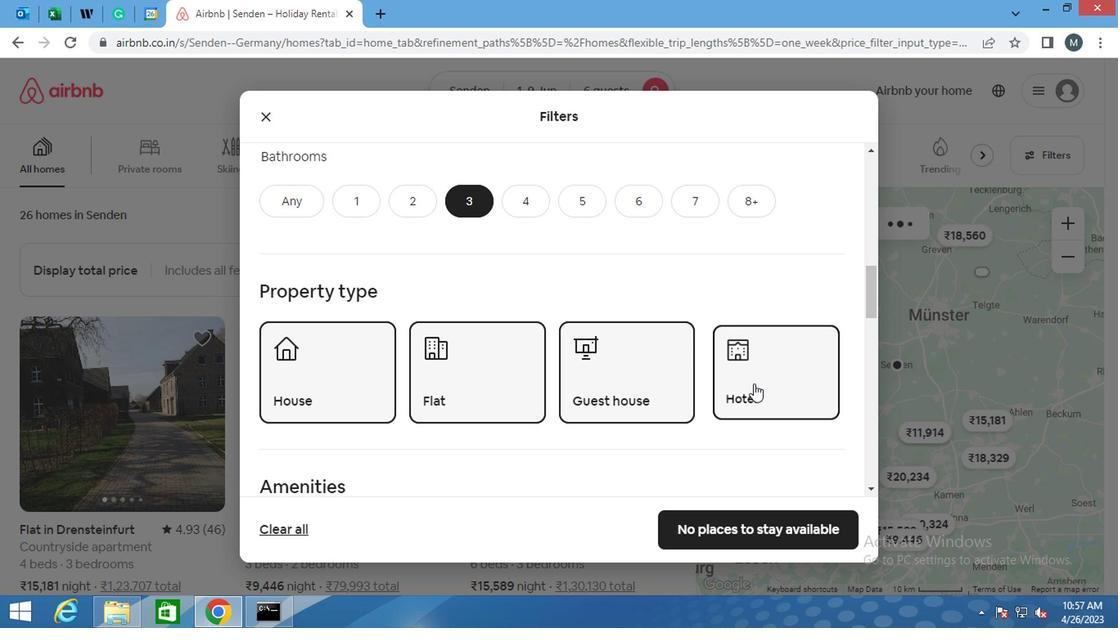
Action: Mouse scrolled (643, 403) with delta (0, -1)
Screenshot: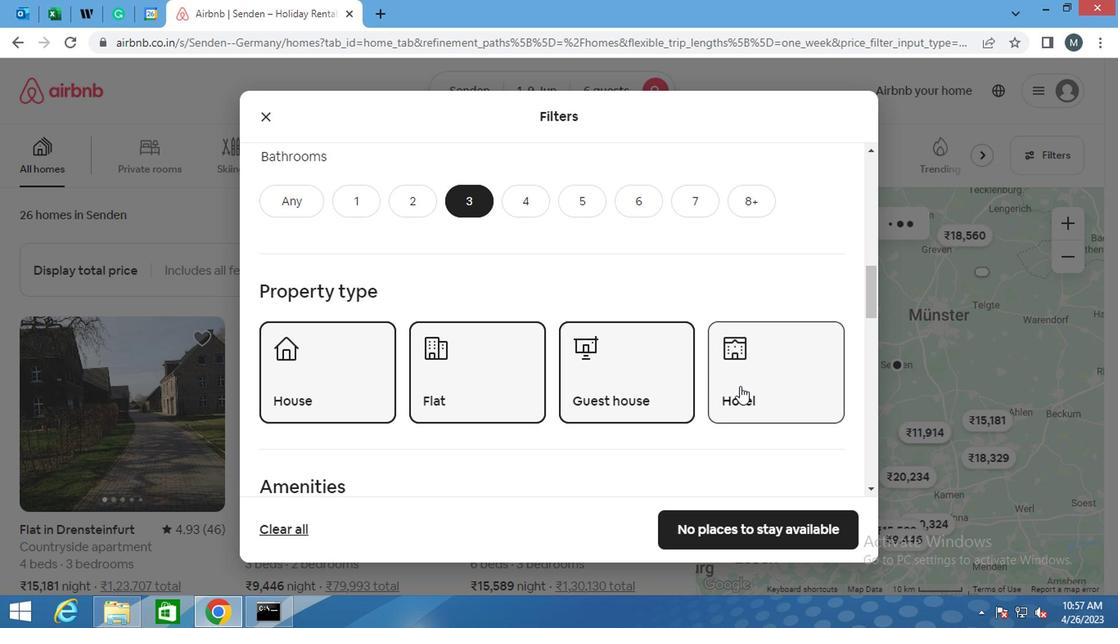 
Action: Mouse scrolled (643, 403) with delta (0, -1)
Screenshot: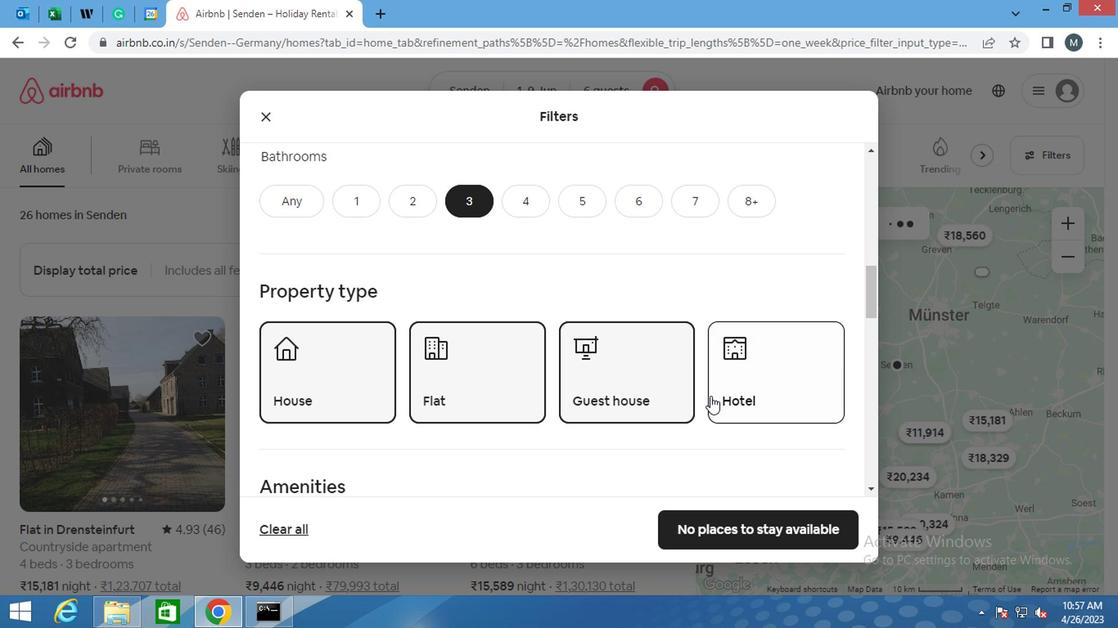 
Action: Mouse scrolled (643, 403) with delta (0, -1)
Screenshot: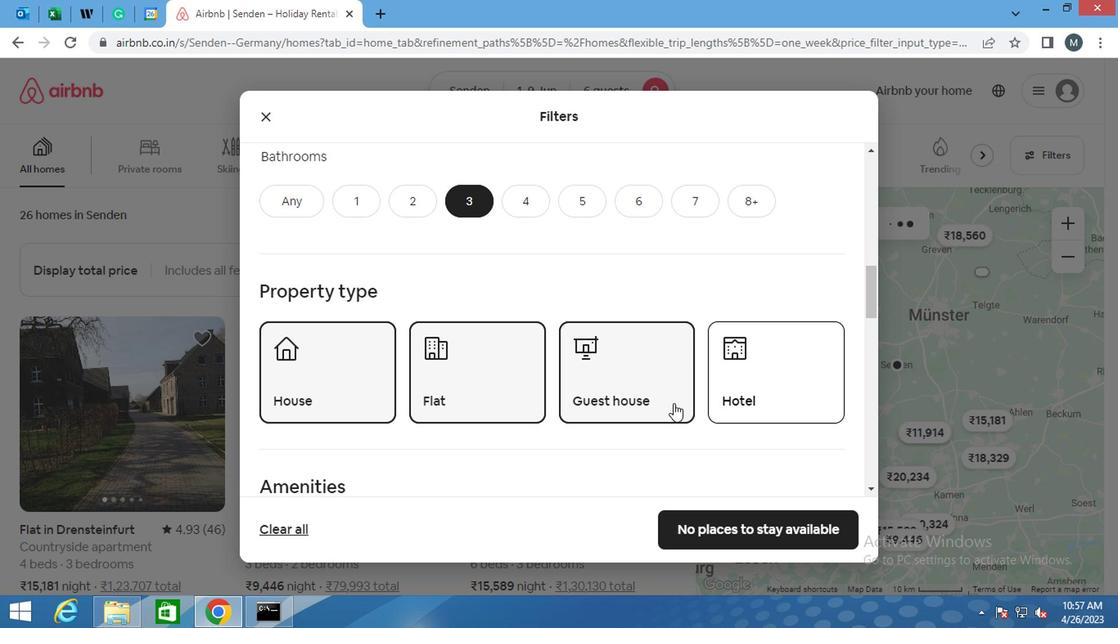 
Action: Mouse moved to (799, 408)
Screenshot: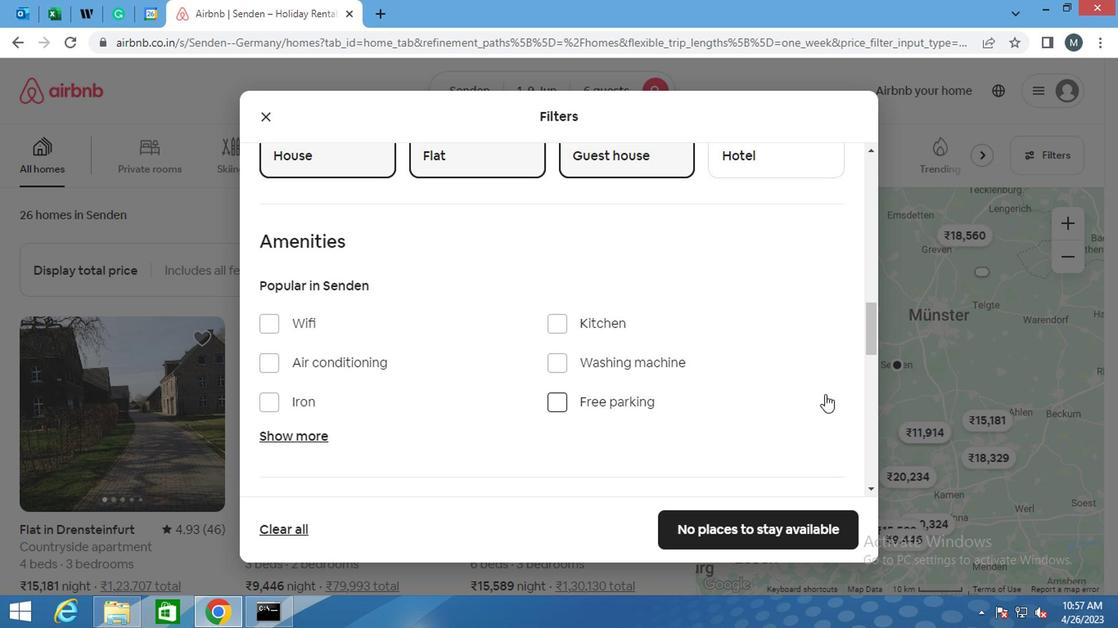 
Action: Mouse scrolled (799, 407) with delta (0, -1)
Screenshot: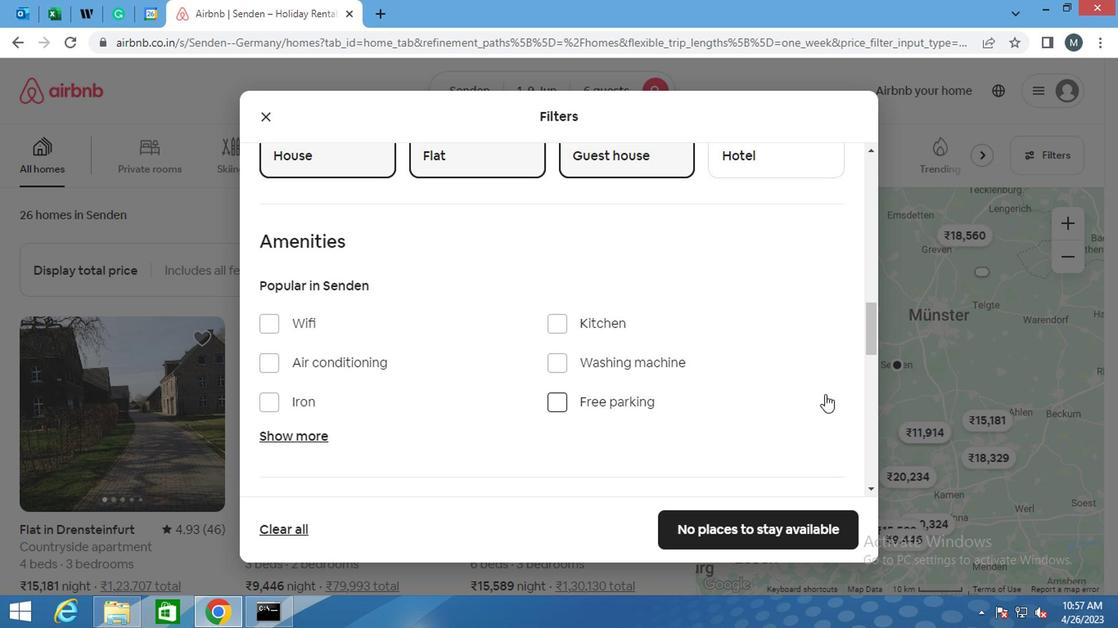 
Action: Mouse moved to (793, 409)
Screenshot: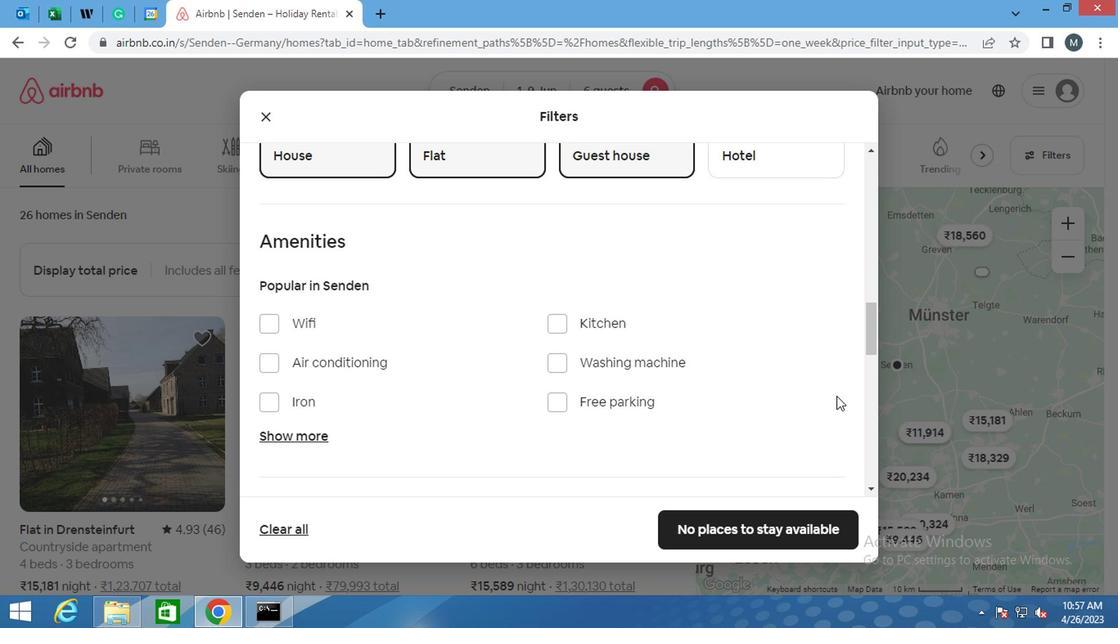 
Action: Mouse scrolled (793, 408) with delta (0, 0)
Screenshot: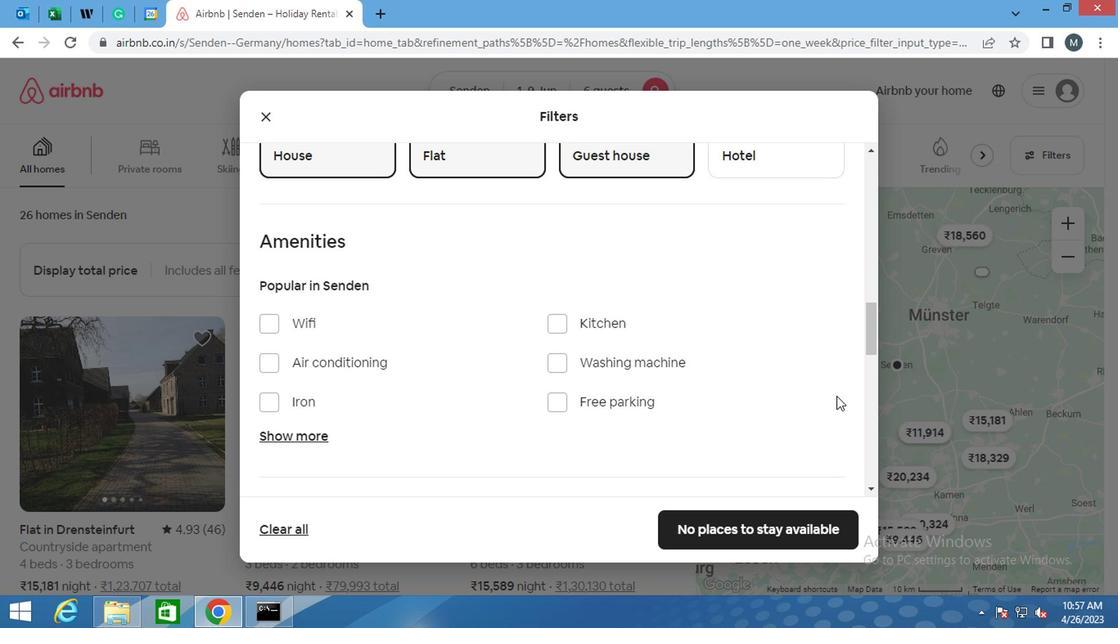 
Action: Mouse moved to (779, 409)
Screenshot: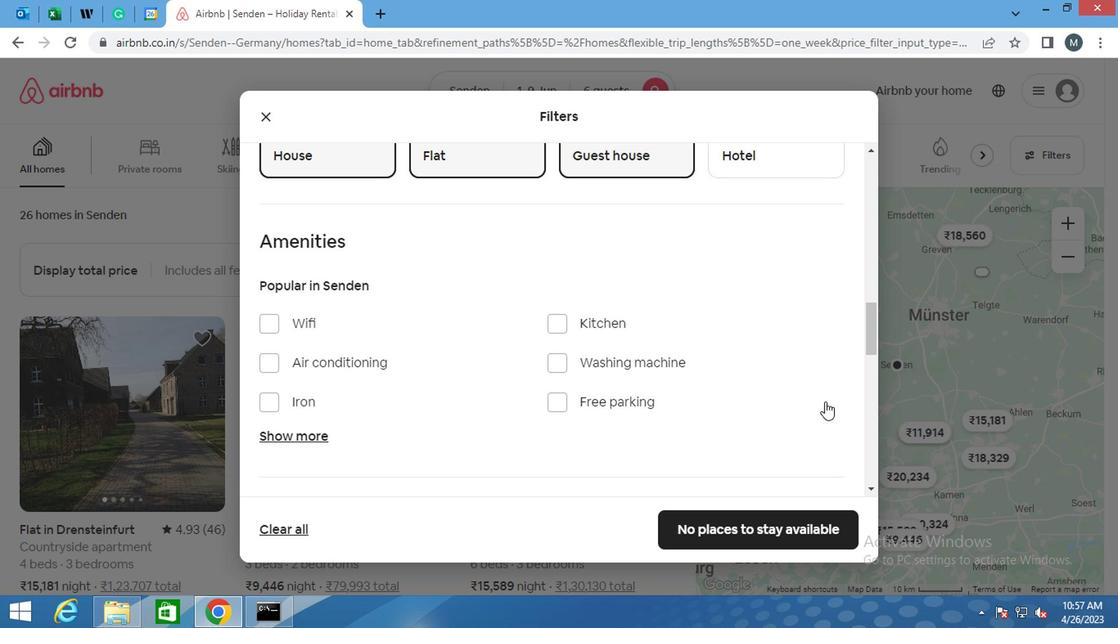 
Action: Mouse scrolled (779, 408) with delta (0, 0)
Screenshot: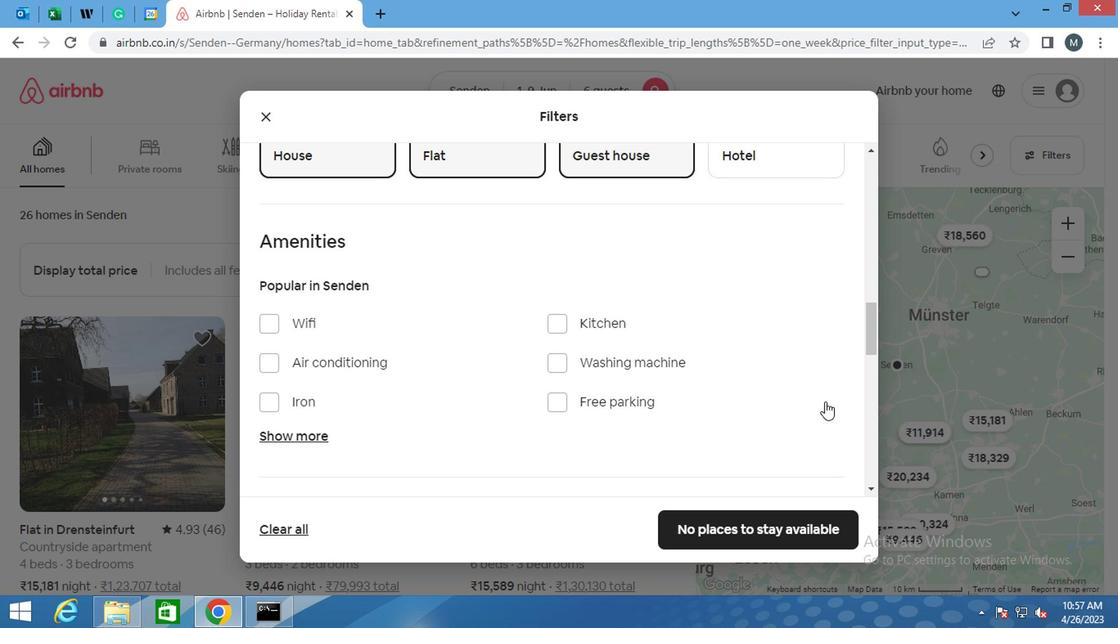 
Action: Mouse moved to (798, 397)
Screenshot: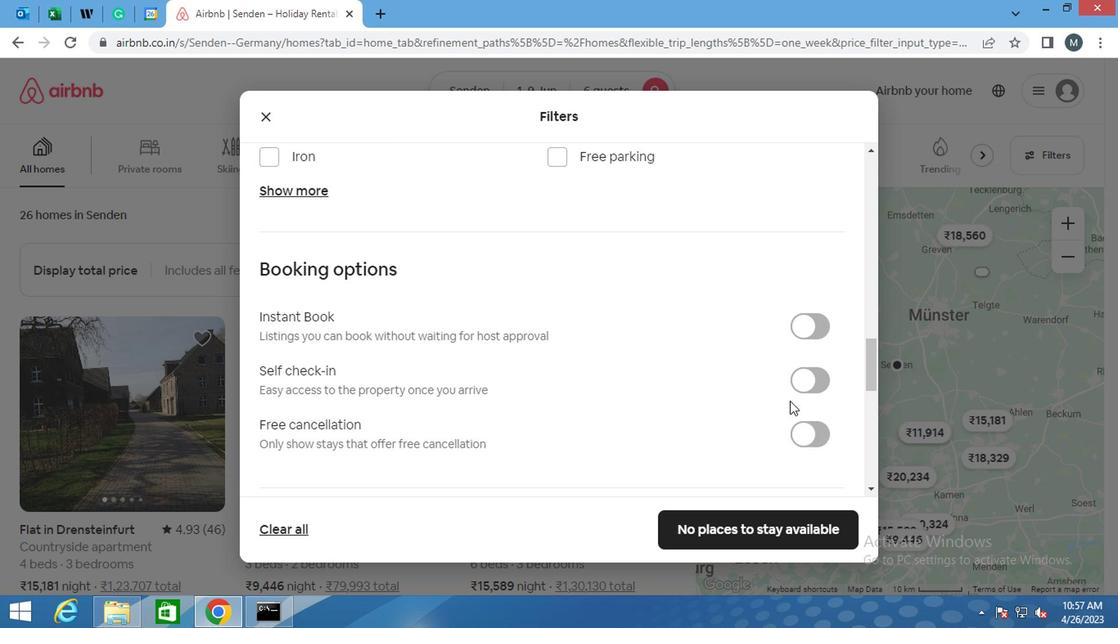
Action: Mouse scrolled (798, 397) with delta (0, 0)
Screenshot: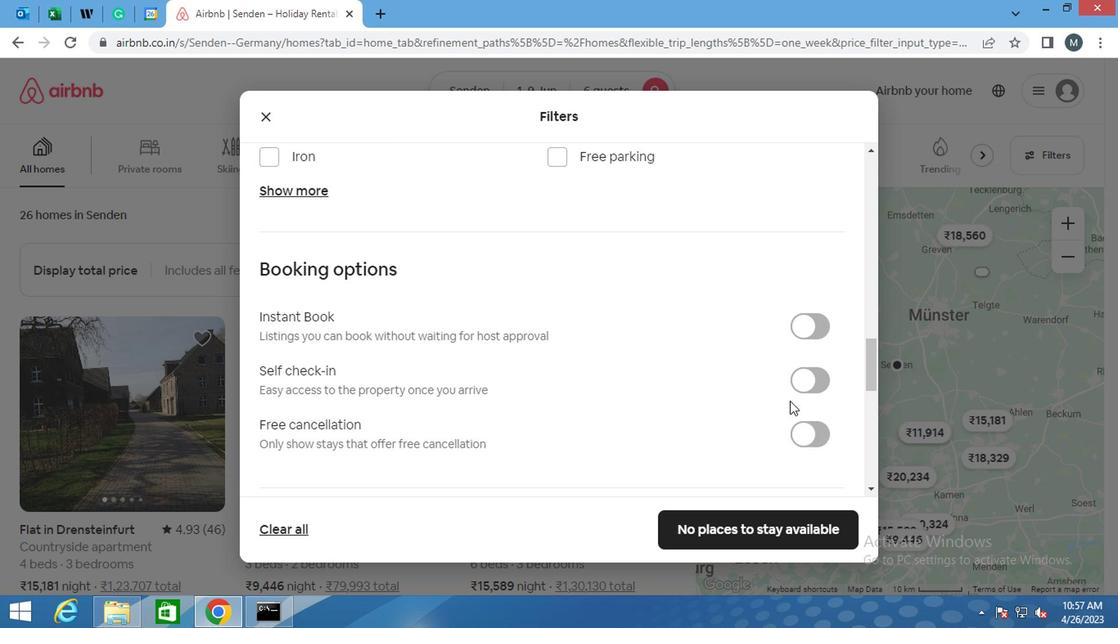 
Action: Mouse moved to (801, 303)
Screenshot: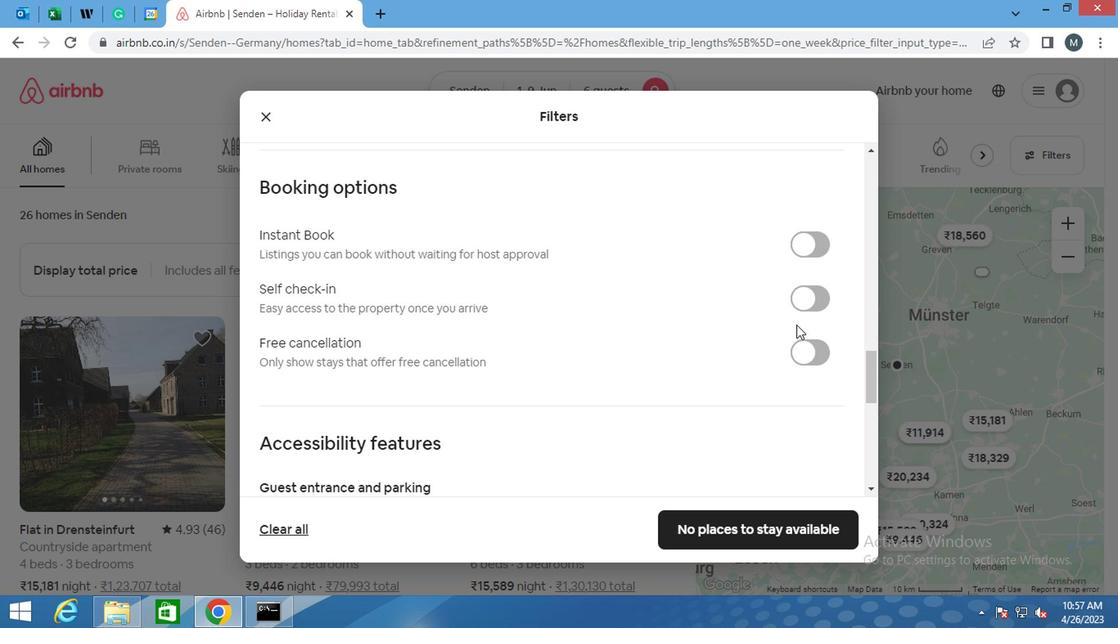 
Action: Mouse pressed left at (801, 303)
Screenshot: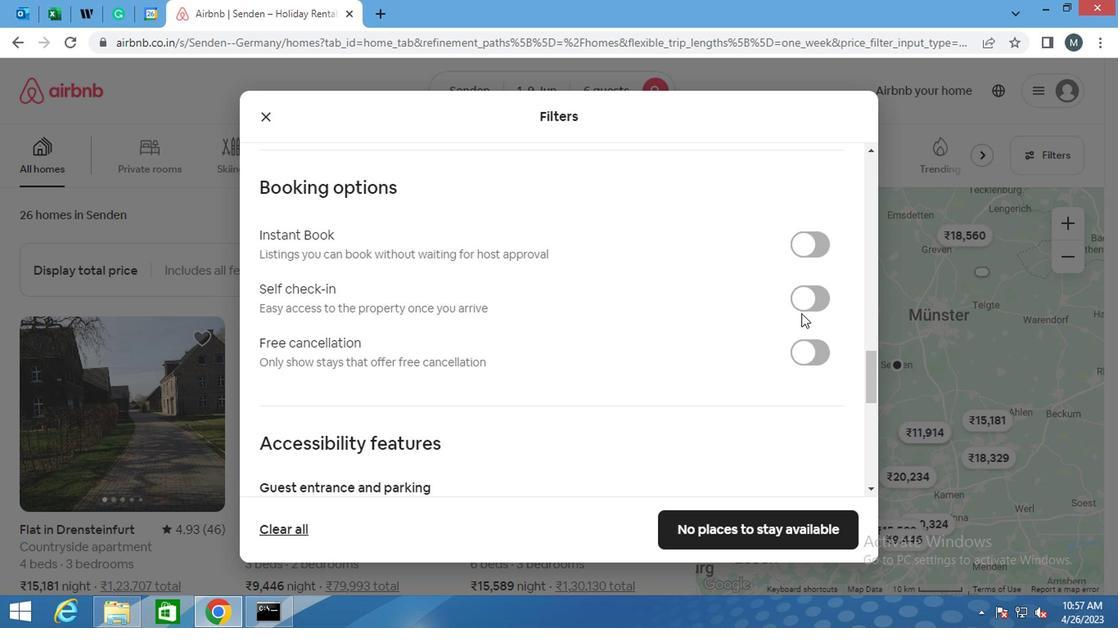 
Action: Mouse moved to (547, 441)
Screenshot: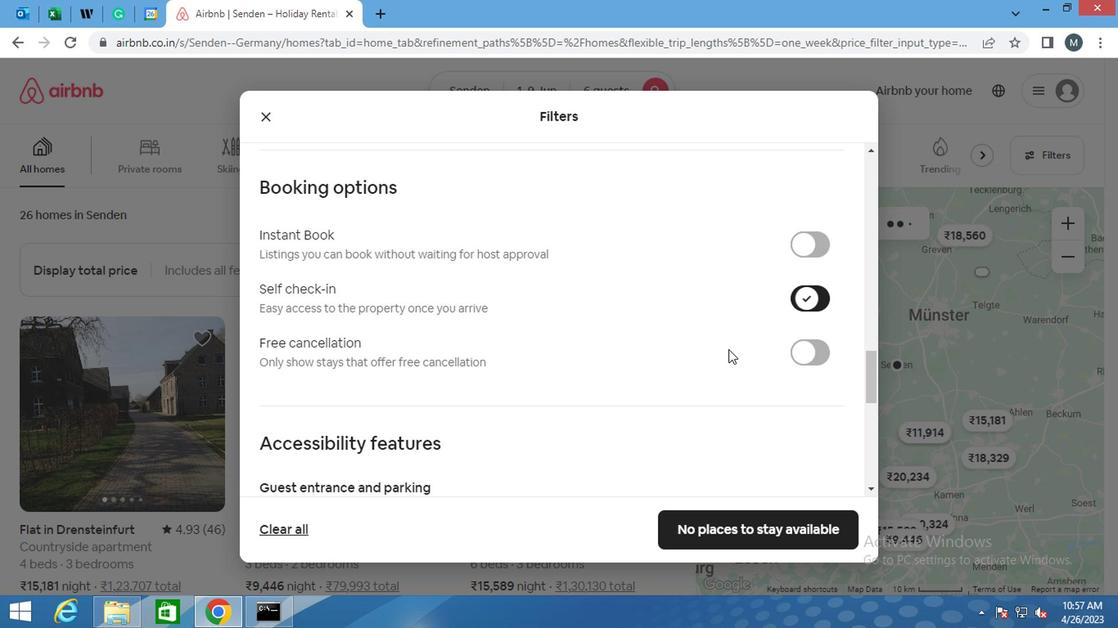 
Action: Mouse scrolled (547, 440) with delta (0, -1)
Screenshot: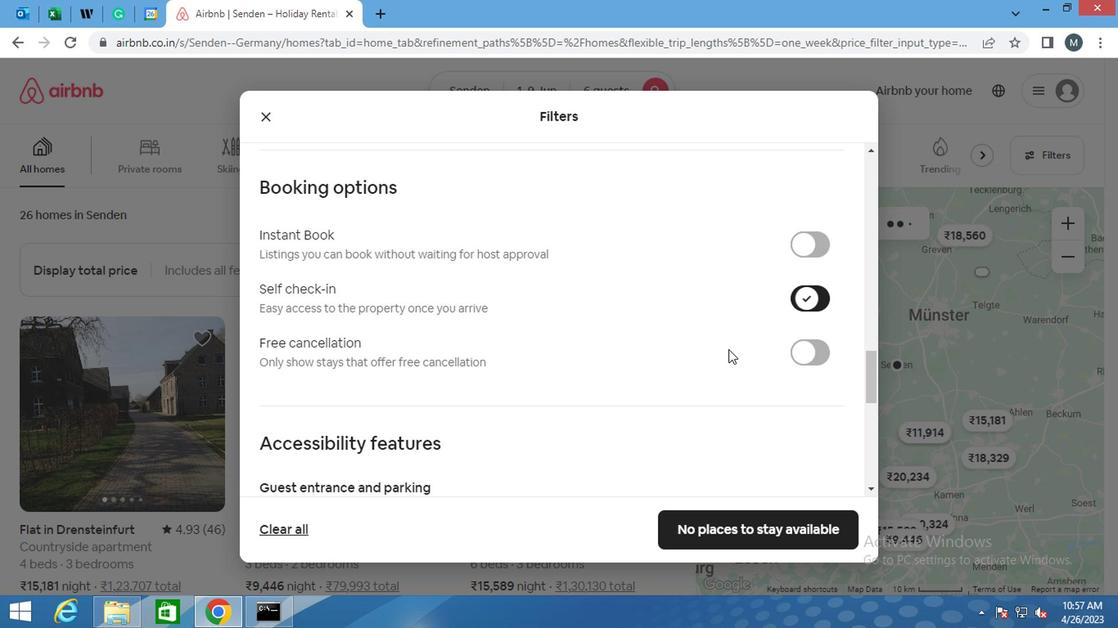 
Action: Mouse moved to (543, 443)
Screenshot: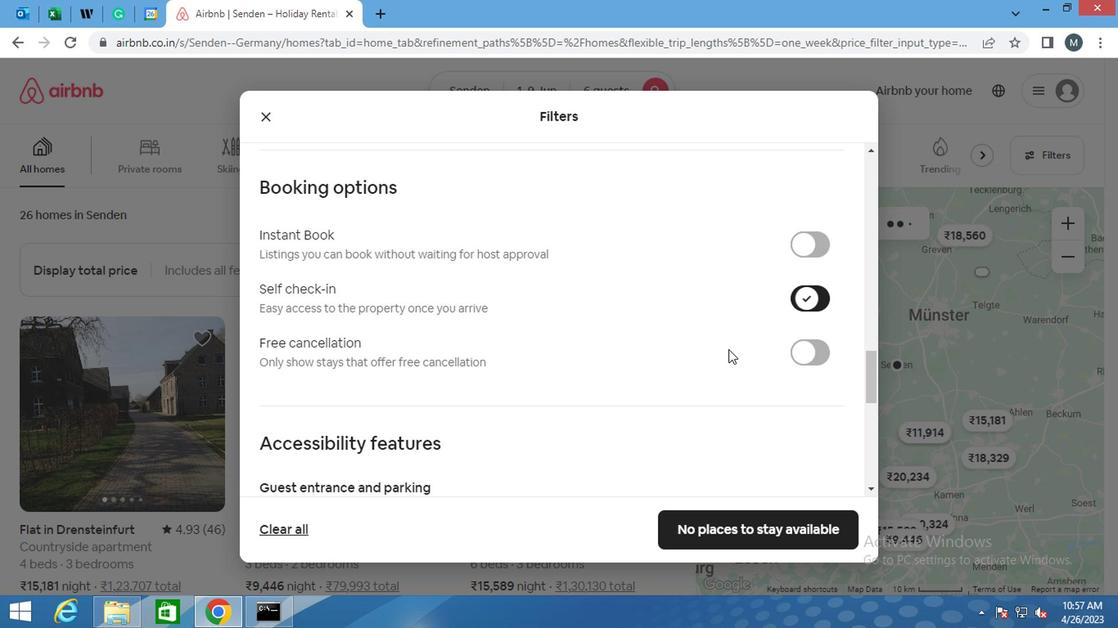 
Action: Mouse scrolled (543, 443) with delta (0, 0)
Screenshot: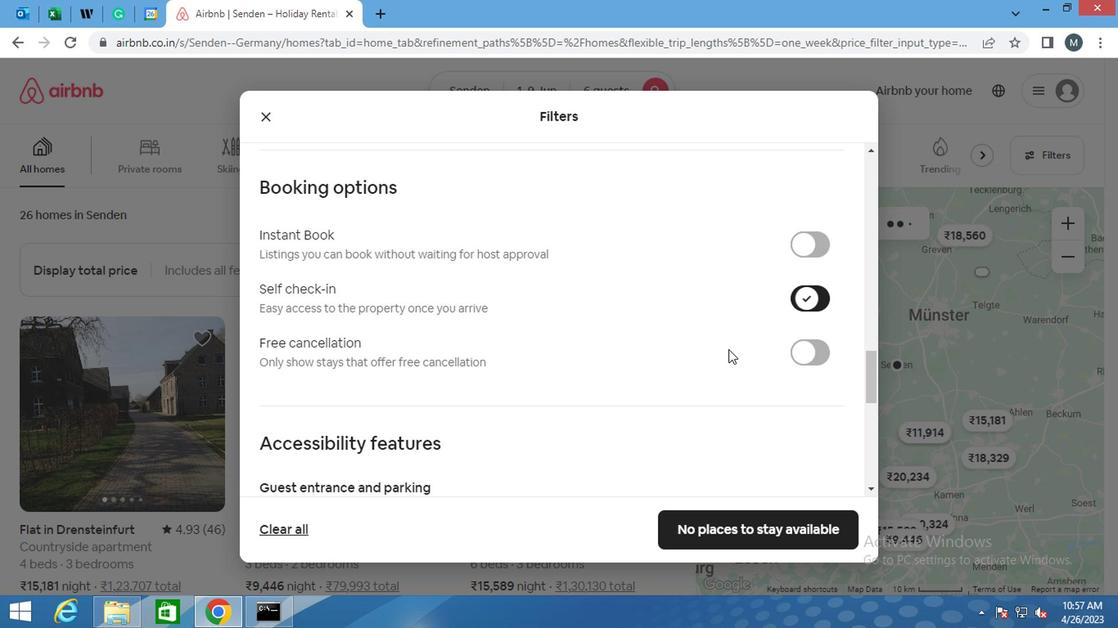 
Action: Mouse moved to (539, 446)
Screenshot: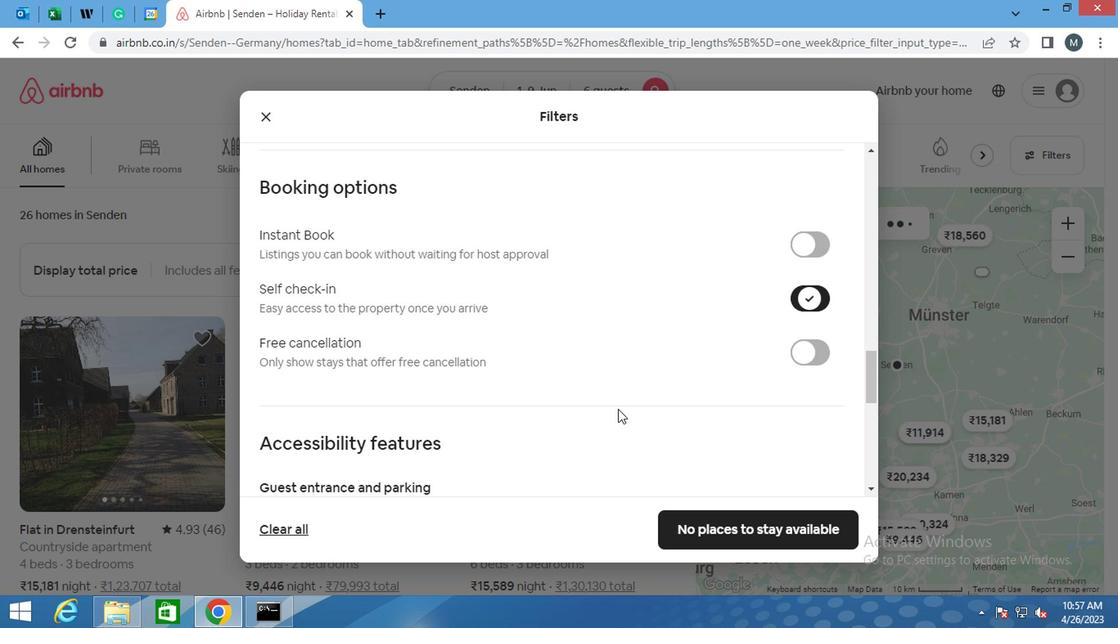 
Action: Mouse scrolled (539, 445) with delta (0, 0)
Screenshot: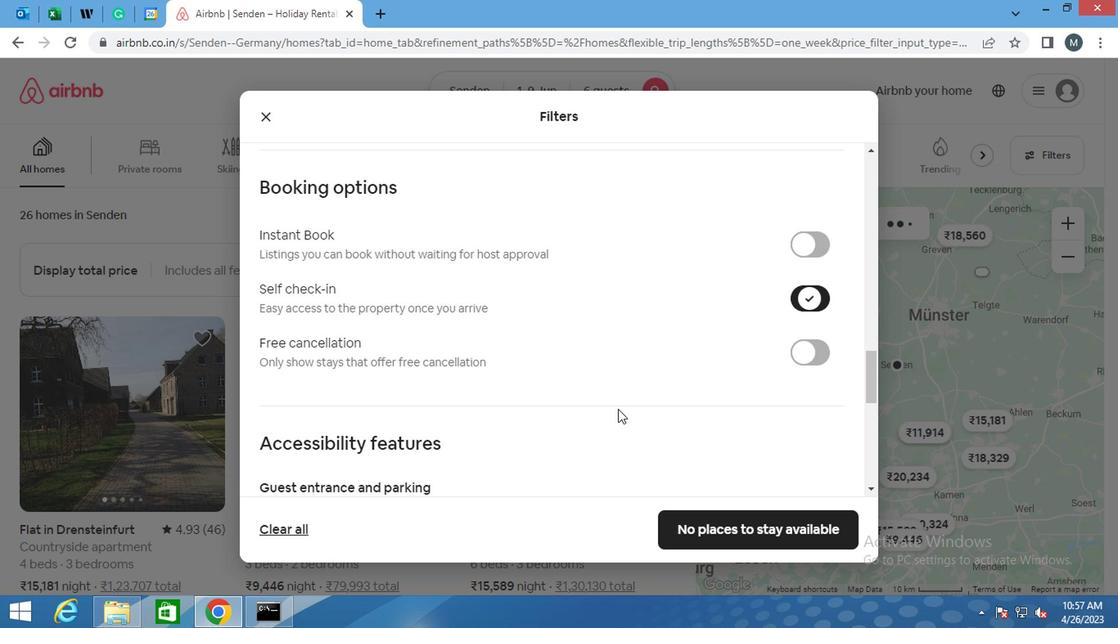 
Action: Mouse moved to (529, 451)
Screenshot: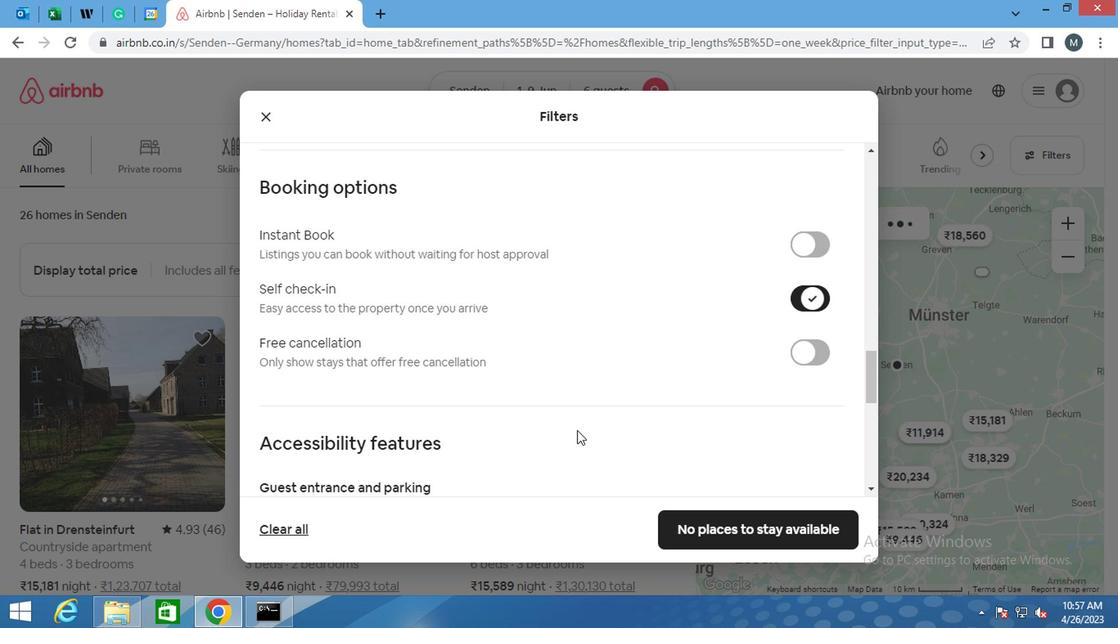 
Action: Mouse scrolled (529, 450) with delta (0, -1)
Screenshot: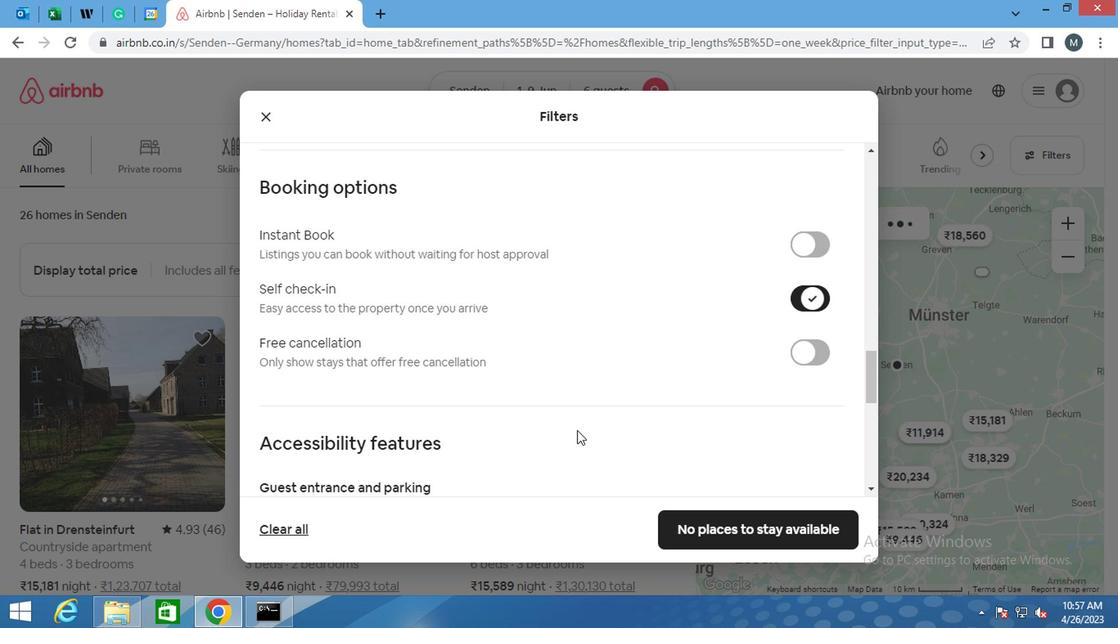 
Action: Mouse moved to (337, 427)
Screenshot: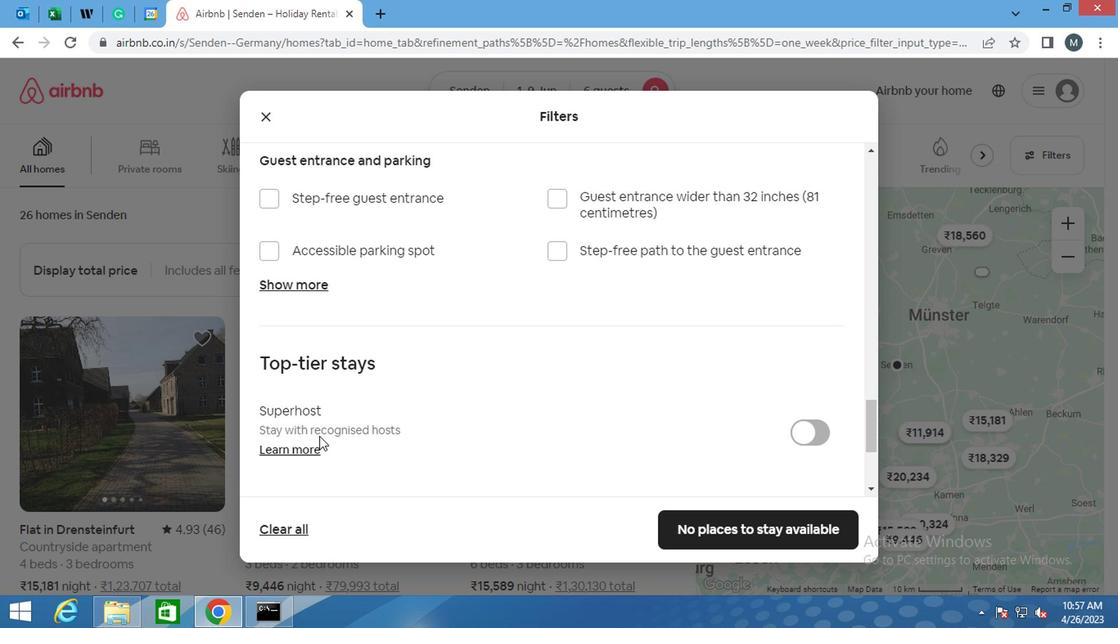 
Action: Mouse scrolled (337, 426) with delta (0, -1)
Screenshot: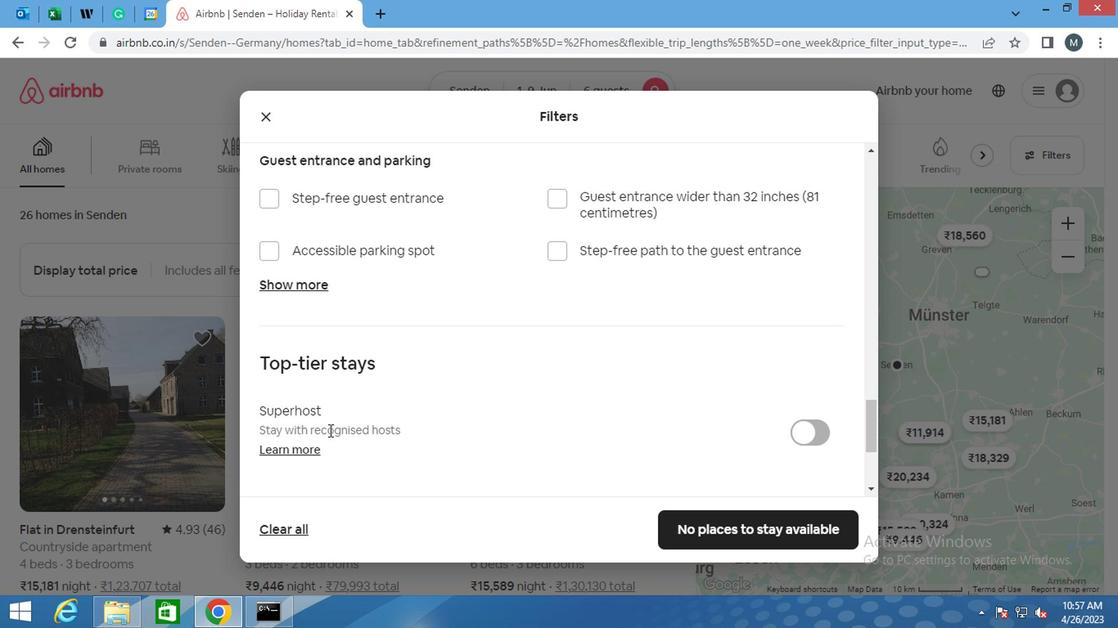 
Action: Mouse scrolled (337, 426) with delta (0, -1)
Screenshot: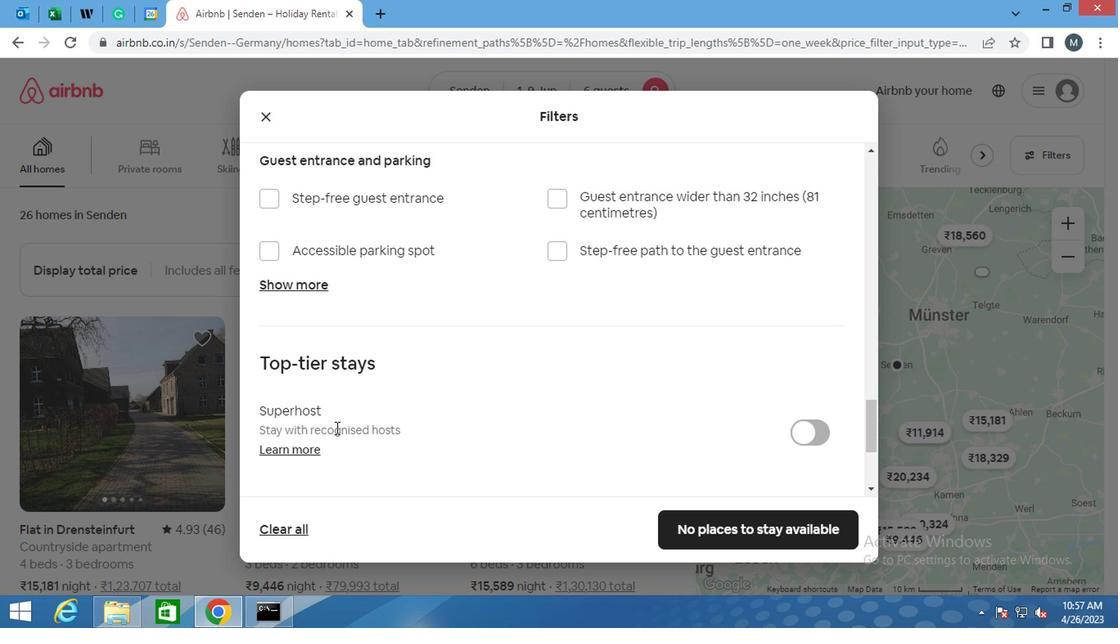 
Action: Mouse scrolled (337, 426) with delta (0, -1)
Screenshot: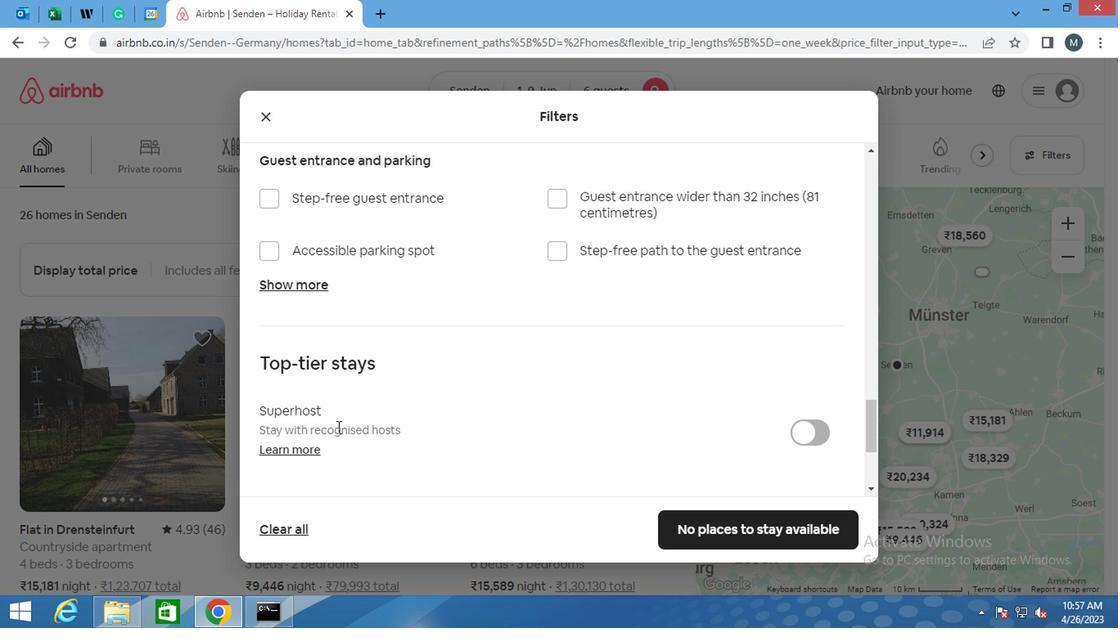 
Action: Mouse moved to (340, 427)
Screenshot: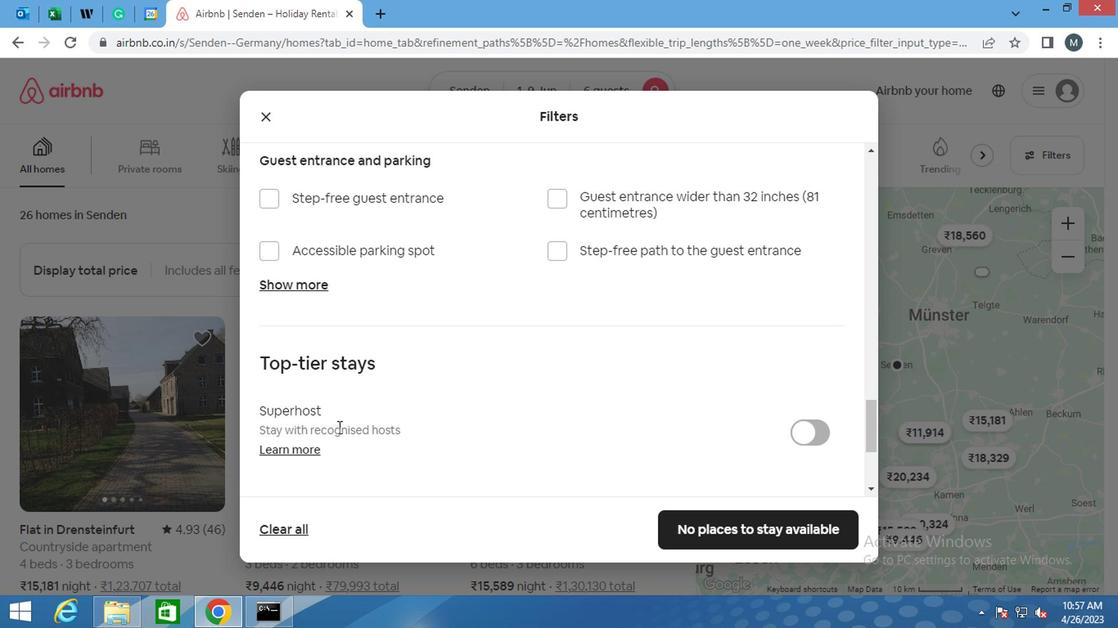 
Action: Mouse scrolled (340, 426) with delta (0, -1)
Screenshot: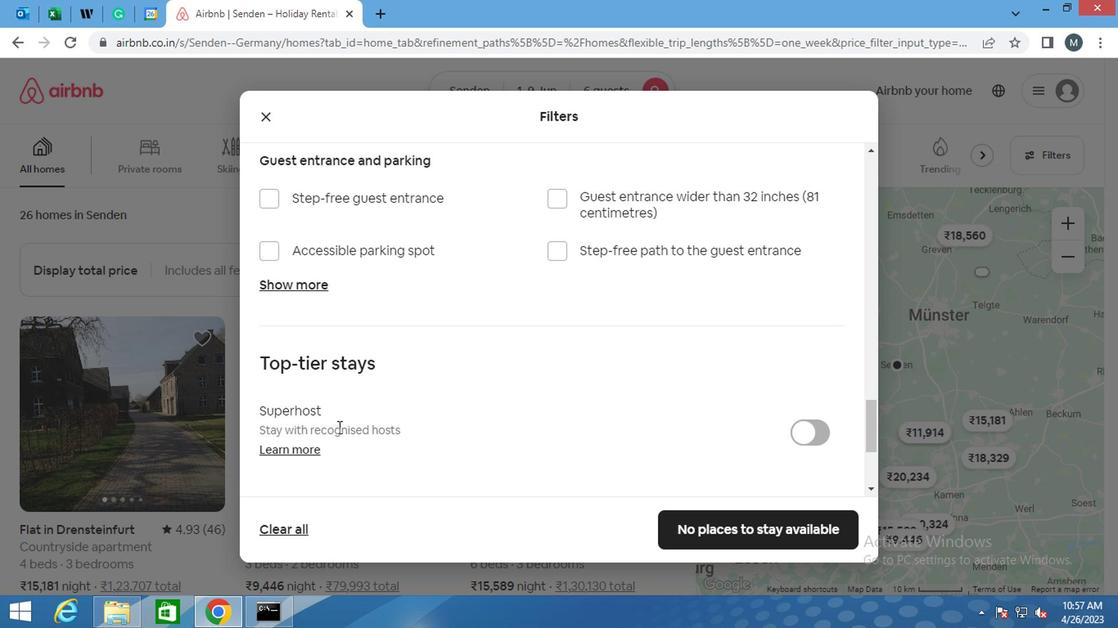
Action: Mouse moved to (311, 383)
Screenshot: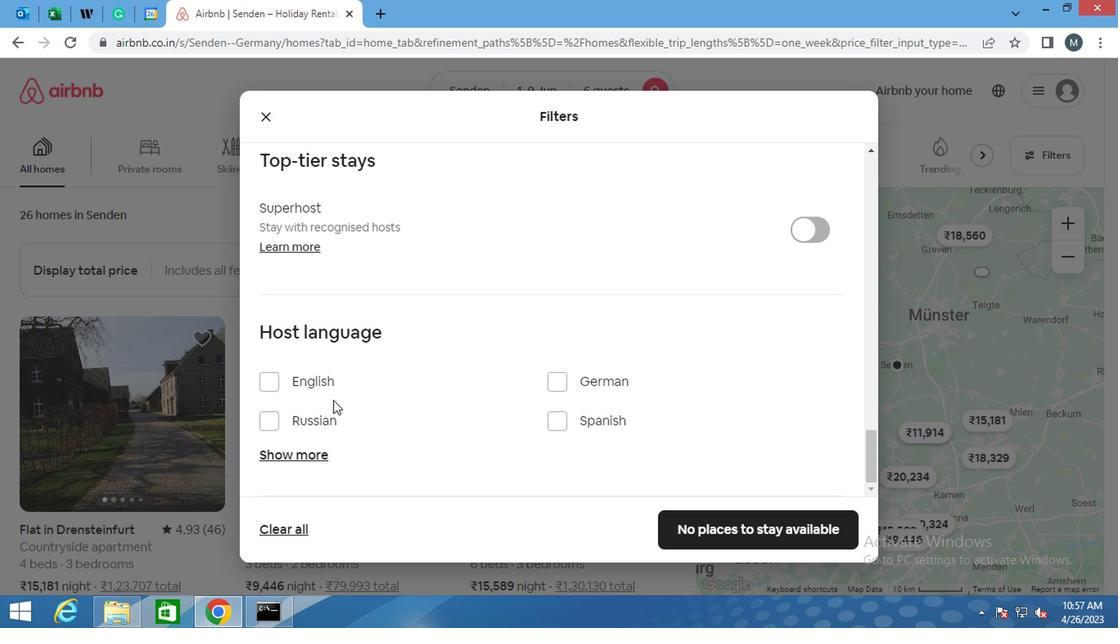 
Action: Mouse pressed left at (311, 383)
Screenshot: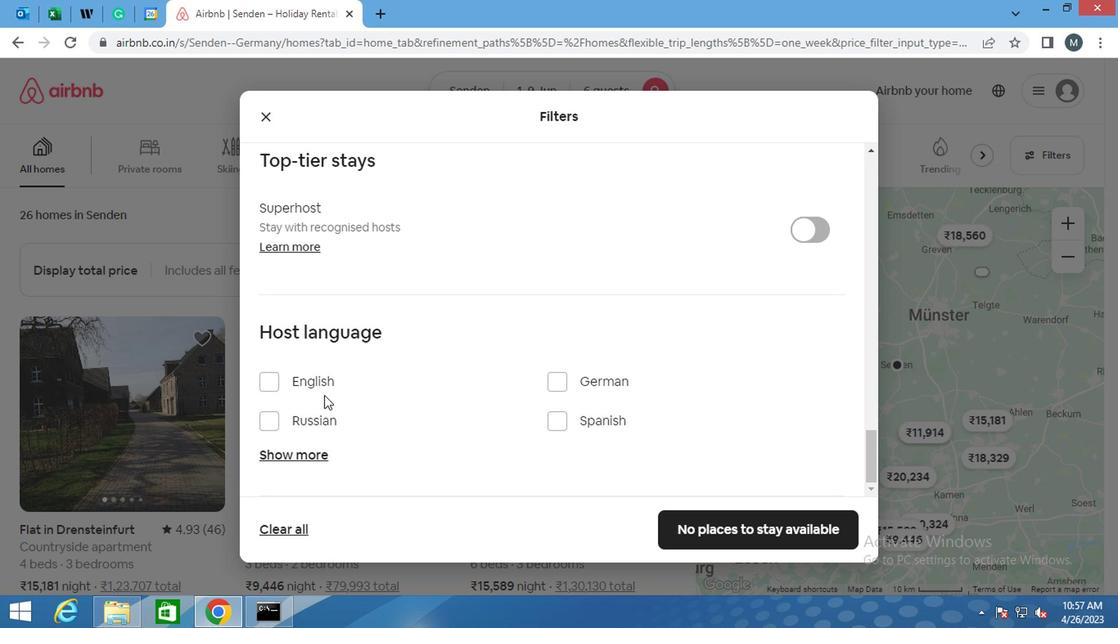 
Action: Mouse moved to (732, 532)
Screenshot: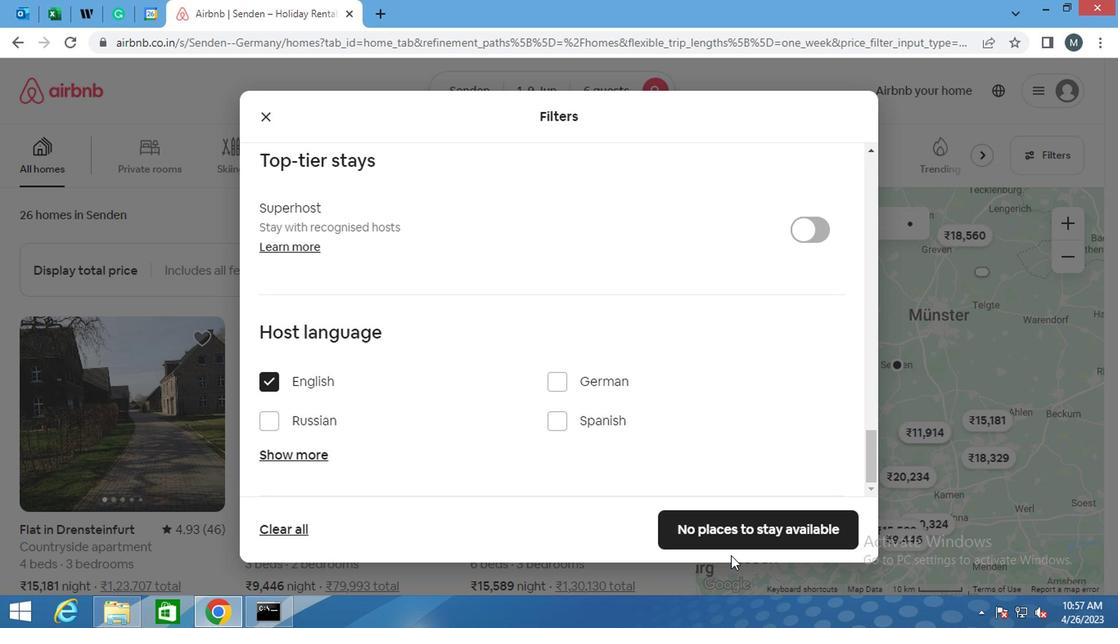 
Action: Mouse pressed left at (732, 532)
Screenshot: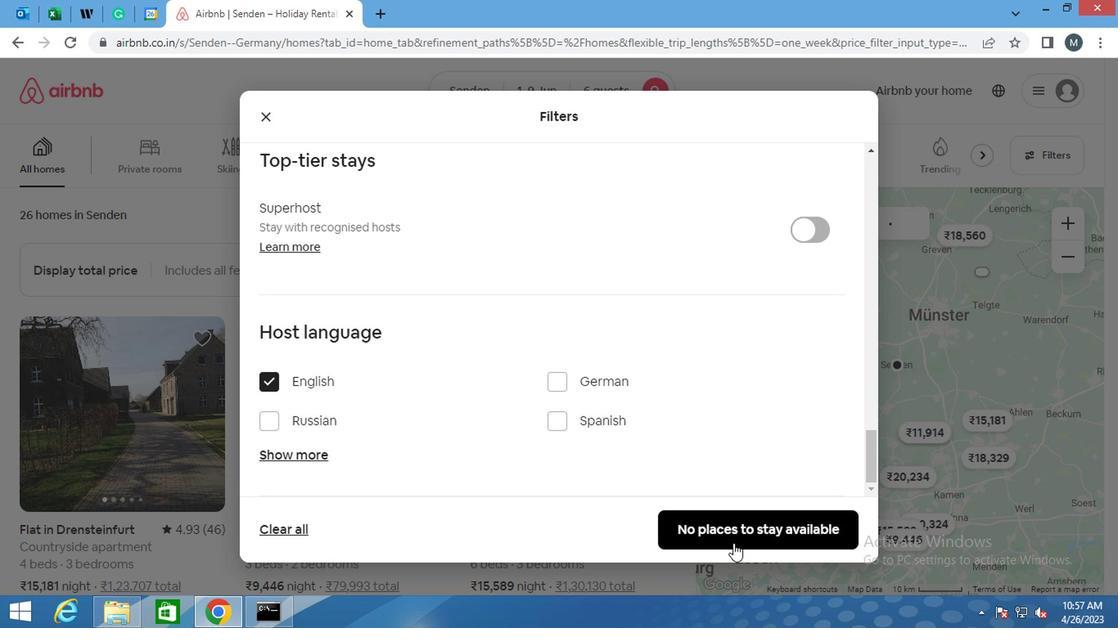 
Action: Mouse moved to (316, 595)
Screenshot: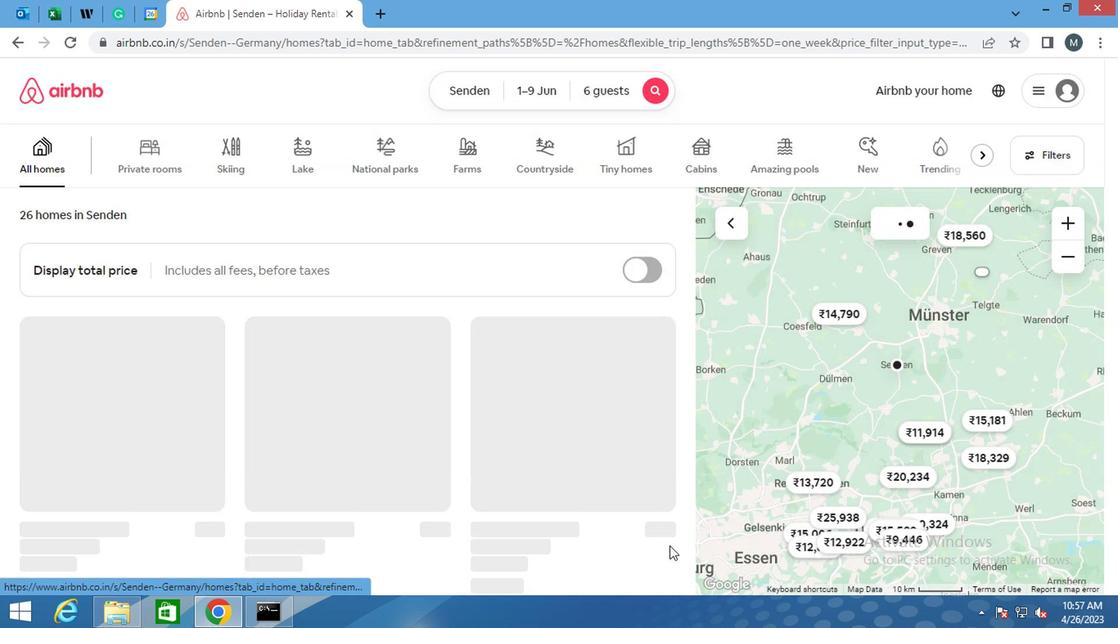 
